 Task: Look for space in Kebonarun, Indonesia from 12th June, 2023 to 15th June, 2023 for 2 adults in price range Rs.10000 to Rs.15000. Place can be entire place with 1  bedroom having 1 bed and 1 bathroom. Property type can be house, flat, guest house, hotel. Booking option can be shelf check-in. Required host language is English.
Action: Mouse moved to (395, 111)
Screenshot: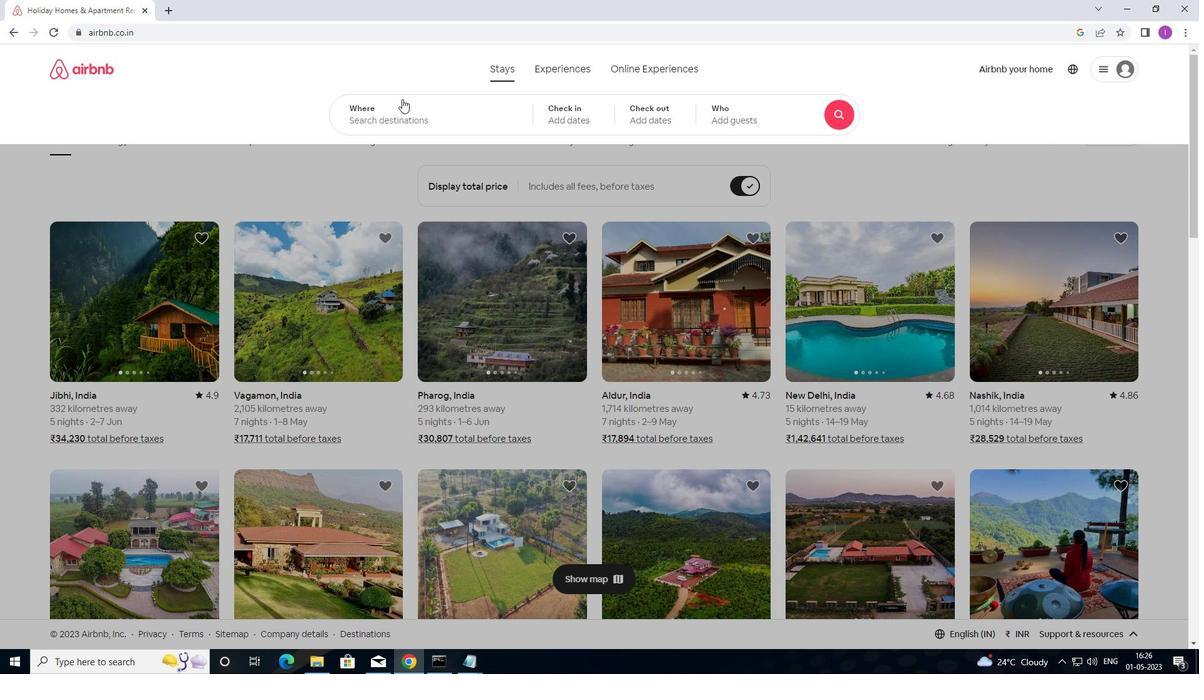 
Action: Mouse pressed left at (395, 111)
Screenshot: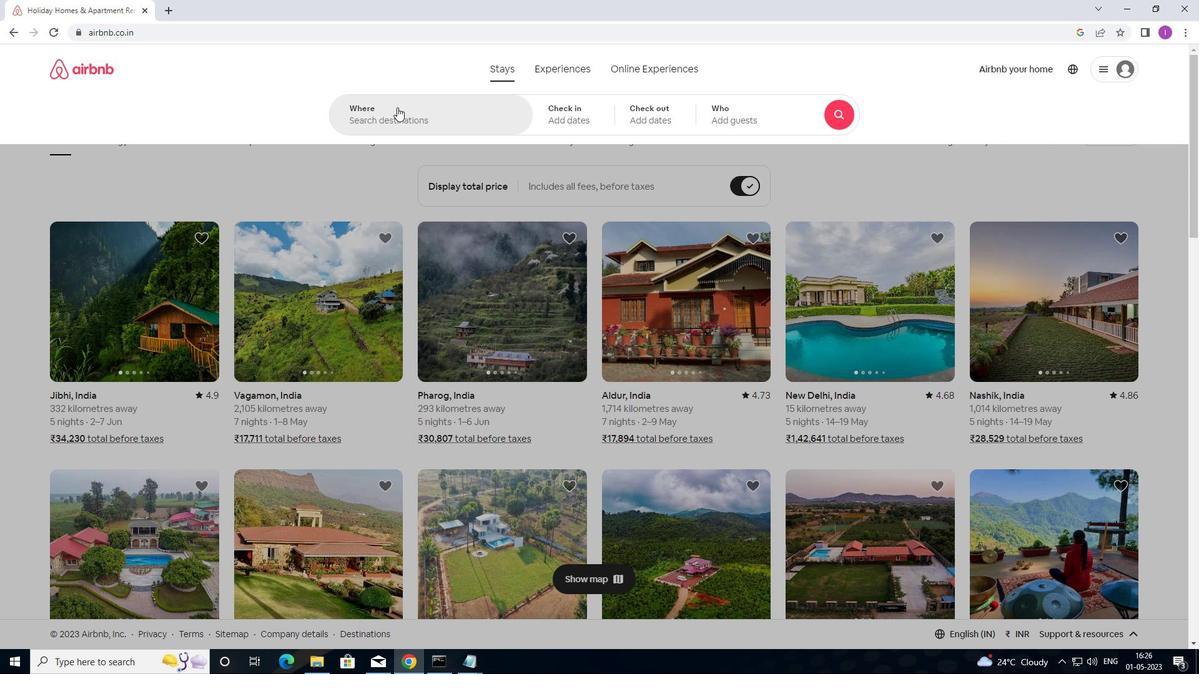 
Action: Mouse moved to (1199, 0)
Screenshot: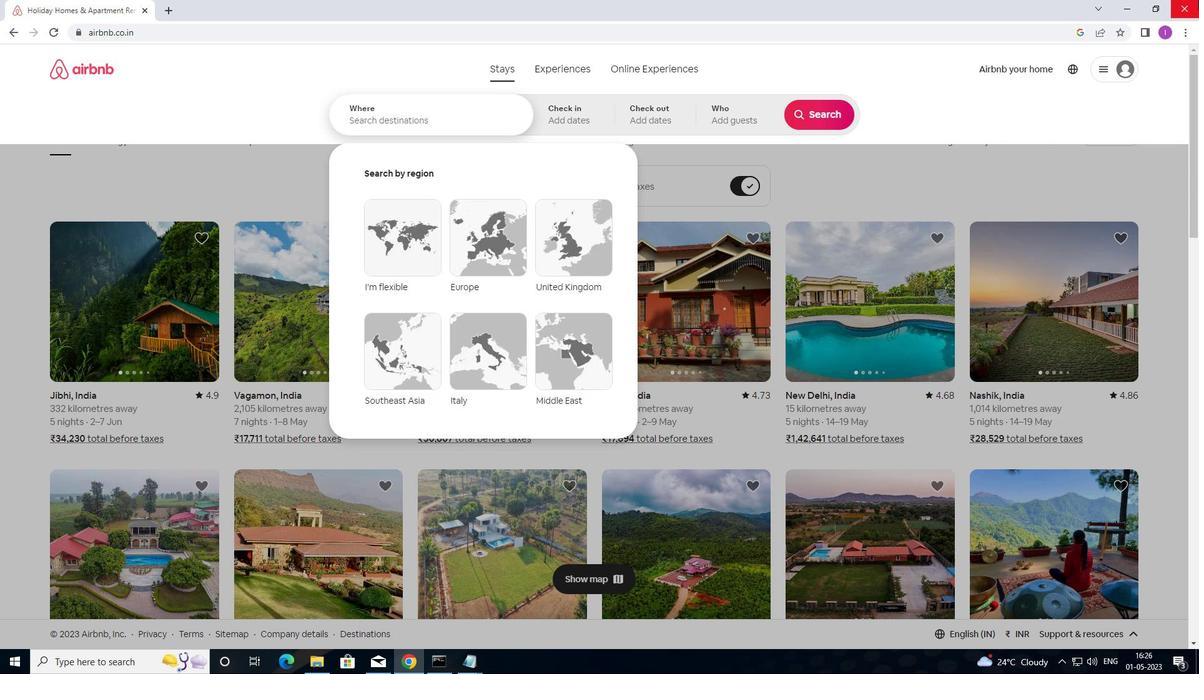 
Action: Key pressed <Key.shift>
Screenshot: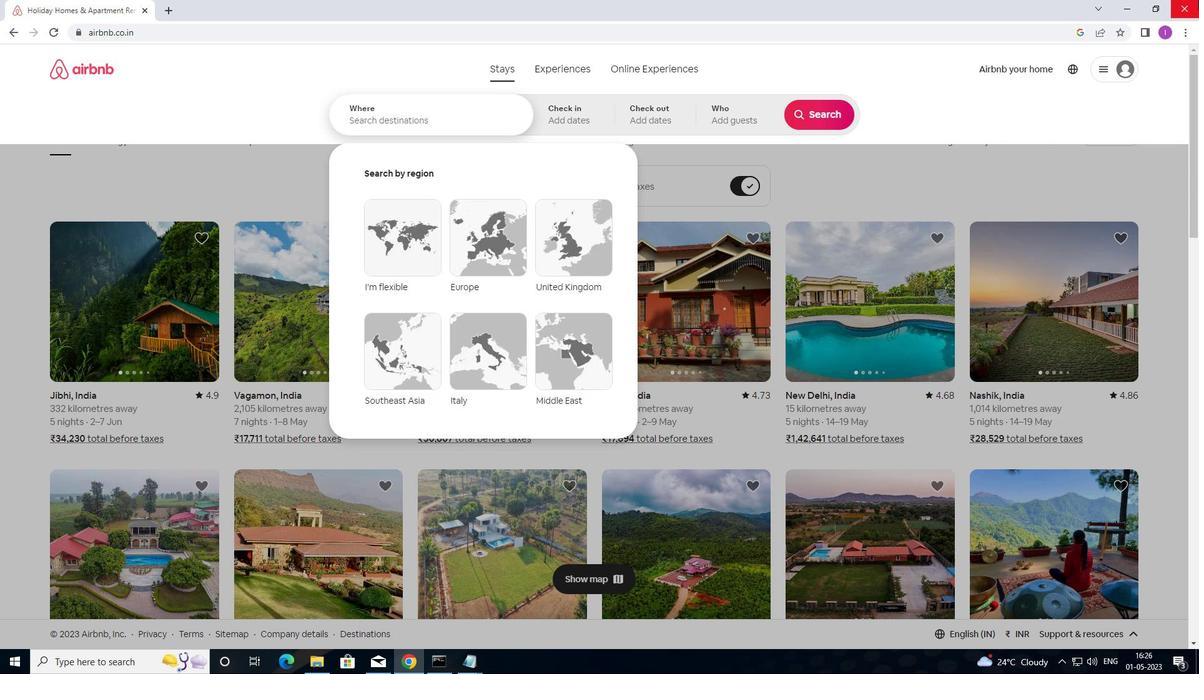 
Action: Mouse moved to (1199, 0)
Screenshot: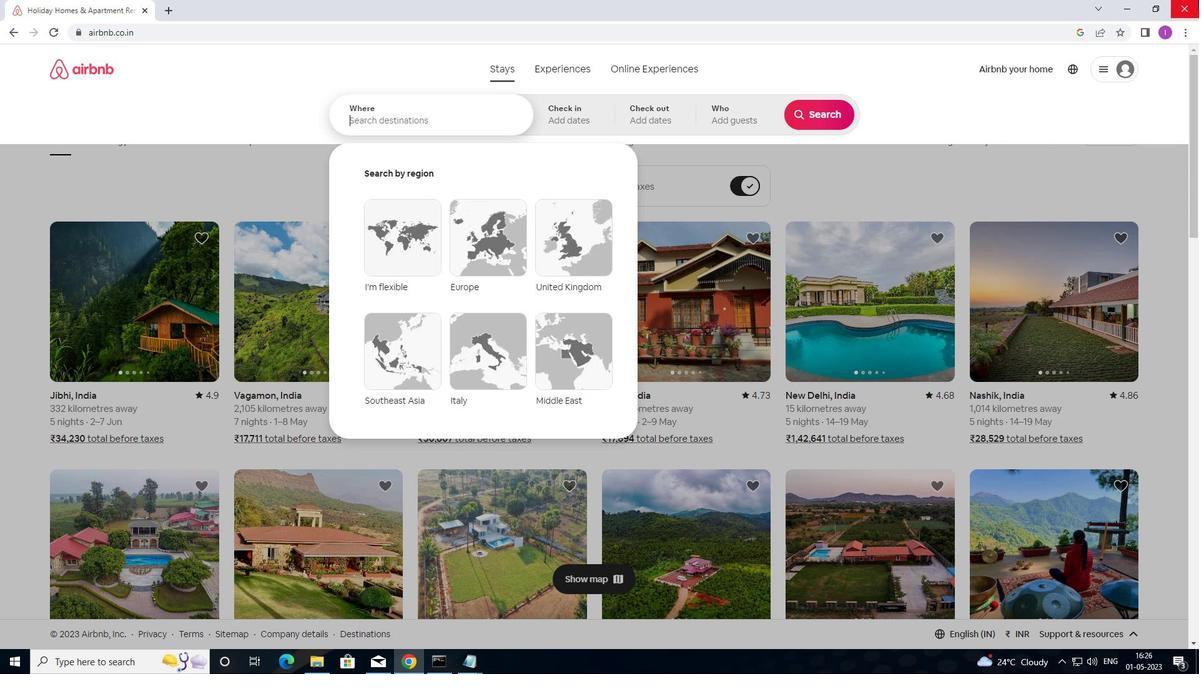 
Action: Key pressed KE
Screenshot: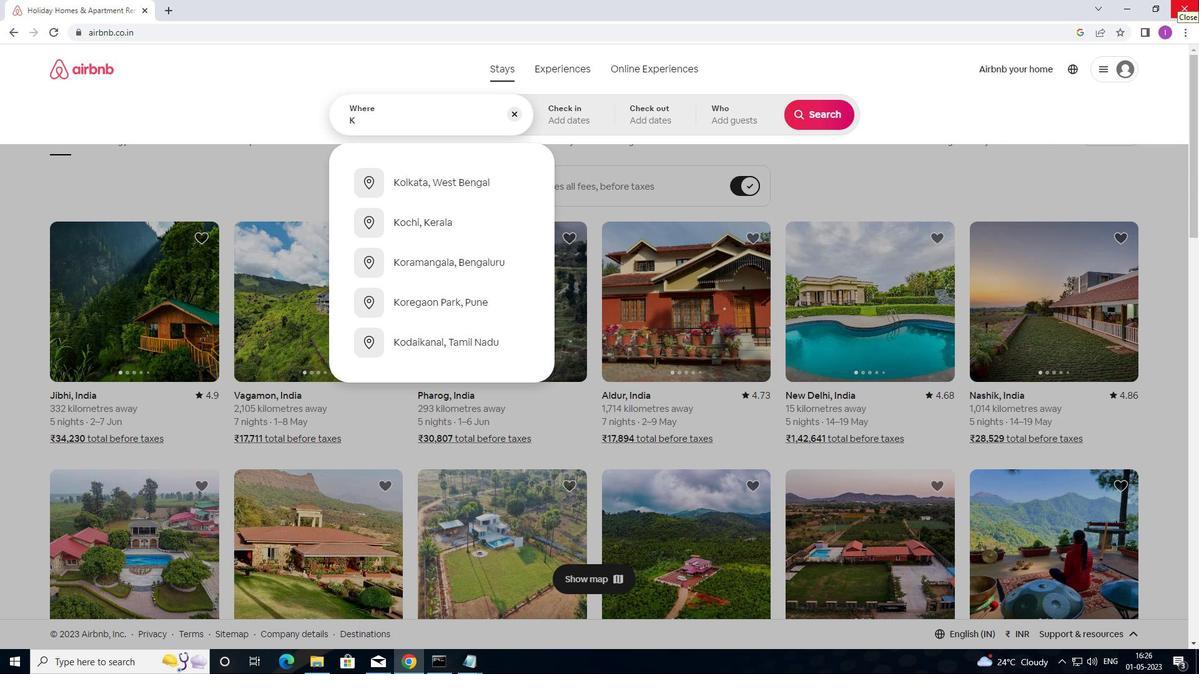 
Action: Mouse moved to (1199, 0)
Screenshot: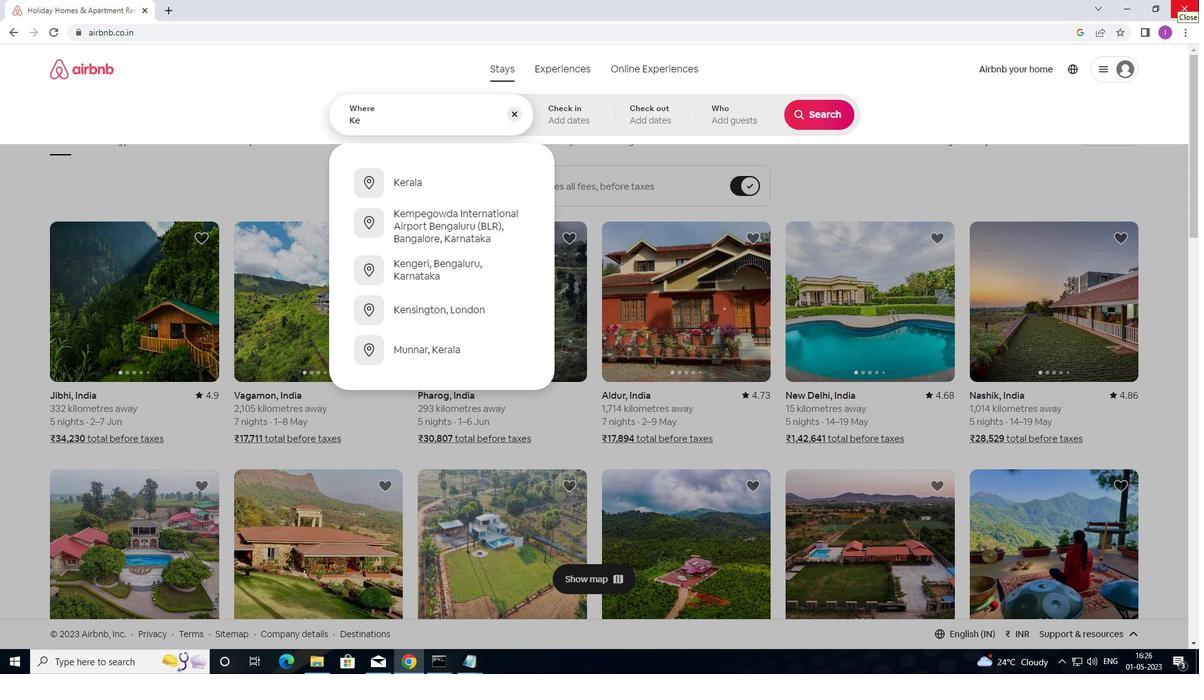
Action: Key pressed B
Screenshot: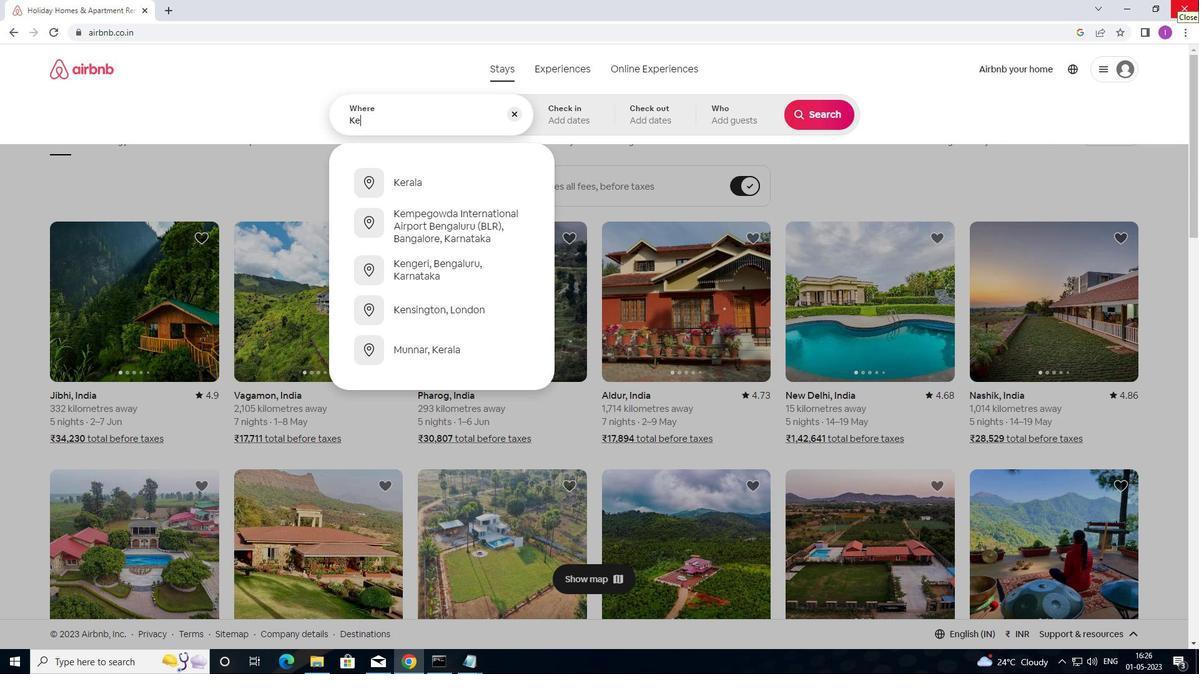 
Action: Mouse moved to (1199, 1)
Screenshot: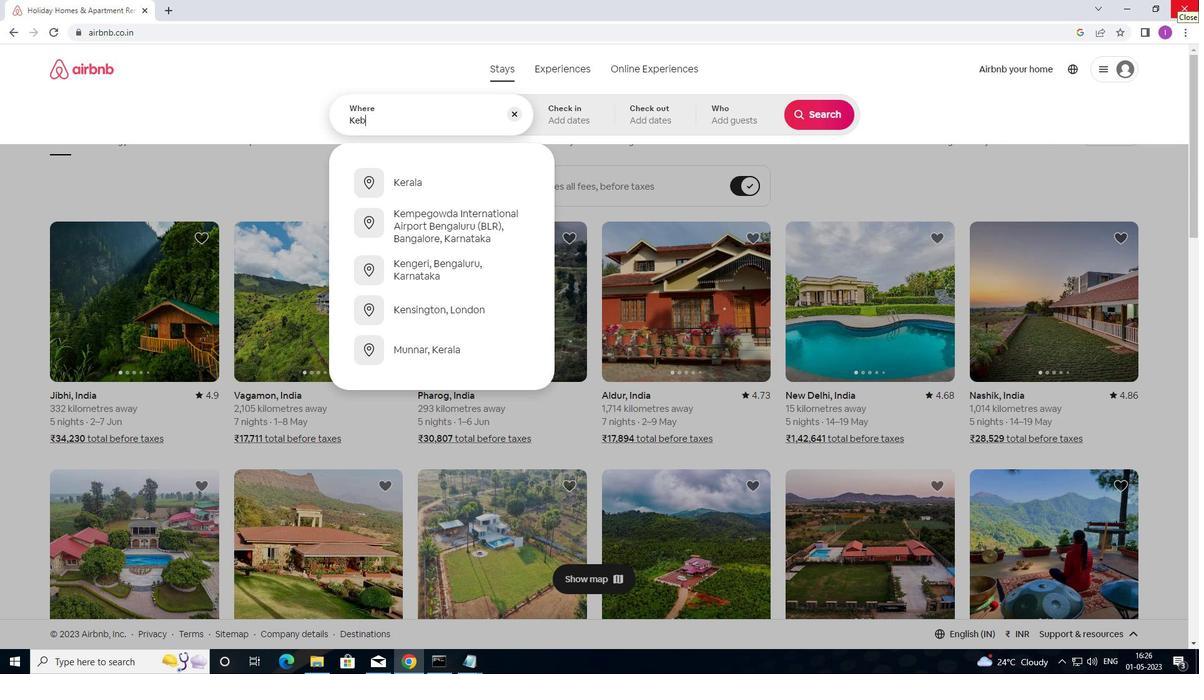 
Action: Key pressed O
Screenshot: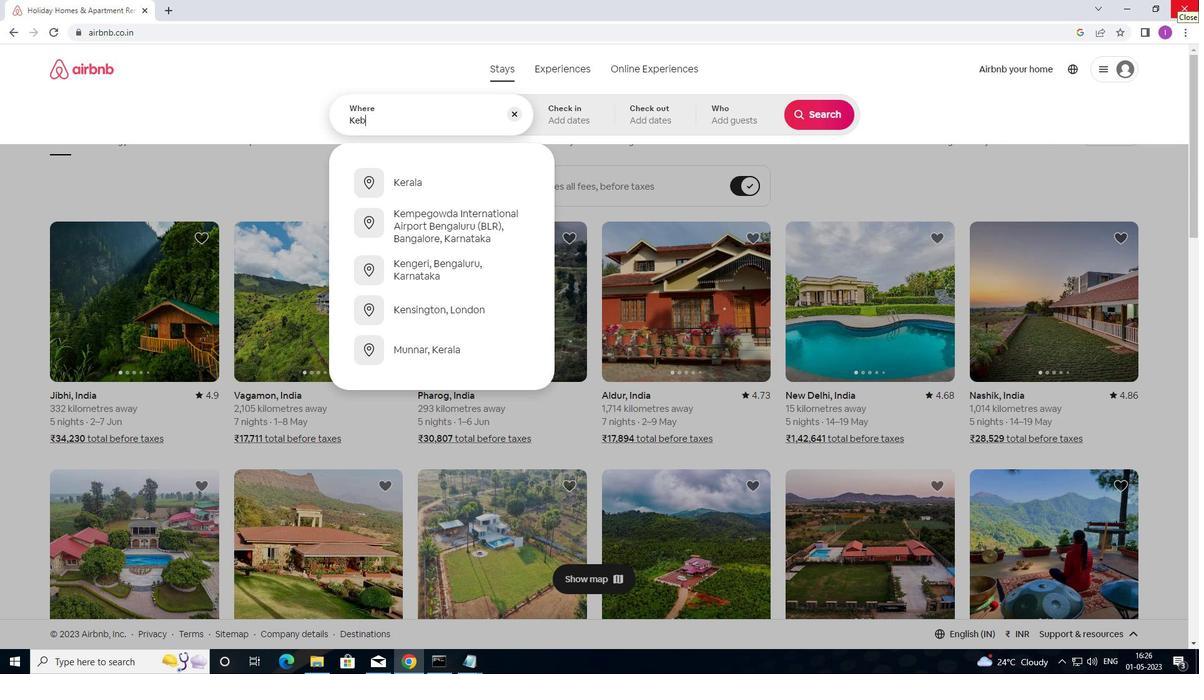 
Action: Mouse moved to (1199, 7)
Screenshot: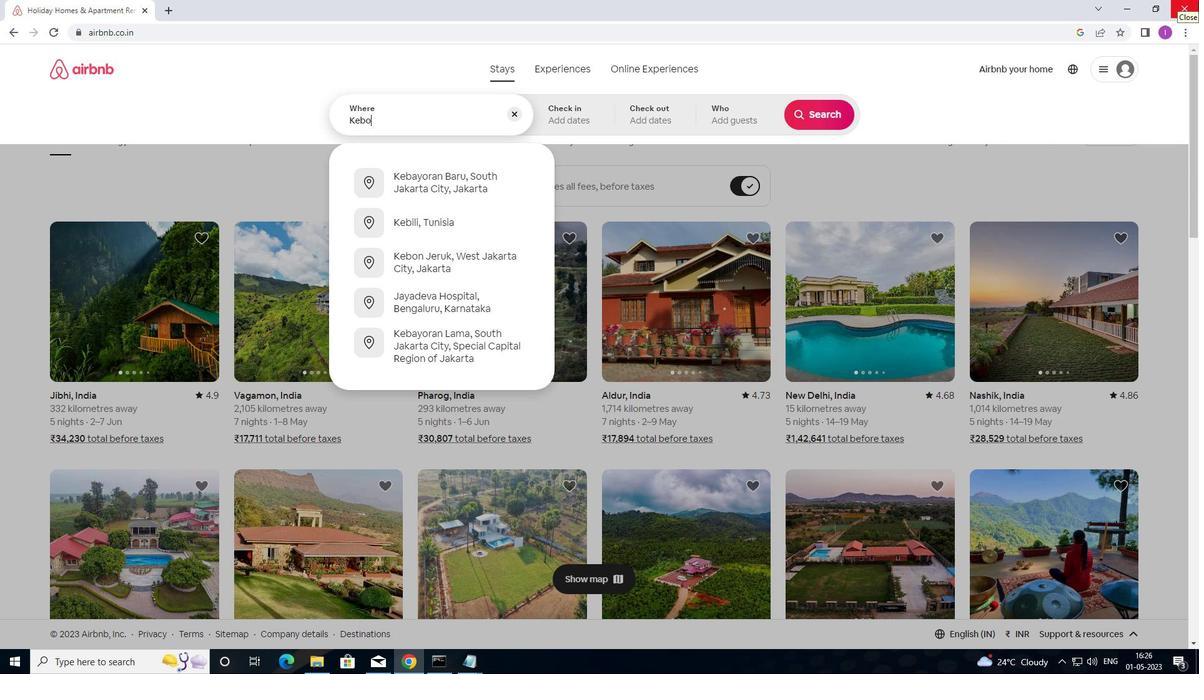 
Action: Key pressed NARUN,<Key.shift>
Screenshot: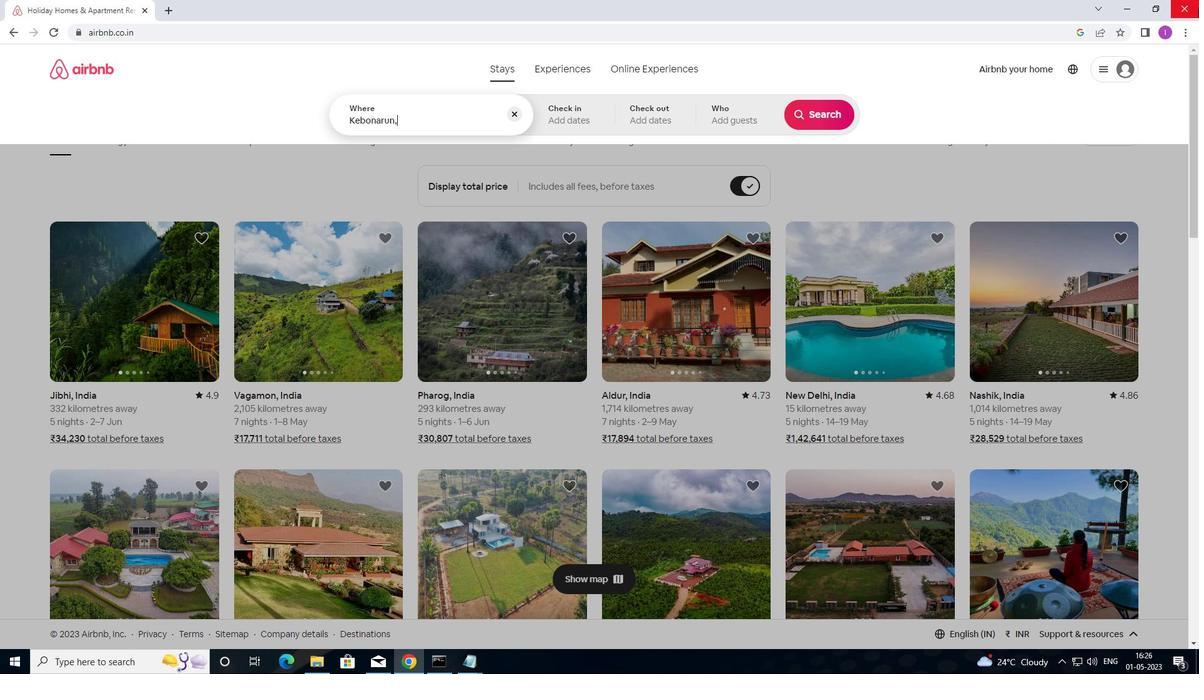 
Action: Mouse moved to (1199, 0)
Screenshot: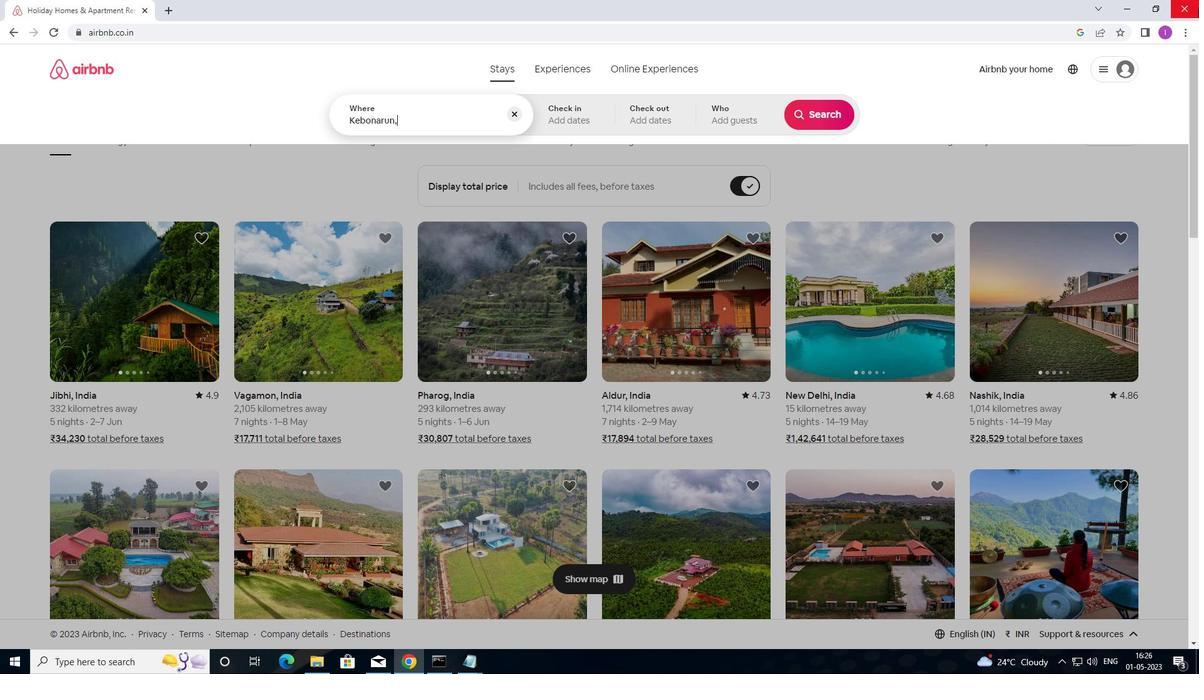 
Action: Key pressed I
Screenshot: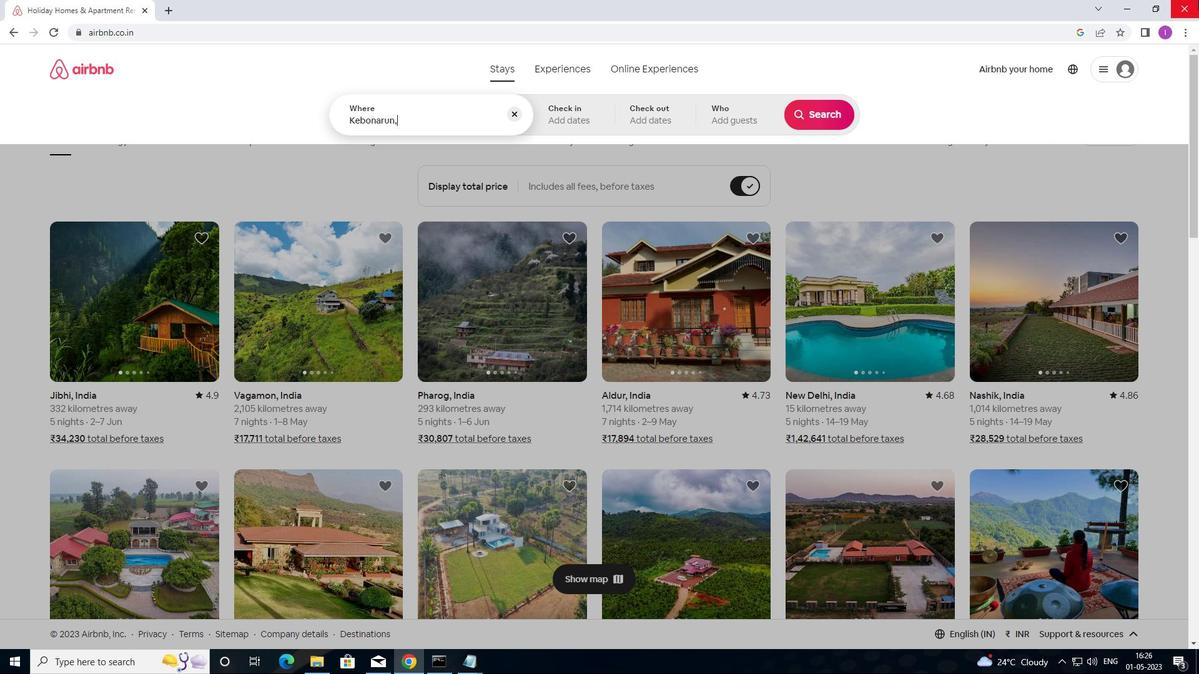 
Action: Mouse moved to (1199, 2)
Screenshot: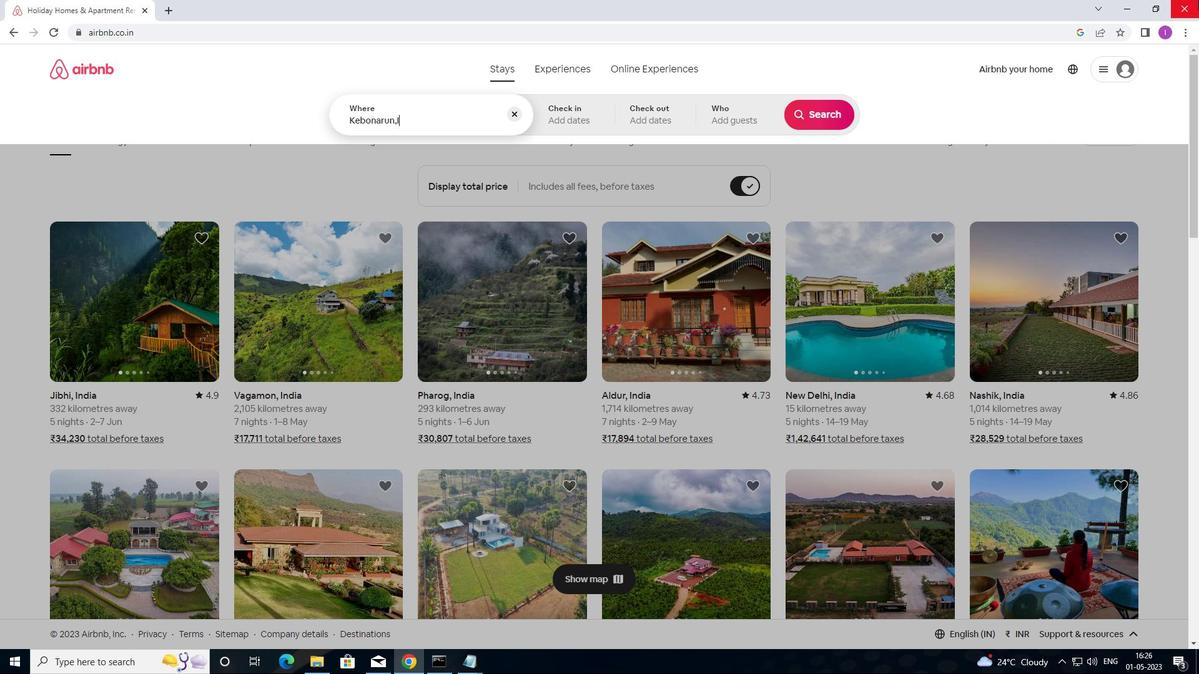 
Action: Key pressed N
Screenshot: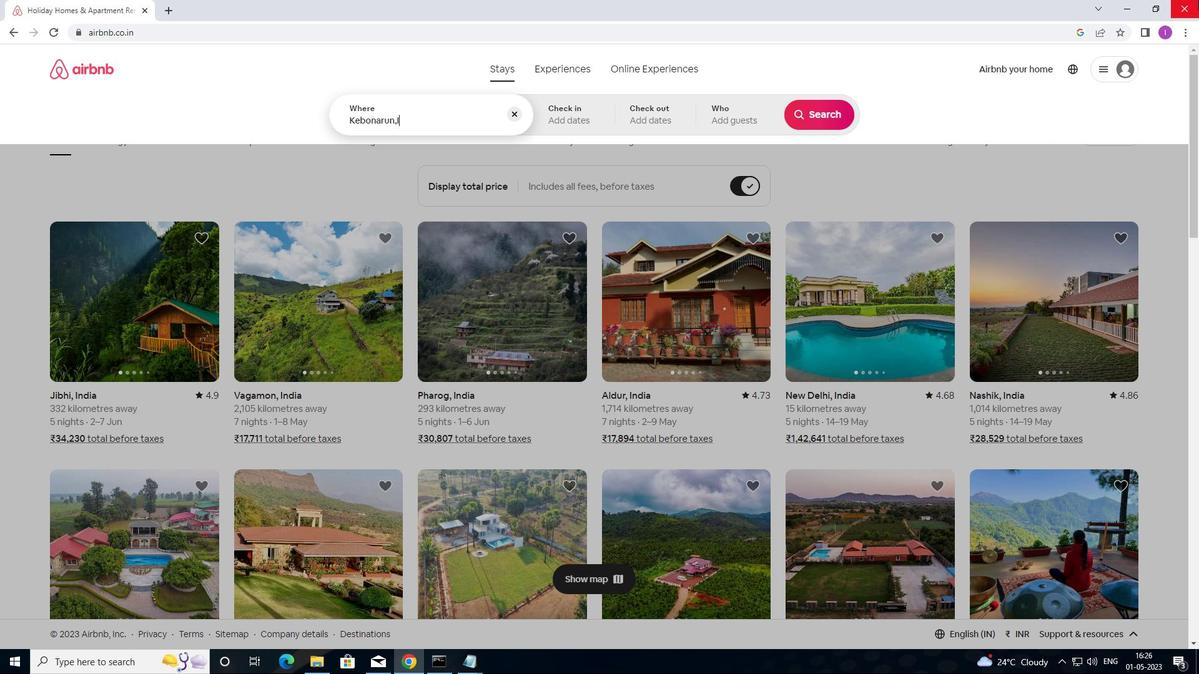 
Action: Mouse moved to (1199, 9)
Screenshot: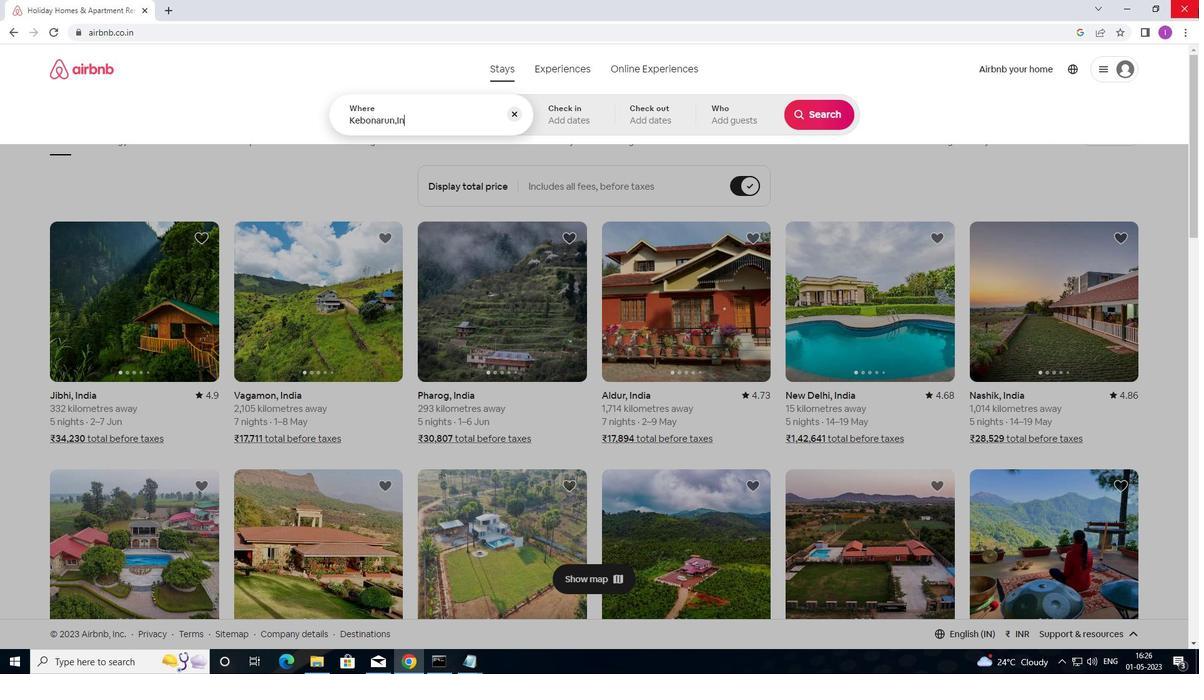 
Action: Key pressed D
Screenshot: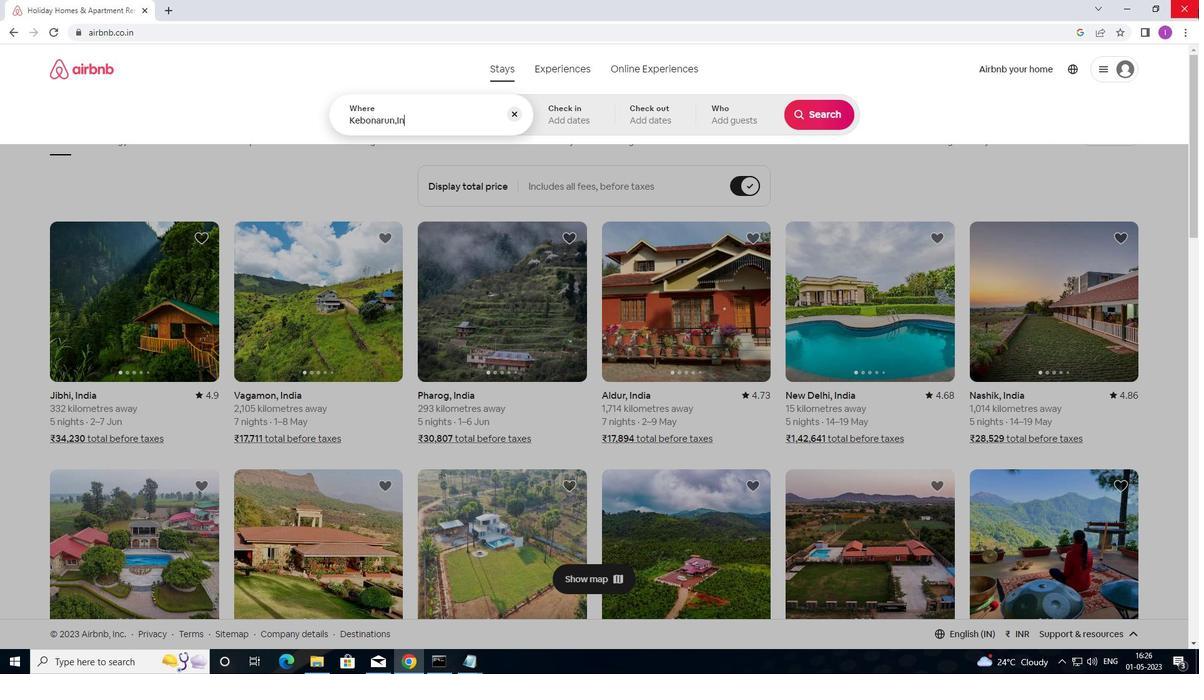
Action: Mouse moved to (1199, 9)
Screenshot: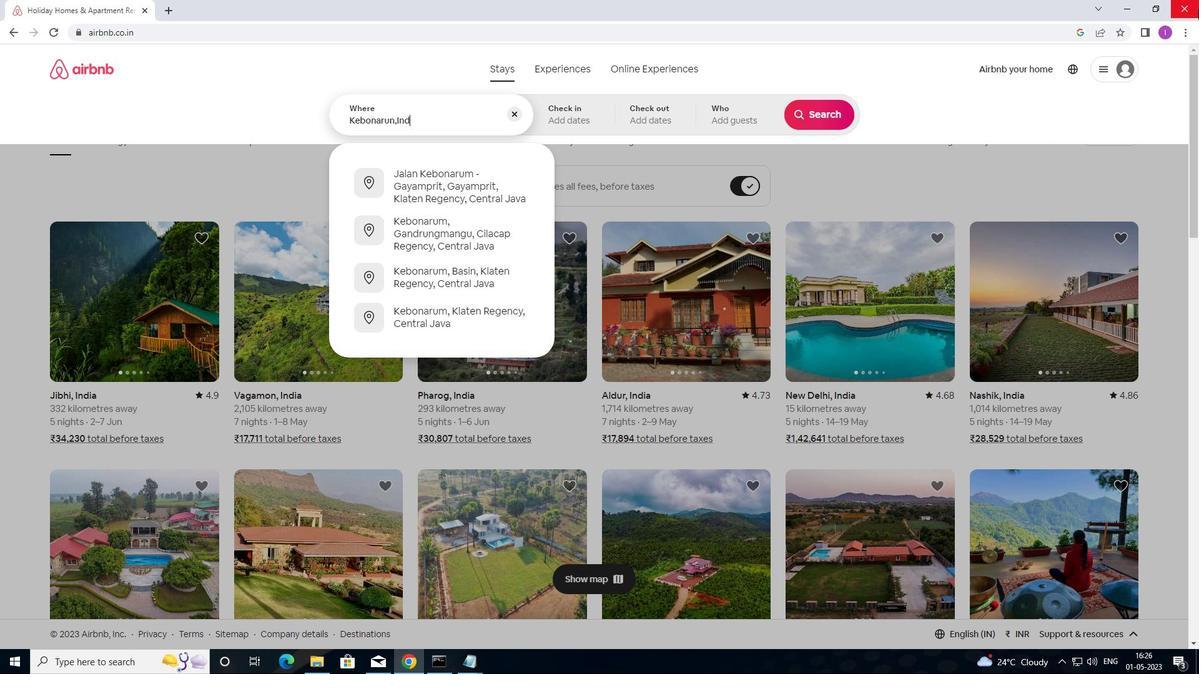 
Action: Key pressed ONESIA
Screenshot: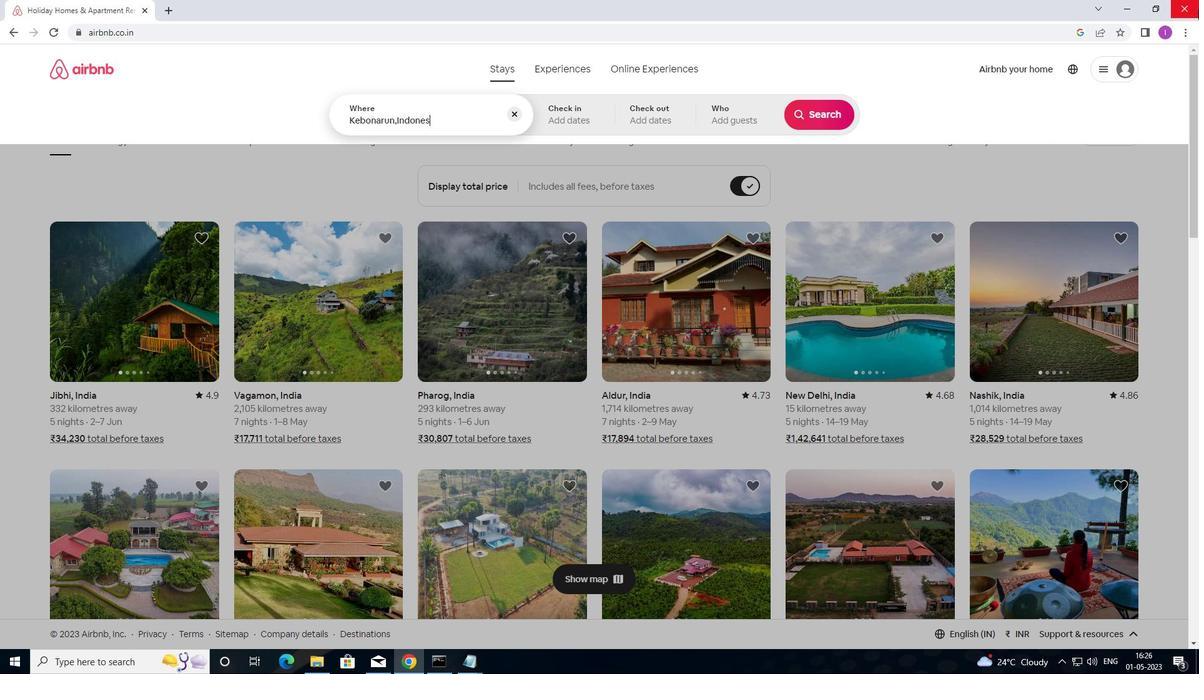 
Action: Mouse moved to (582, 124)
Screenshot: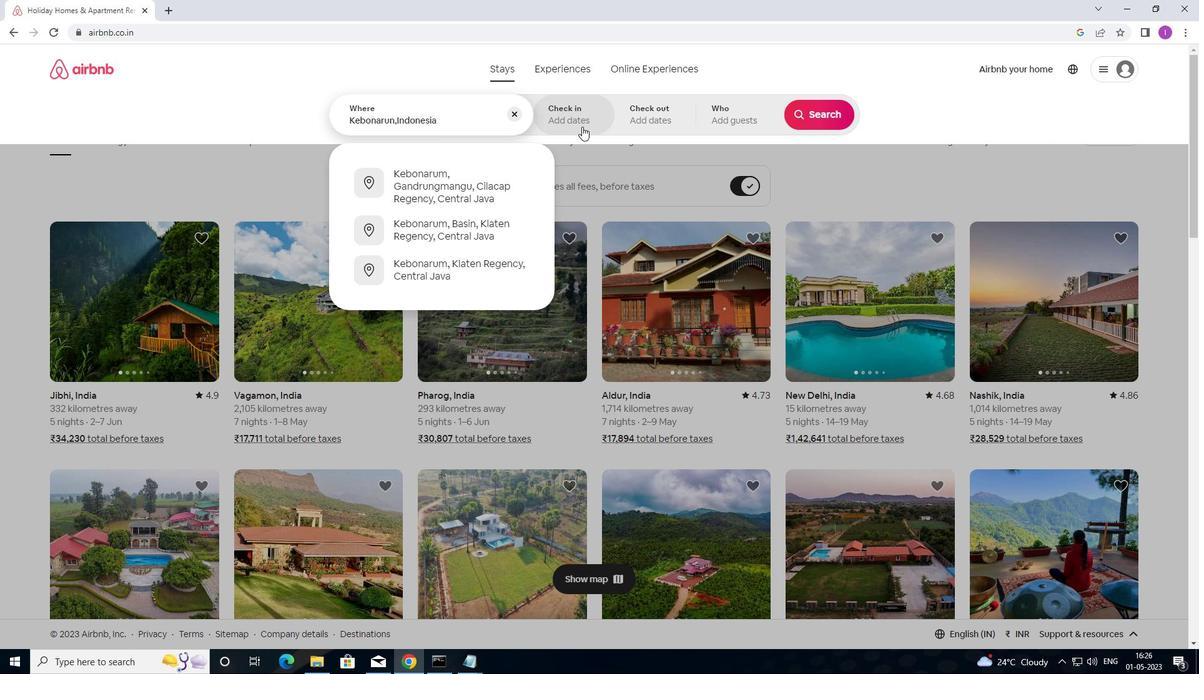
Action: Mouse pressed left at (582, 124)
Screenshot: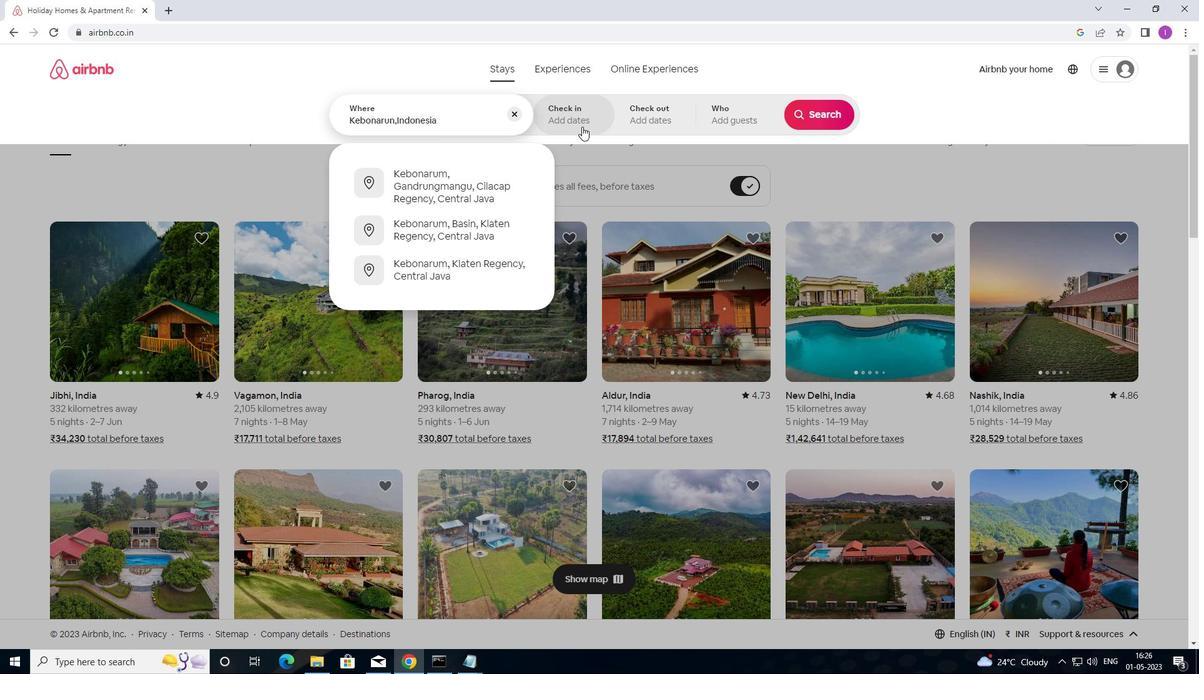 
Action: Mouse moved to (659, 321)
Screenshot: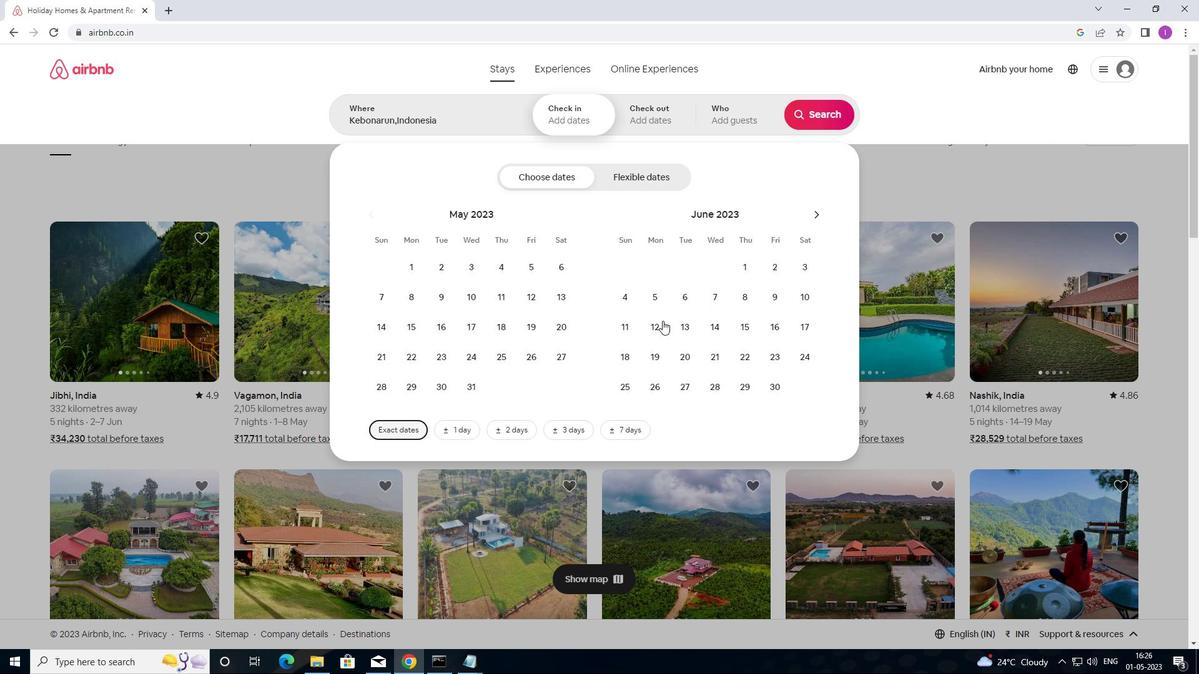 
Action: Mouse pressed left at (659, 321)
Screenshot: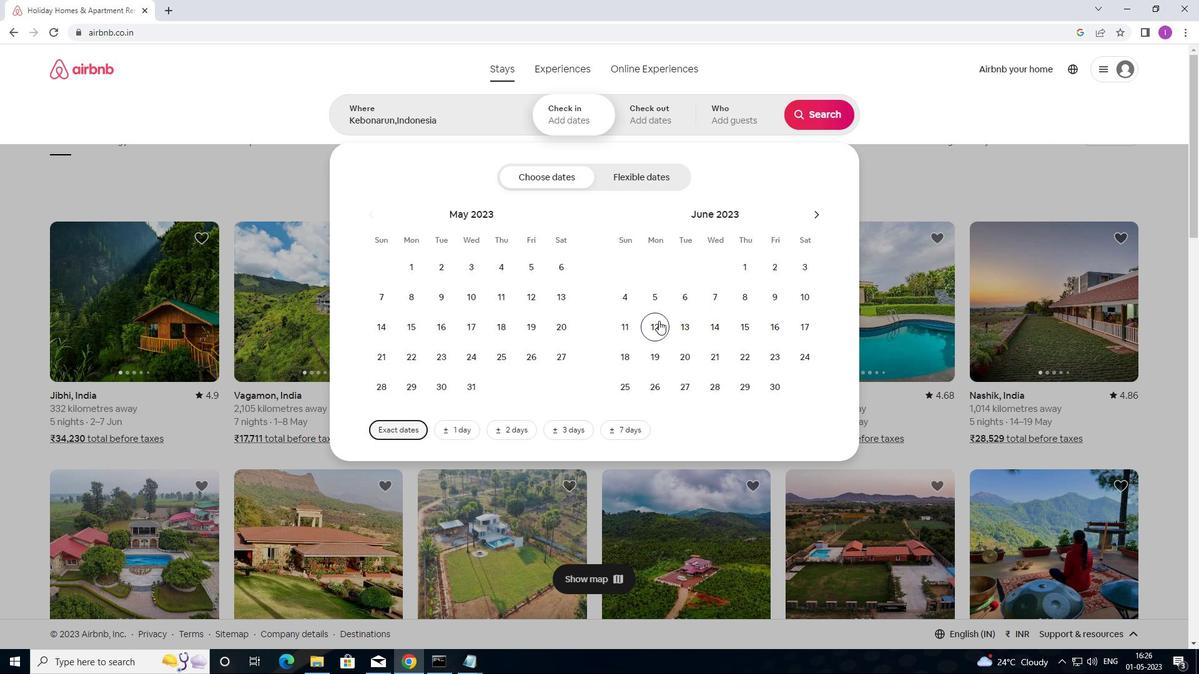 
Action: Mouse moved to (753, 333)
Screenshot: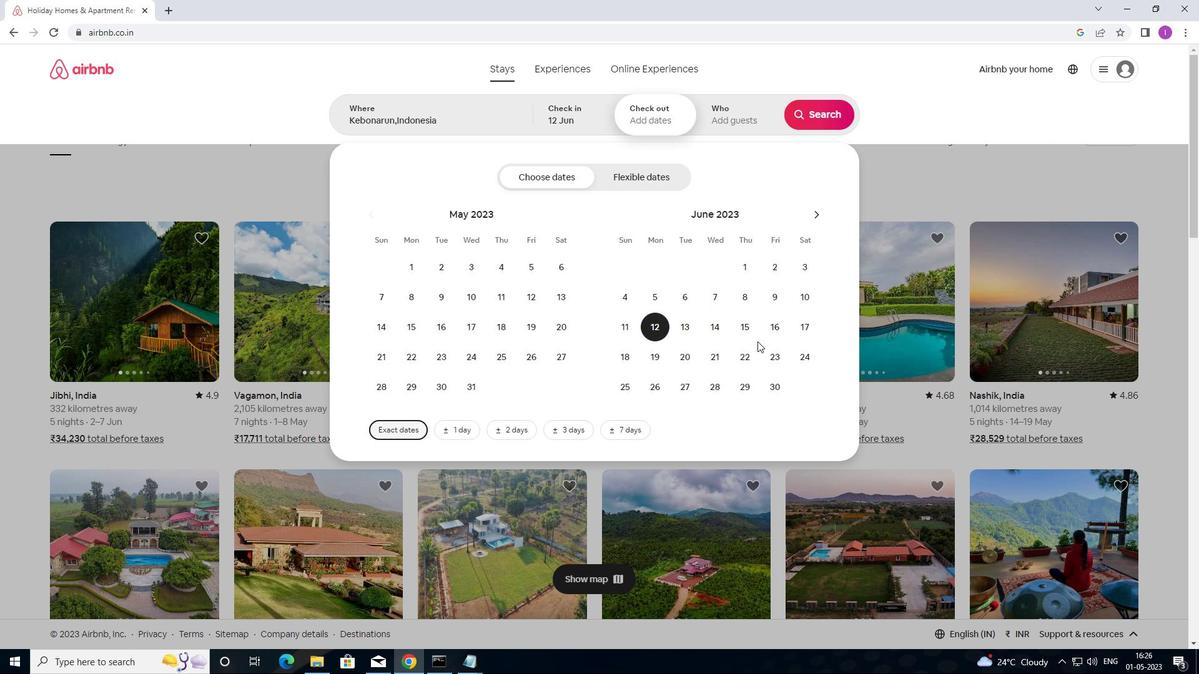 
Action: Mouse pressed left at (753, 333)
Screenshot: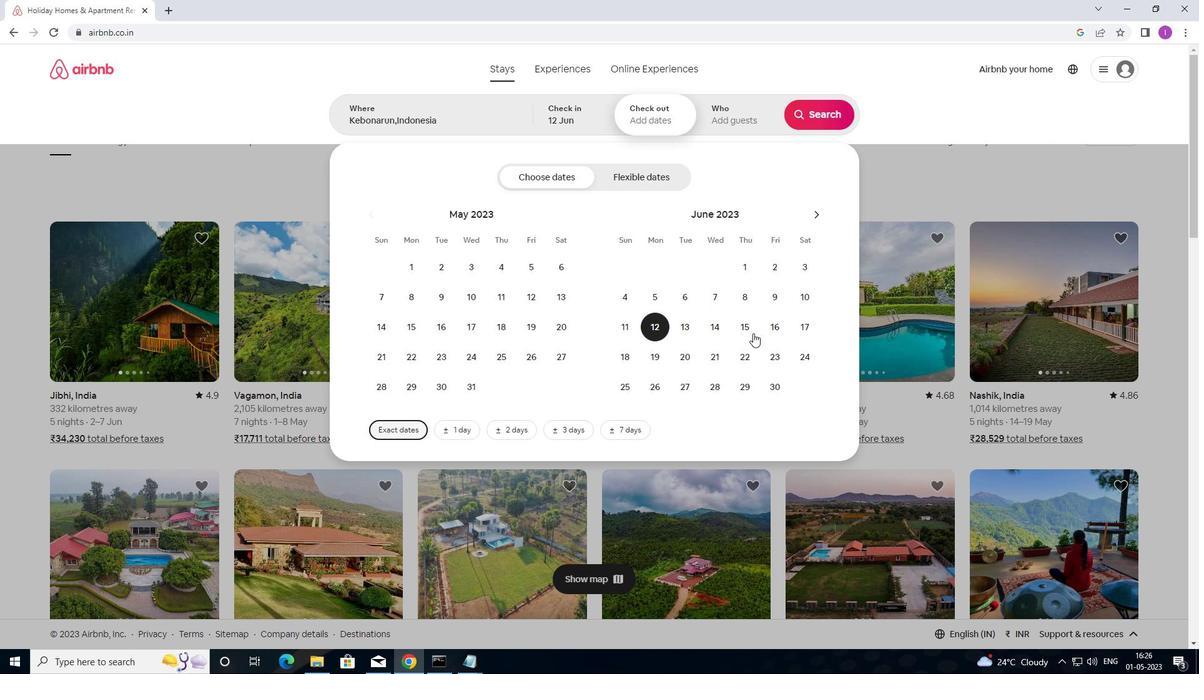 
Action: Mouse moved to (748, 124)
Screenshot: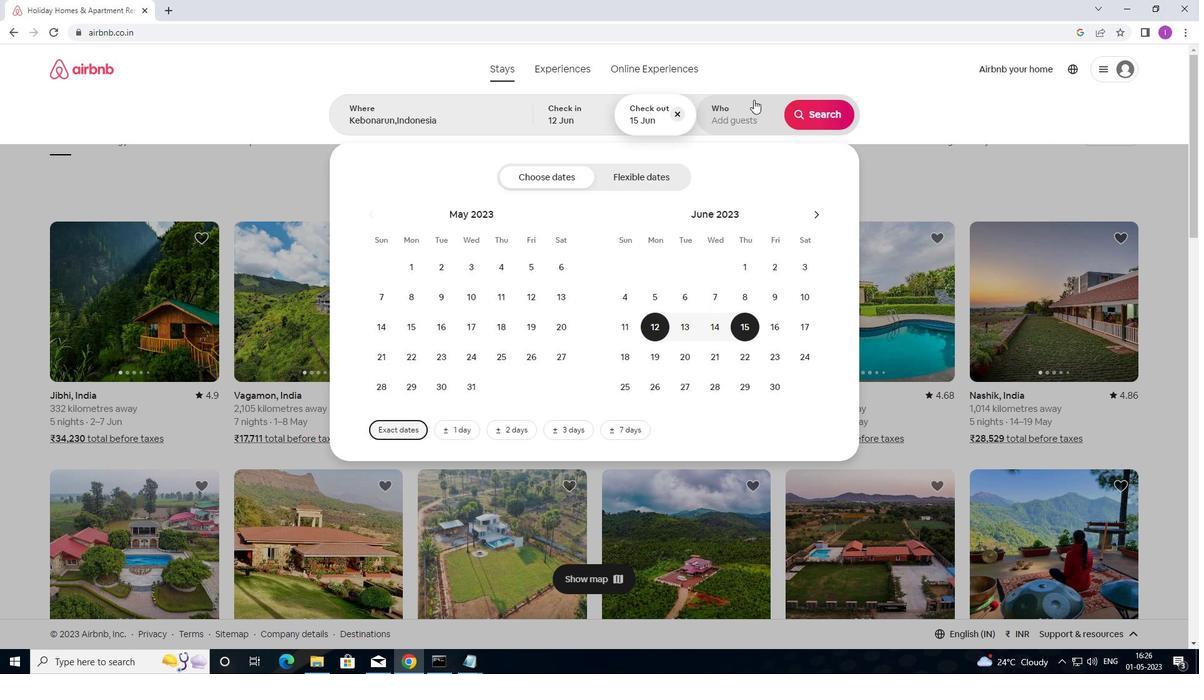 
Action: Mouse pressed left at (748, 124)
Screenshot: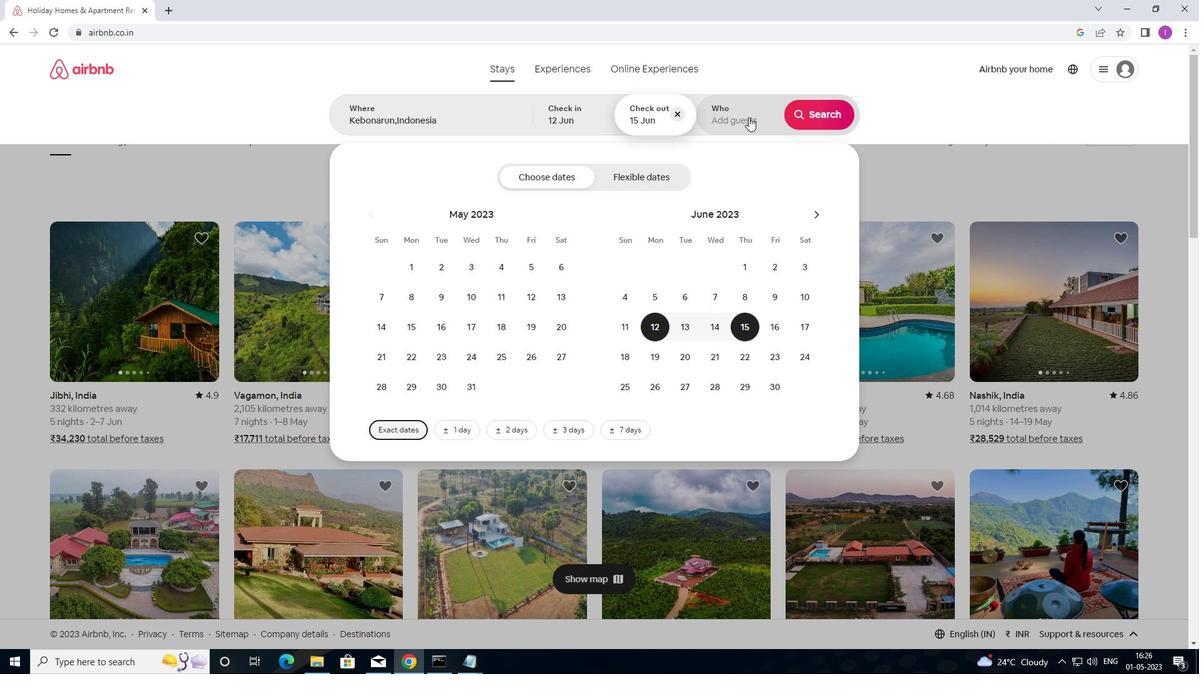 
Action: Mouse moved to (819, 181)
Screenshot: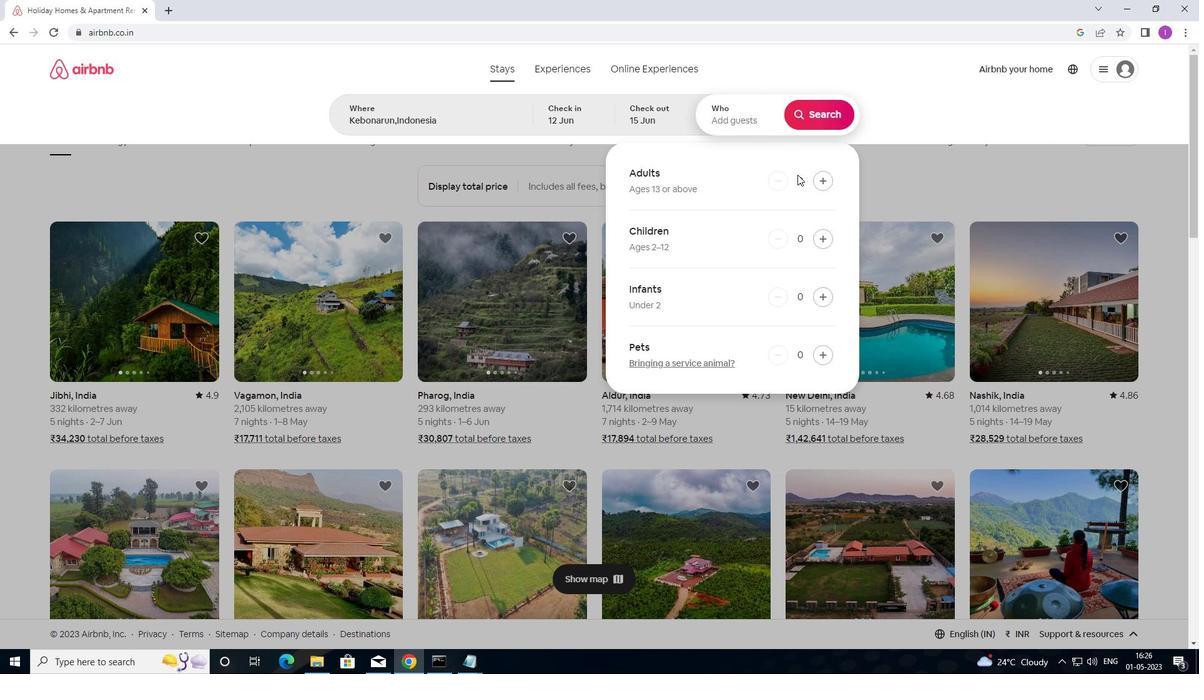
Action: Mouse pressed left at (819, 181)
Screenshot: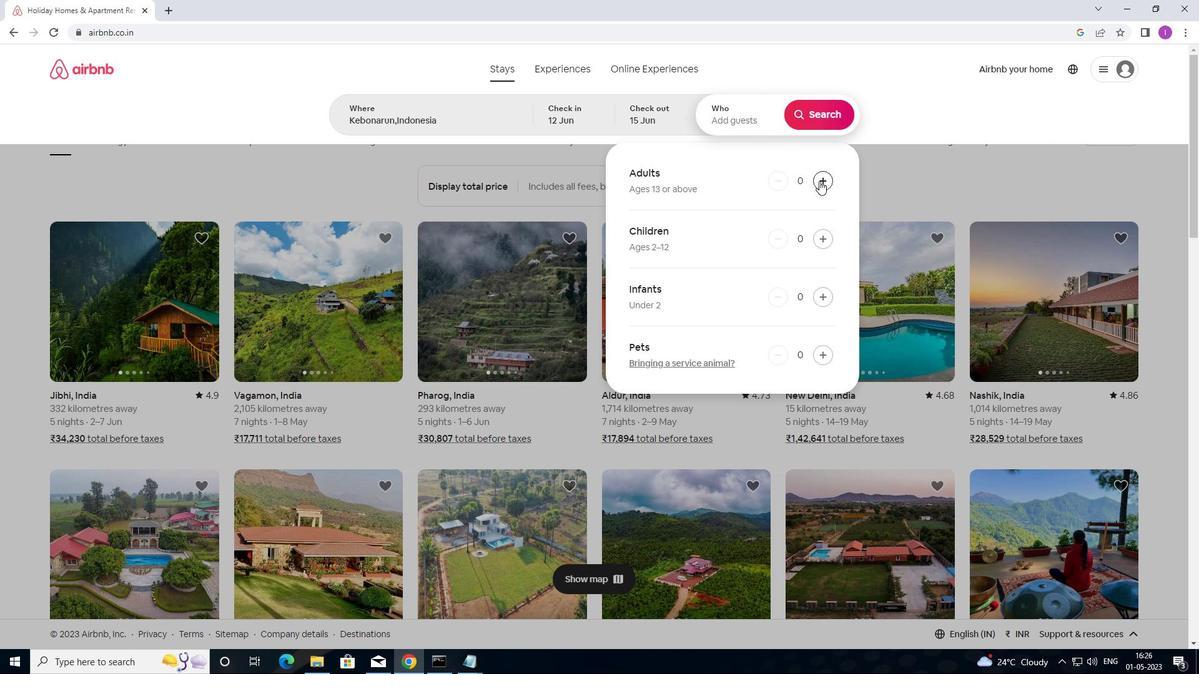 
Action: Mouse pressed left at (819, 181)
Screenshot: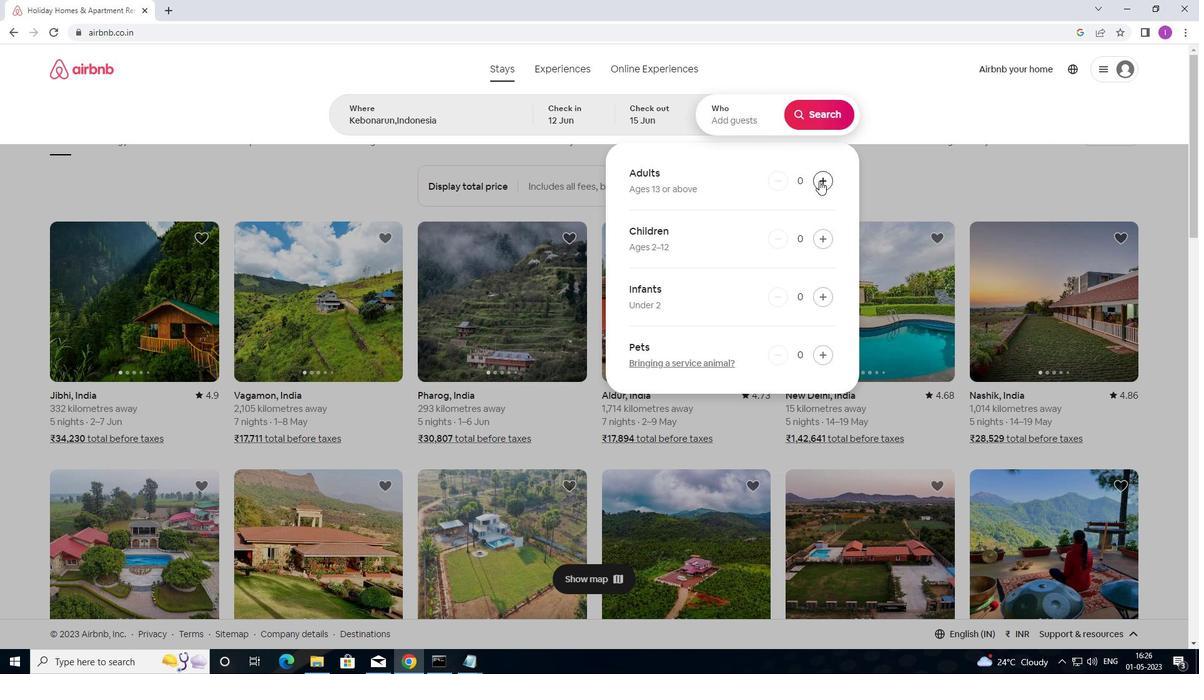 
Action: Mouse moved to (821, 104)
Screenshot: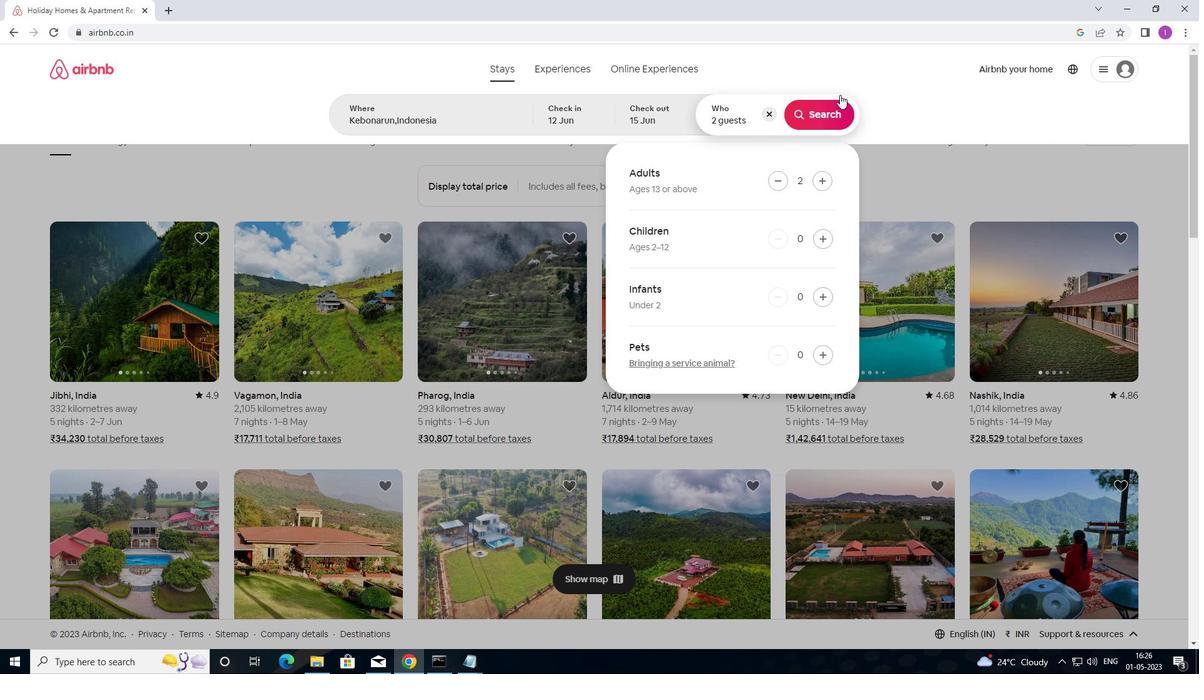 
Action: Mouse pressed left at (821, 104)
Screenshot: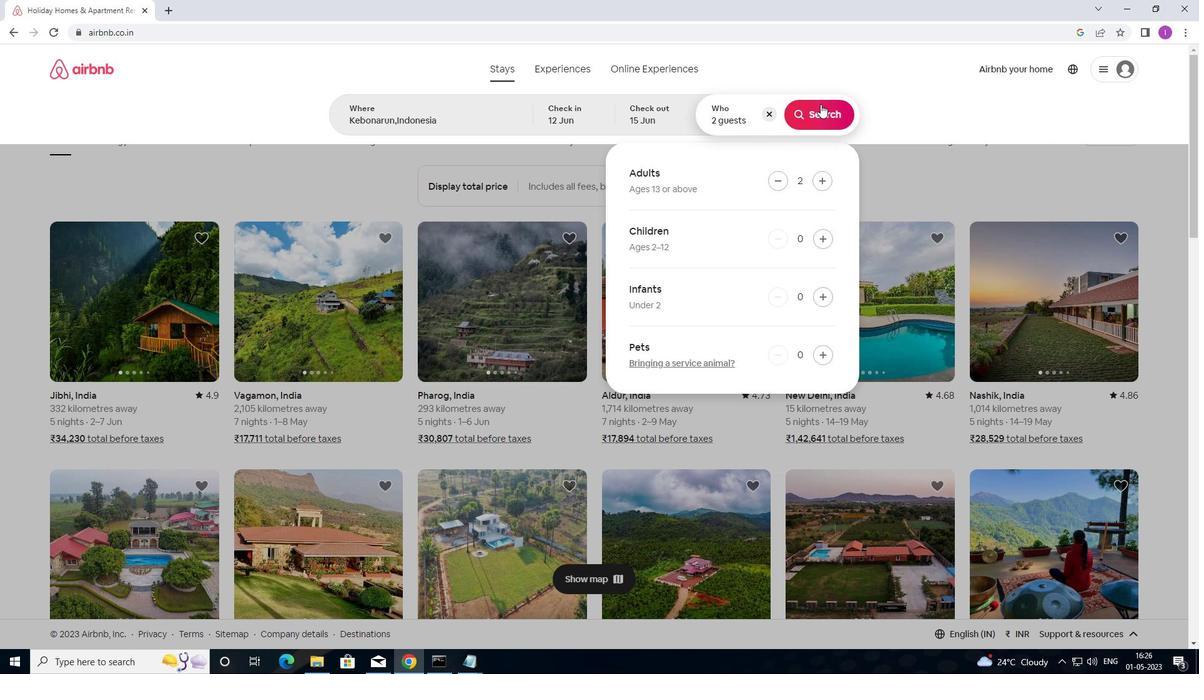
Action: Mouse moved to (1129, 126)
Screenshot: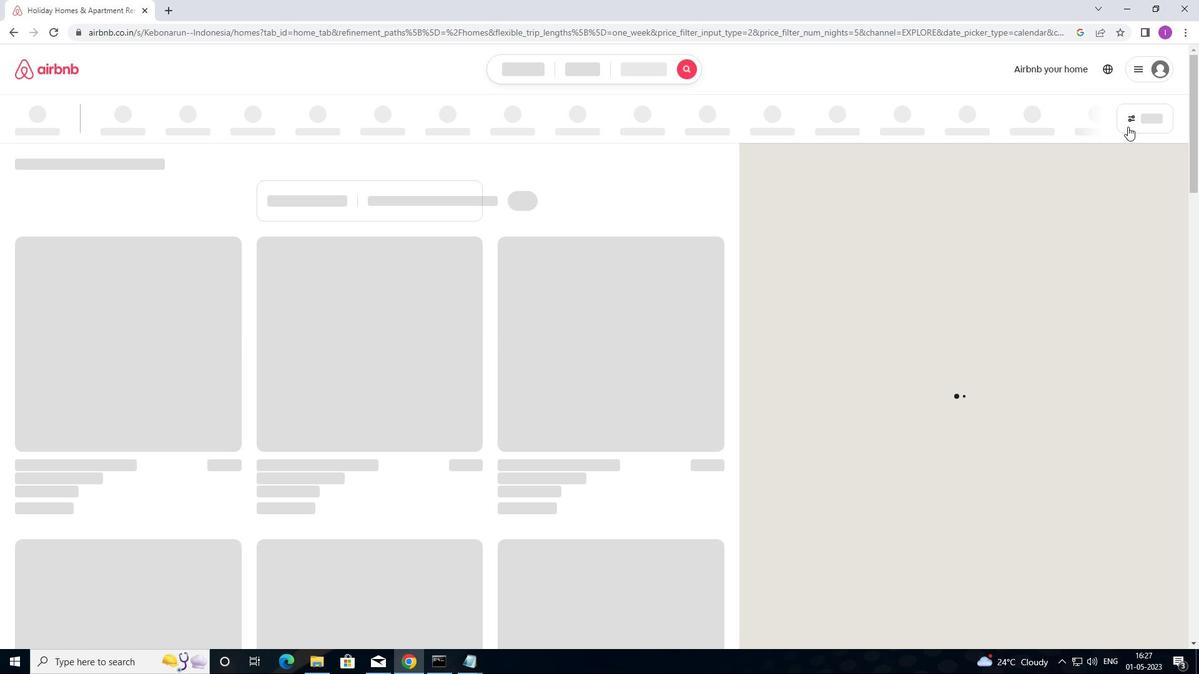 
Action: Mouse pressed left at (1129, 126)
Screenshot: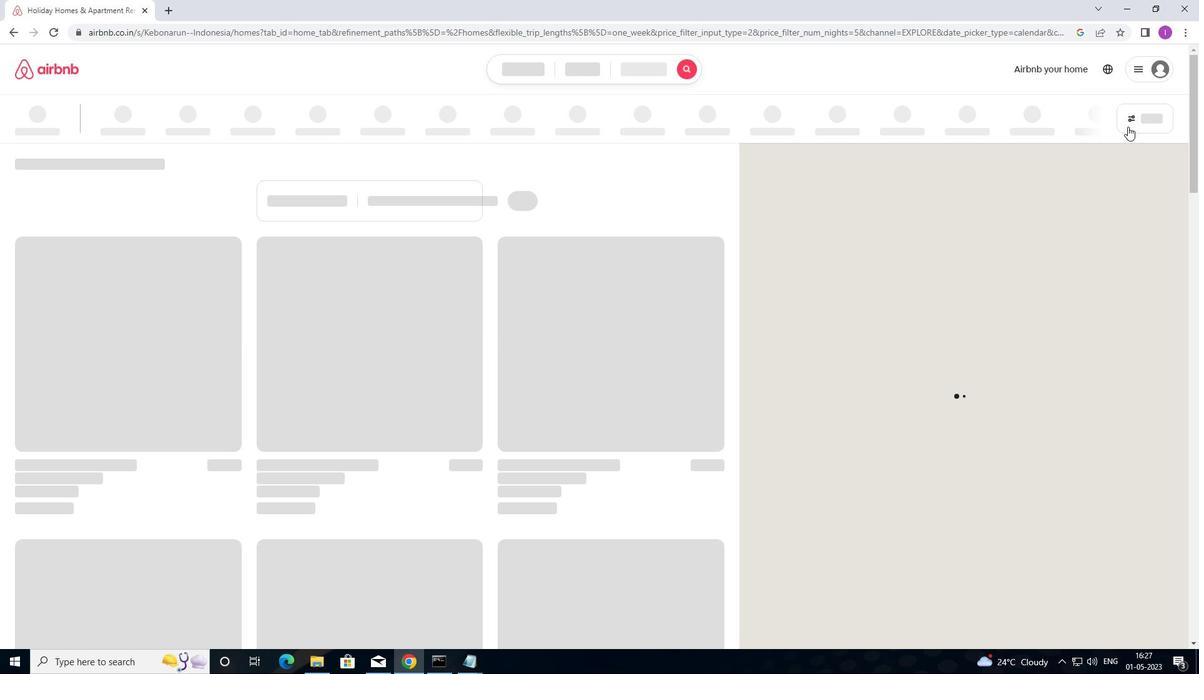 
Action: Mouse moved to (449, 276)
Screenshot: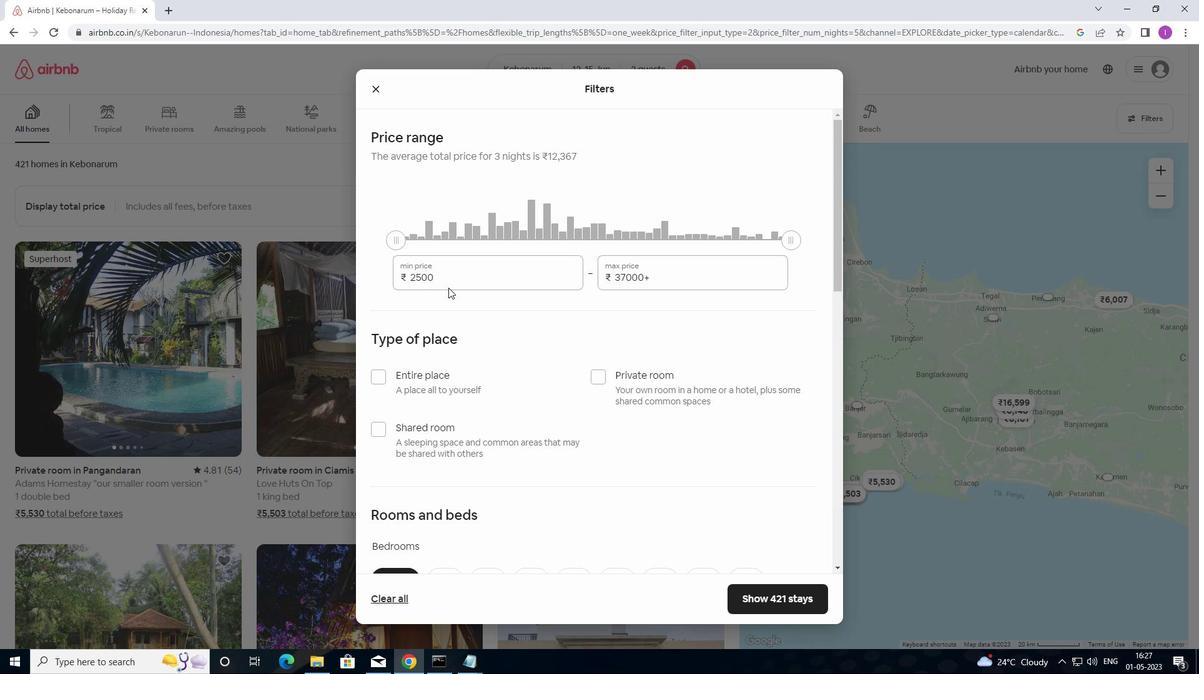 
Action: Mouse pressed left at (449, 276)
Screenshot: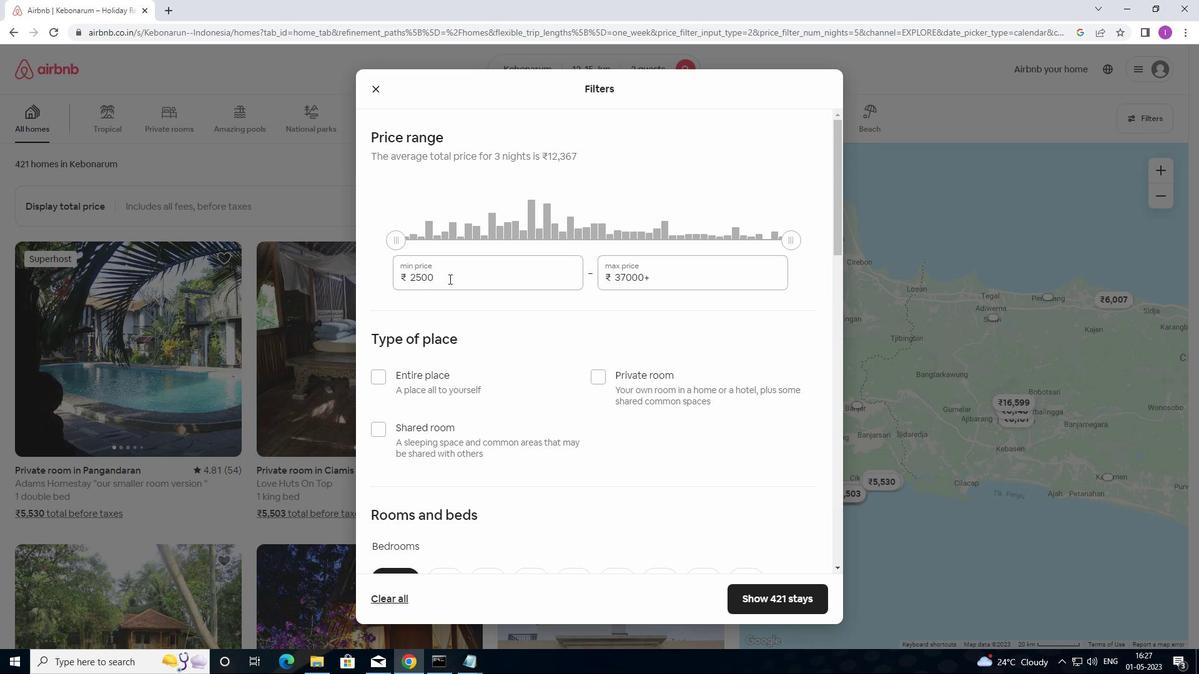 
Action: Mouse moved to (416, 274)
Screenshot: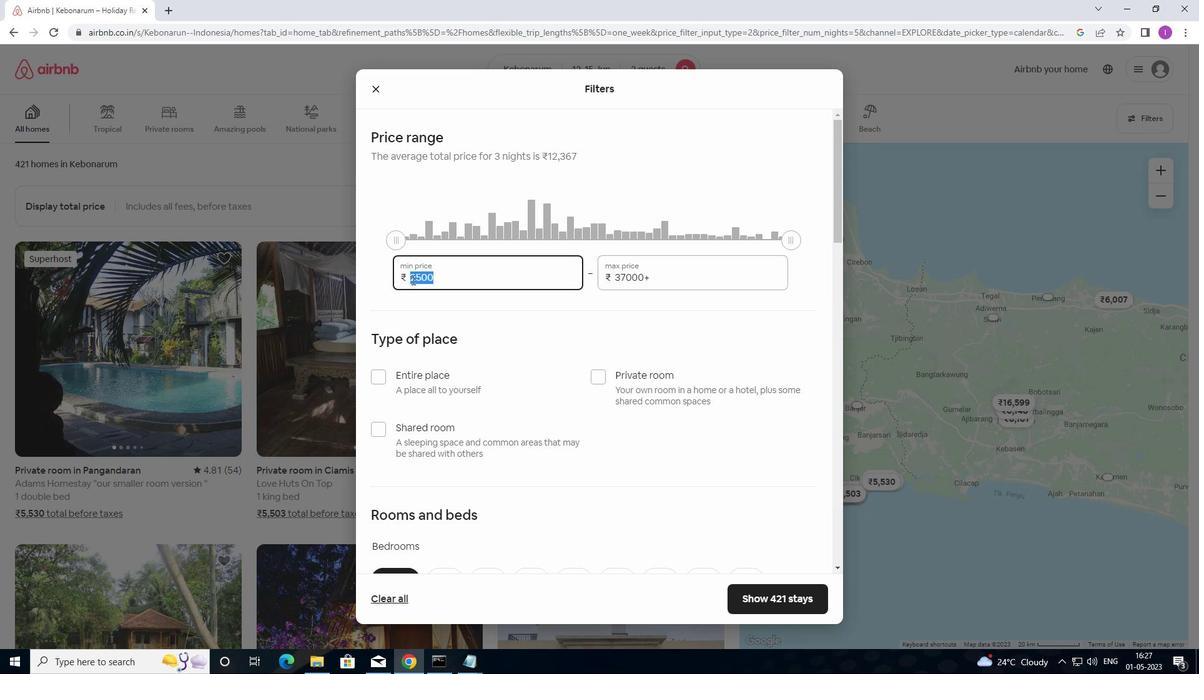 
Action: Key pressed 1
Screenshot: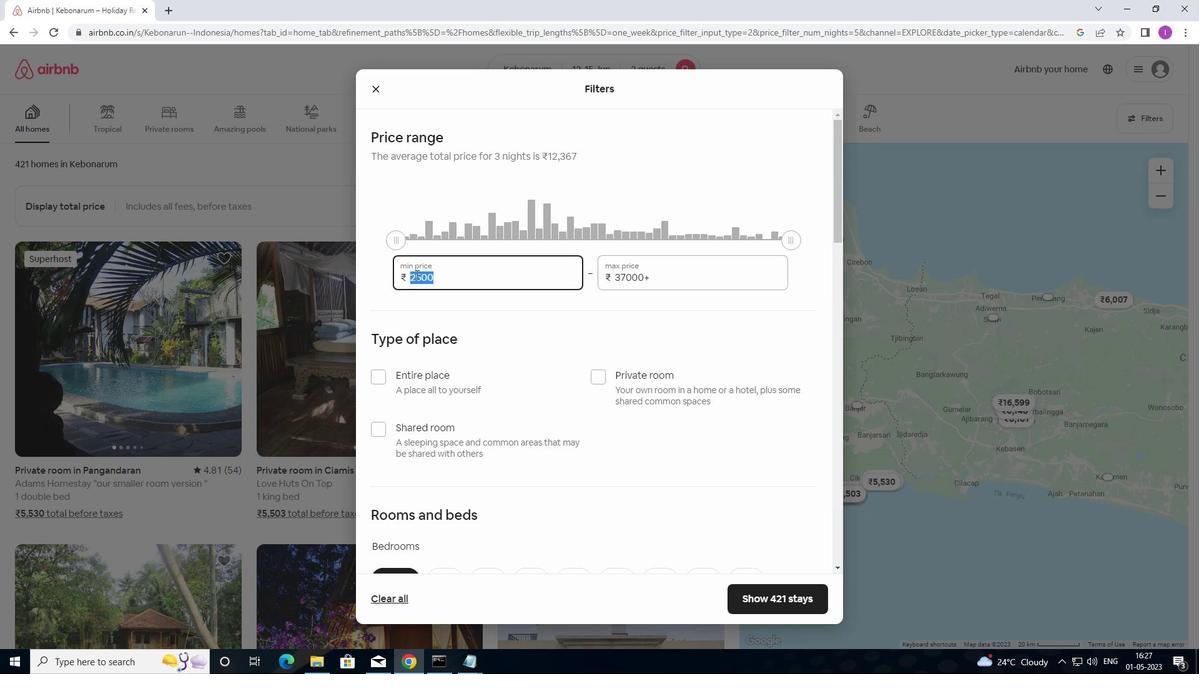 
Action: Mouse moved to (428, 266)
Screenshot: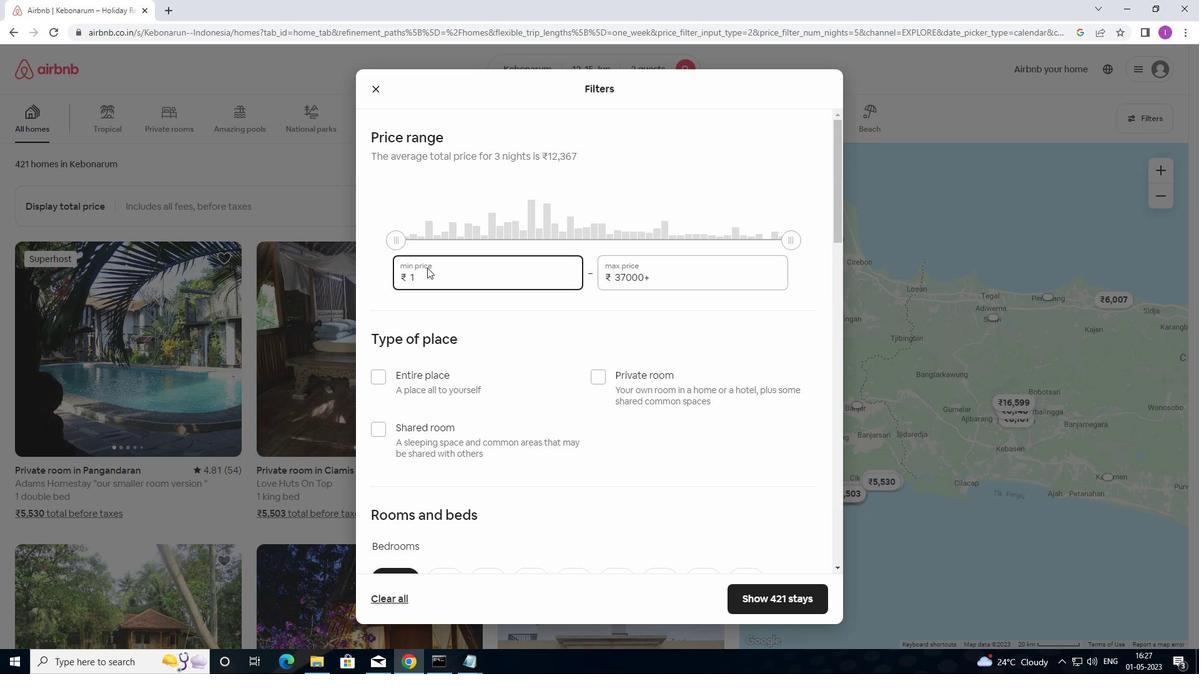 
Action: Key pressed 0
Screenshot: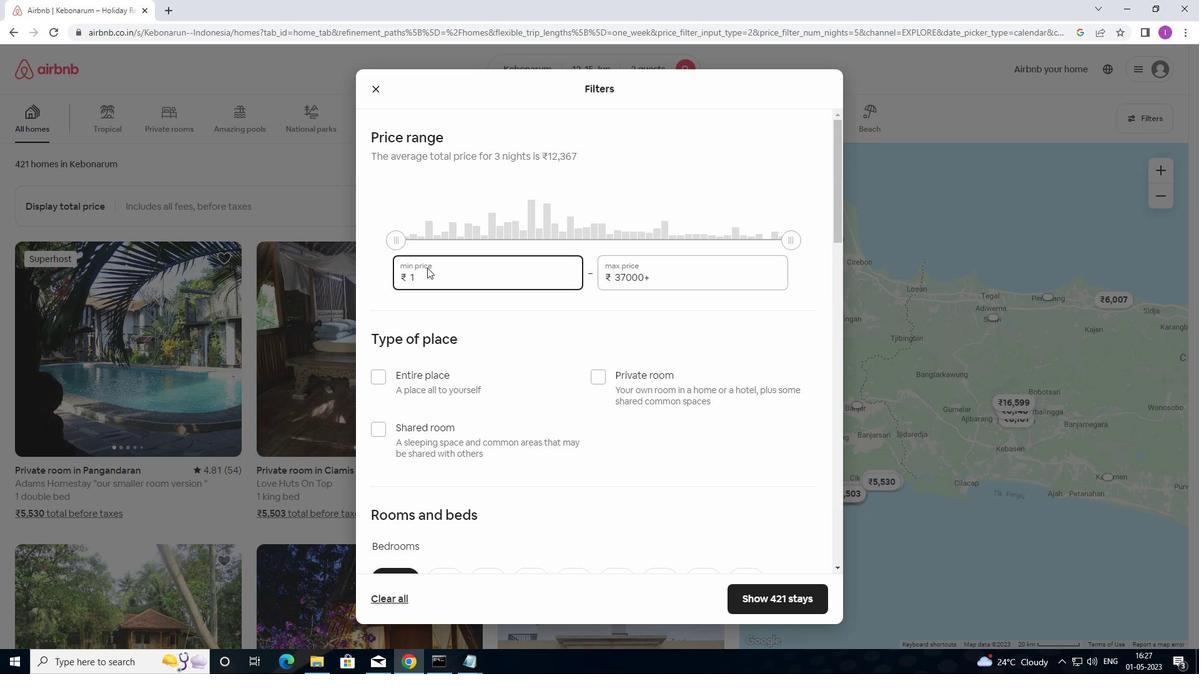 
Action: Mouse moved to (430, 266)
Screenshot: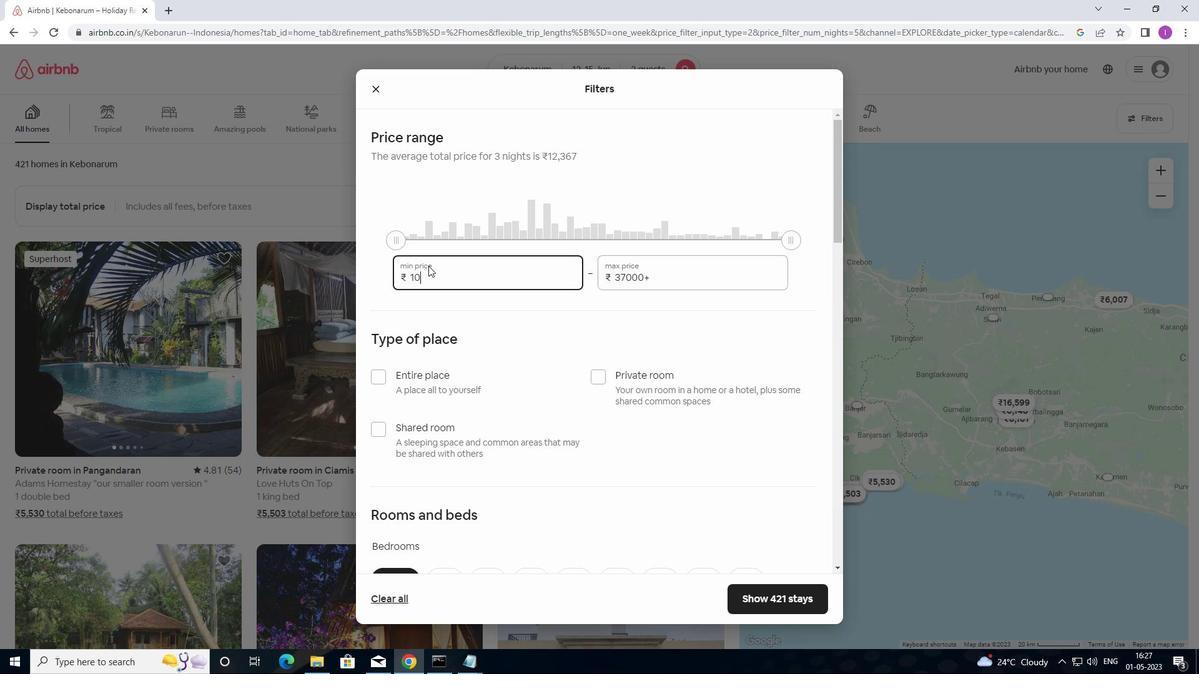 
Action: Key pressed 0
Screenshot: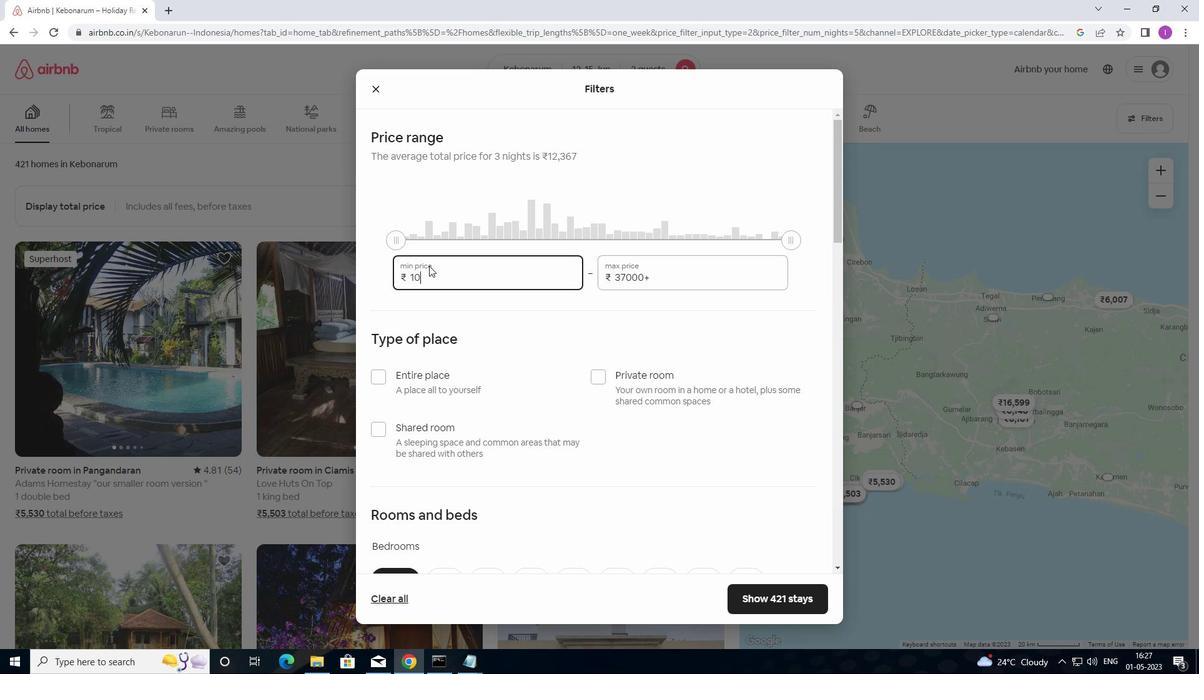 
Action: Mouse moved to (431, 265)
Screenshot: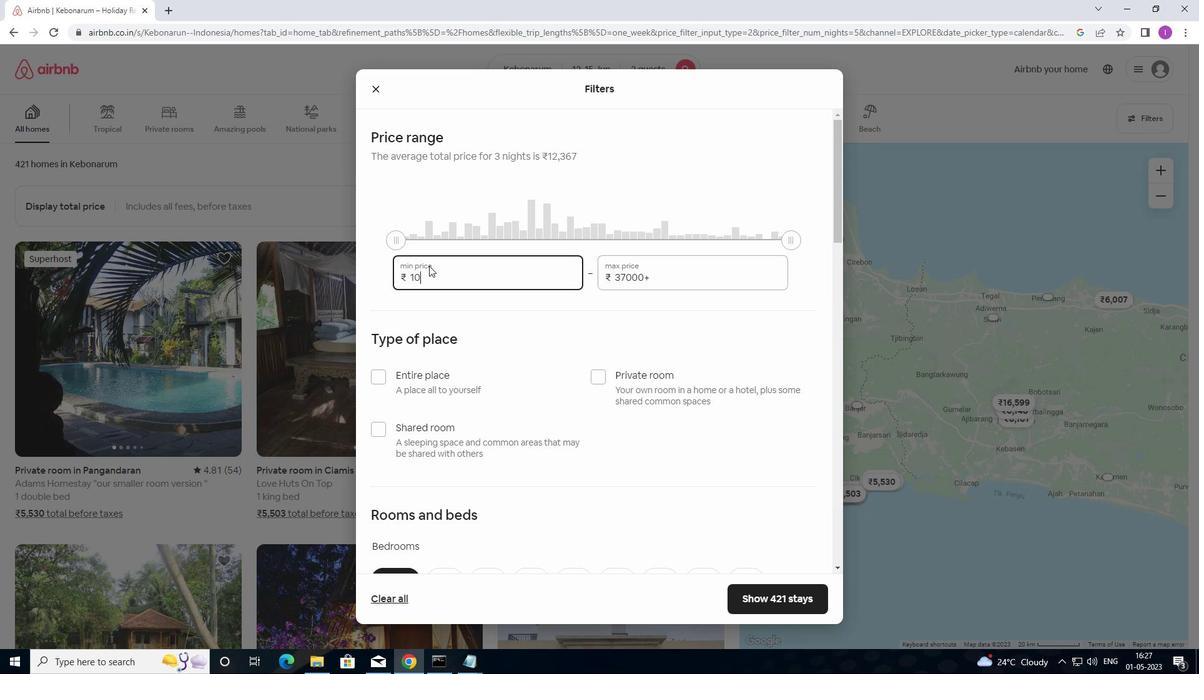 
Action: Key pressed 0
Screenshot: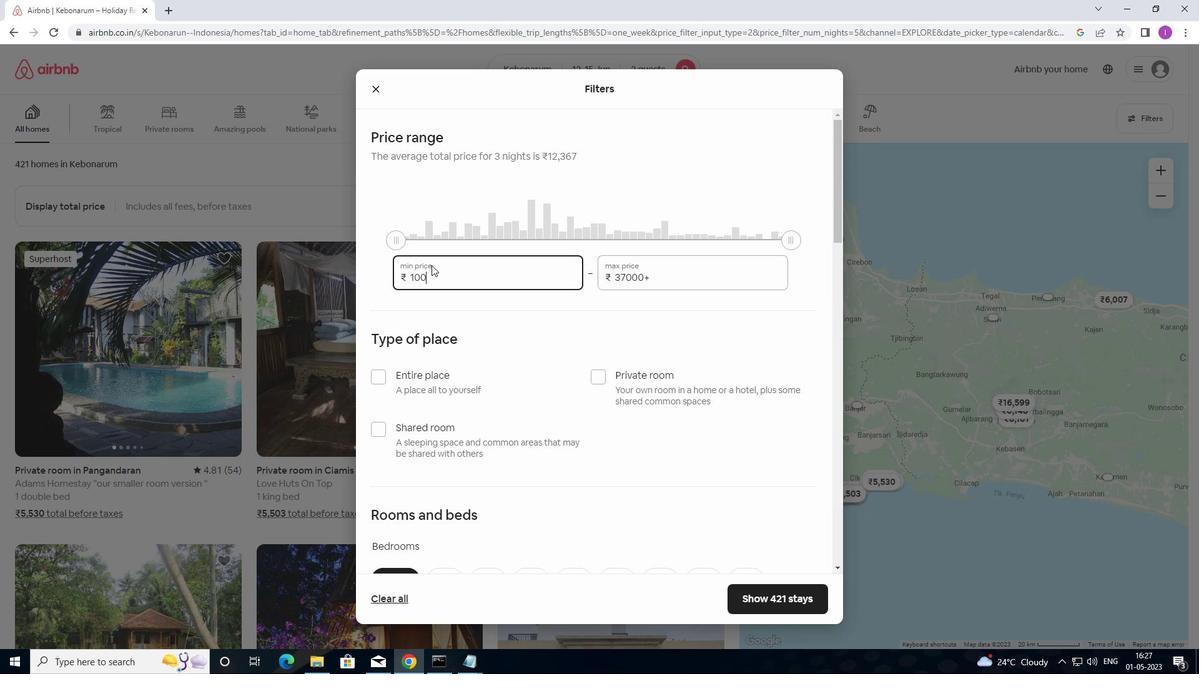 
Action: Mouse moved to (443, 269)
Screenshot: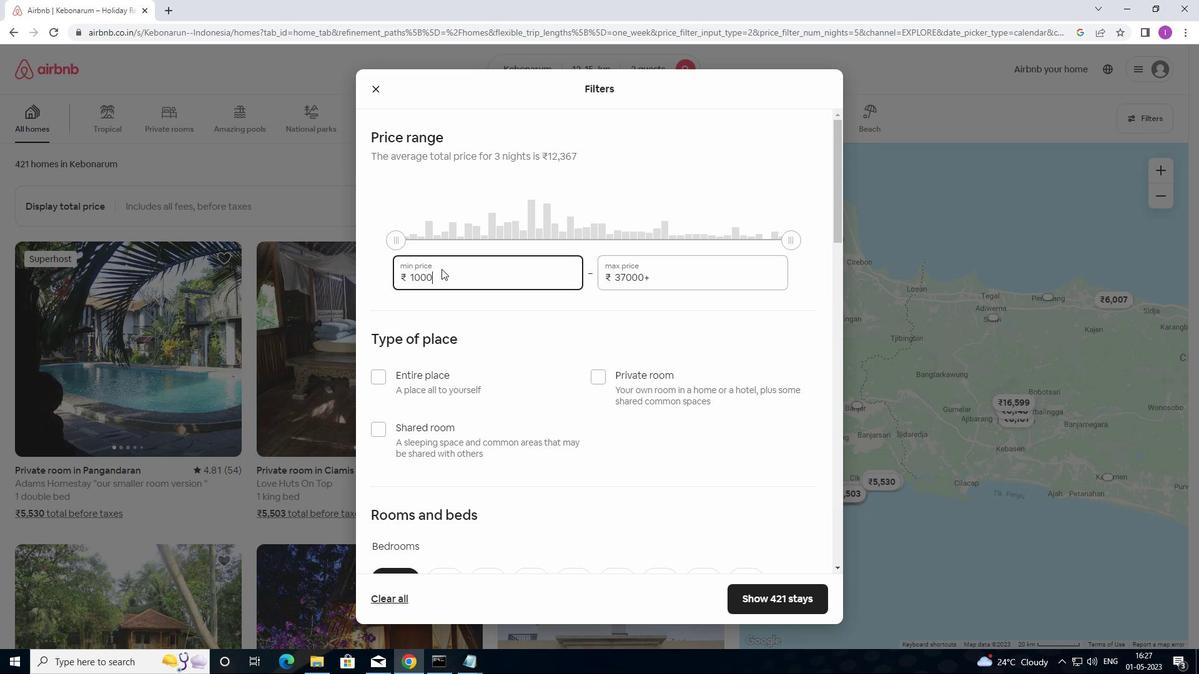 
Action: Key pressed 0
Screenshot: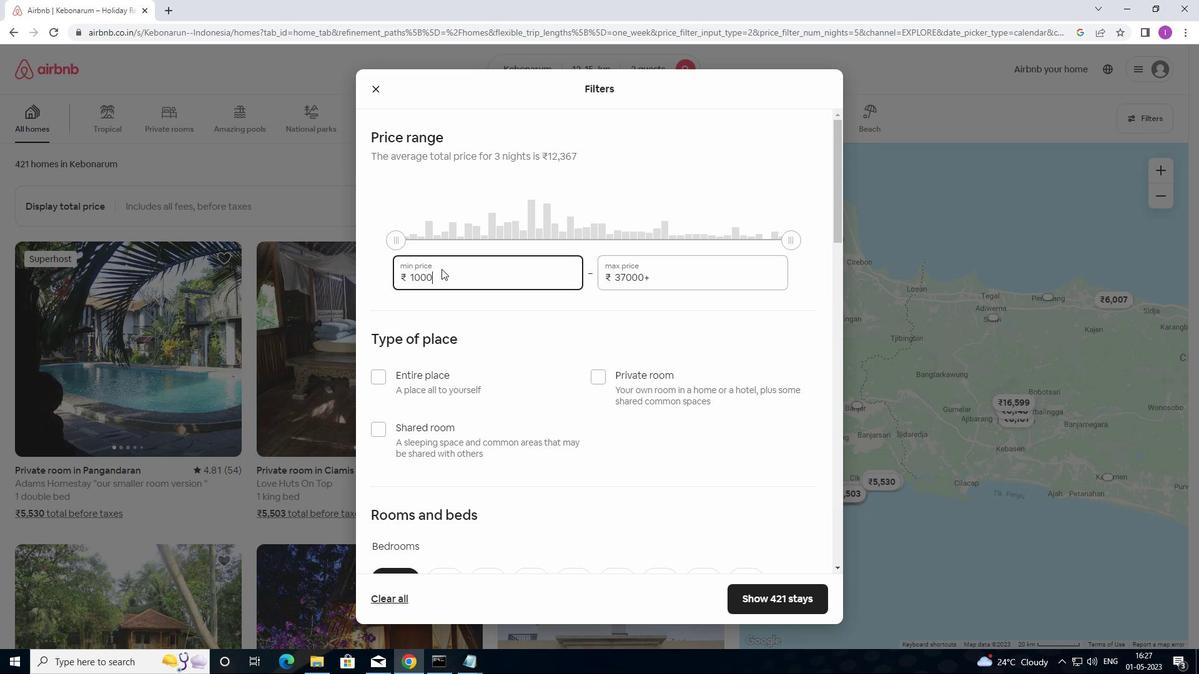 
Action: Mouse moved to (652, 279)
Screenshot: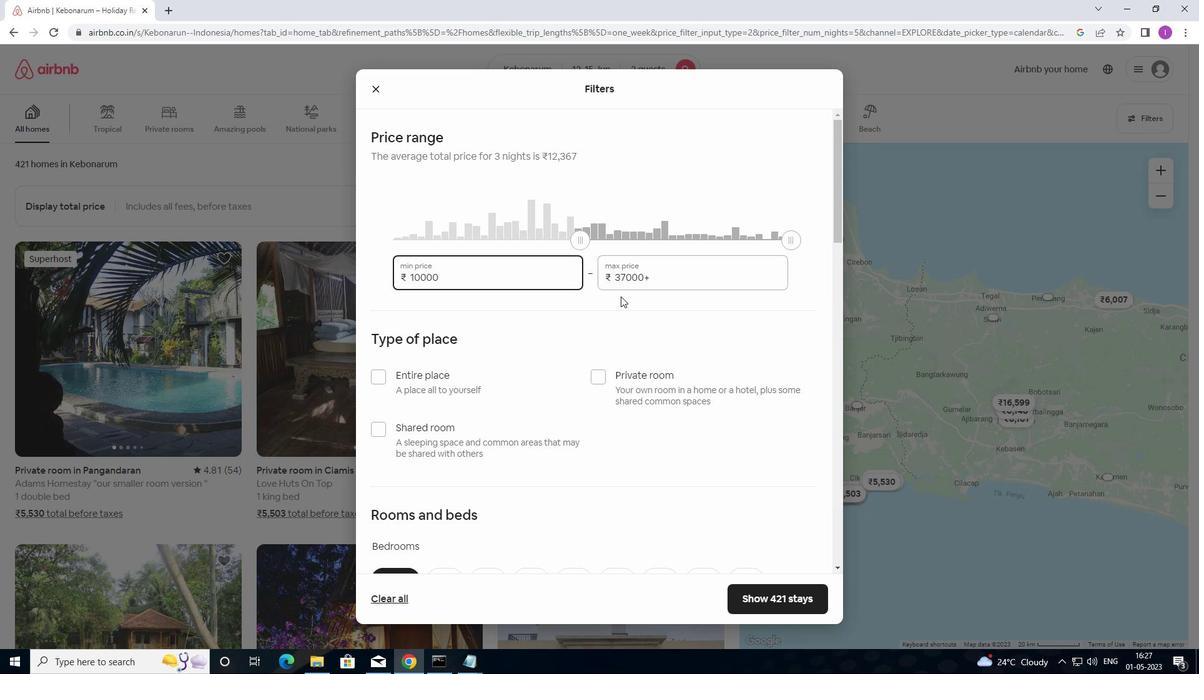 
Action: Mouse pressed left at (652, 279)
Screenshot: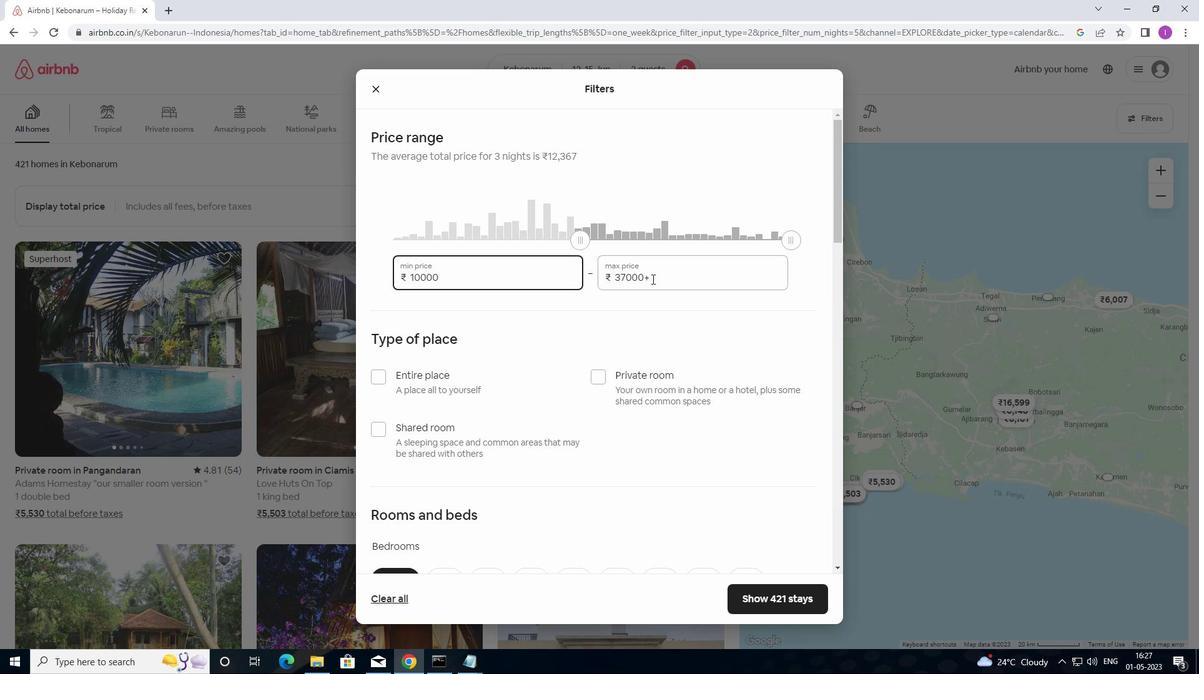 
Action: Mouse moved to (608, 298)
Screenshot: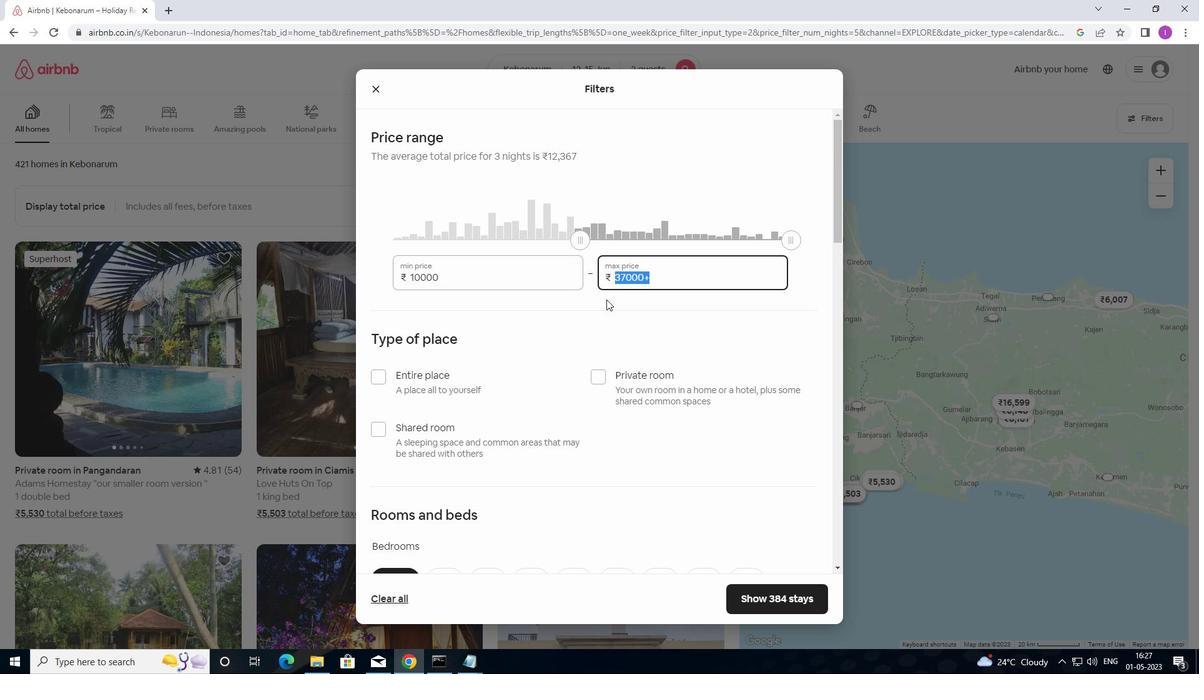 
Action: Key pressed 1
Screenshot: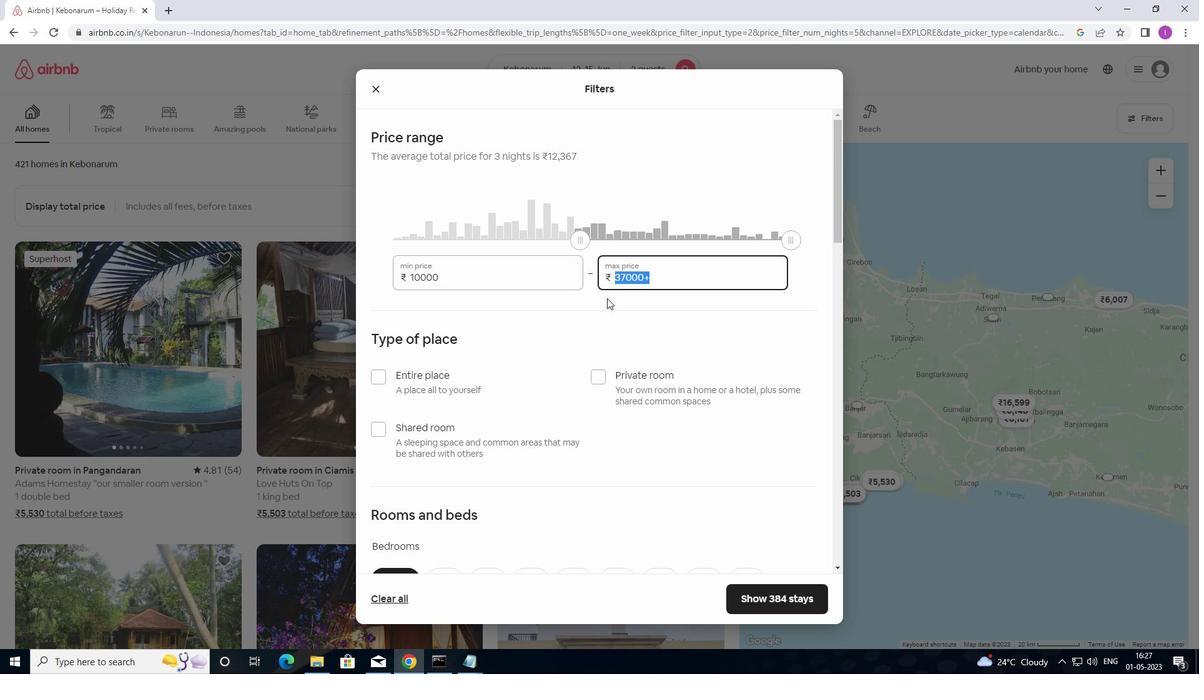 
Action: Mouse moved to (609, 296)
Screenshot: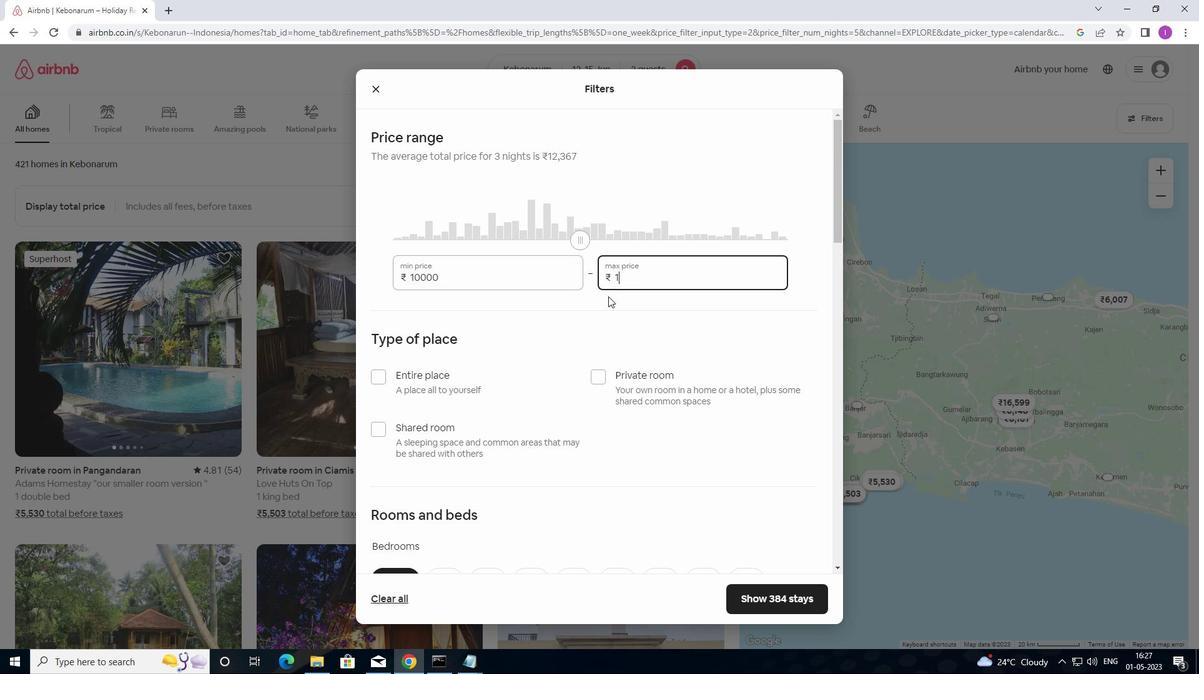 
Action: Key pressed 5
Screenshot: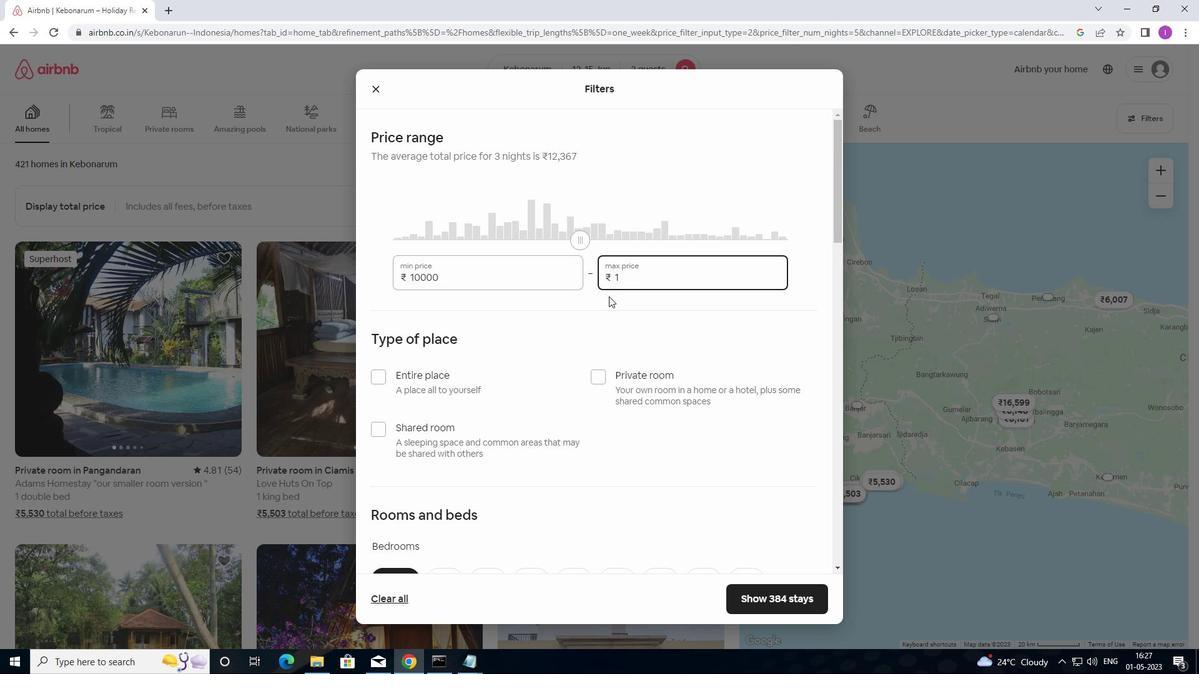 
Action: Mouse moved to (609, 293)
Screenshot: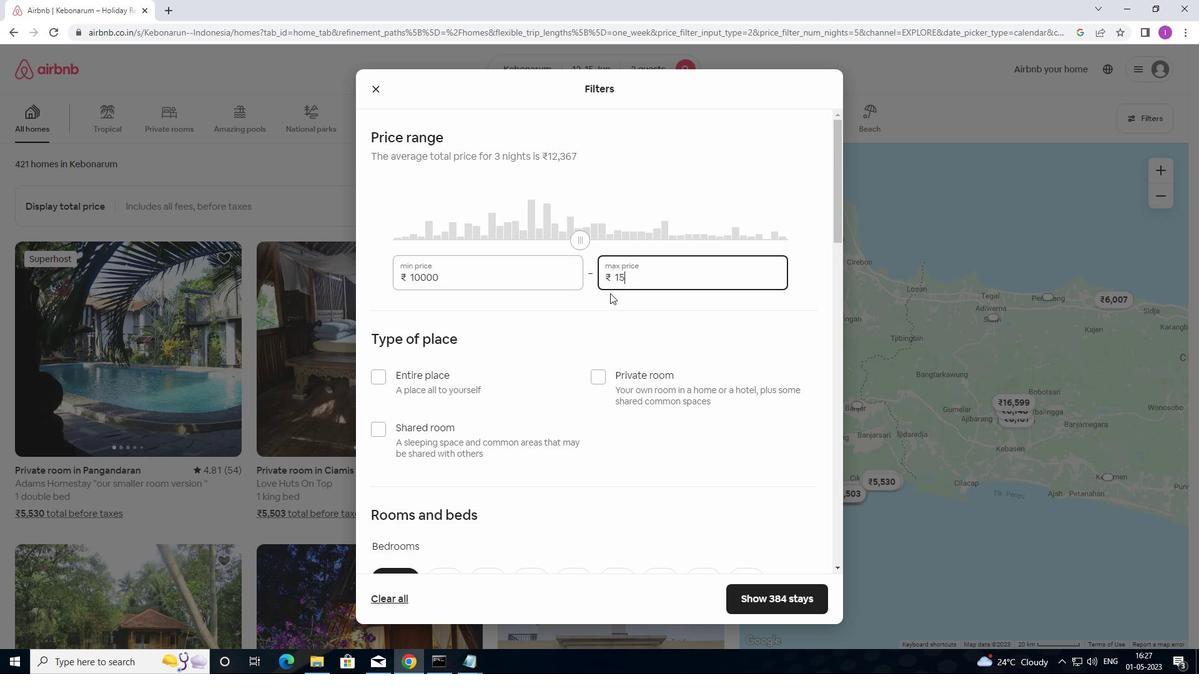 
Action: Key pressed 0
Screenshot: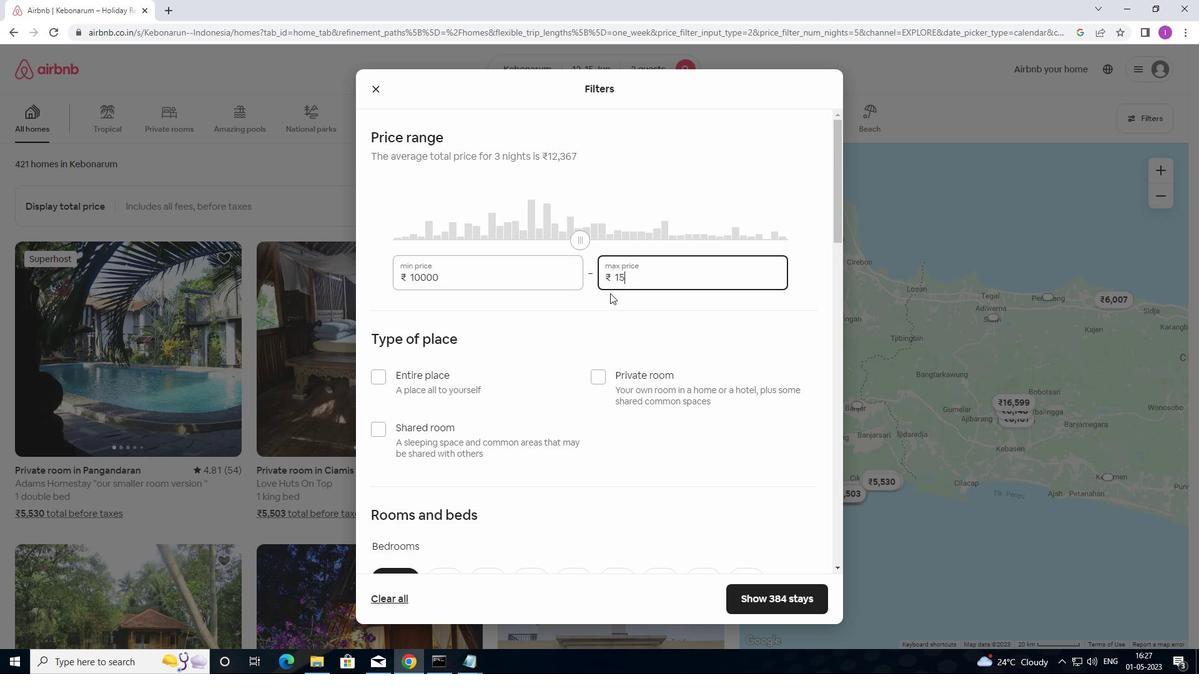 
Action: Mouse moved to (609, 293)
Screenshot: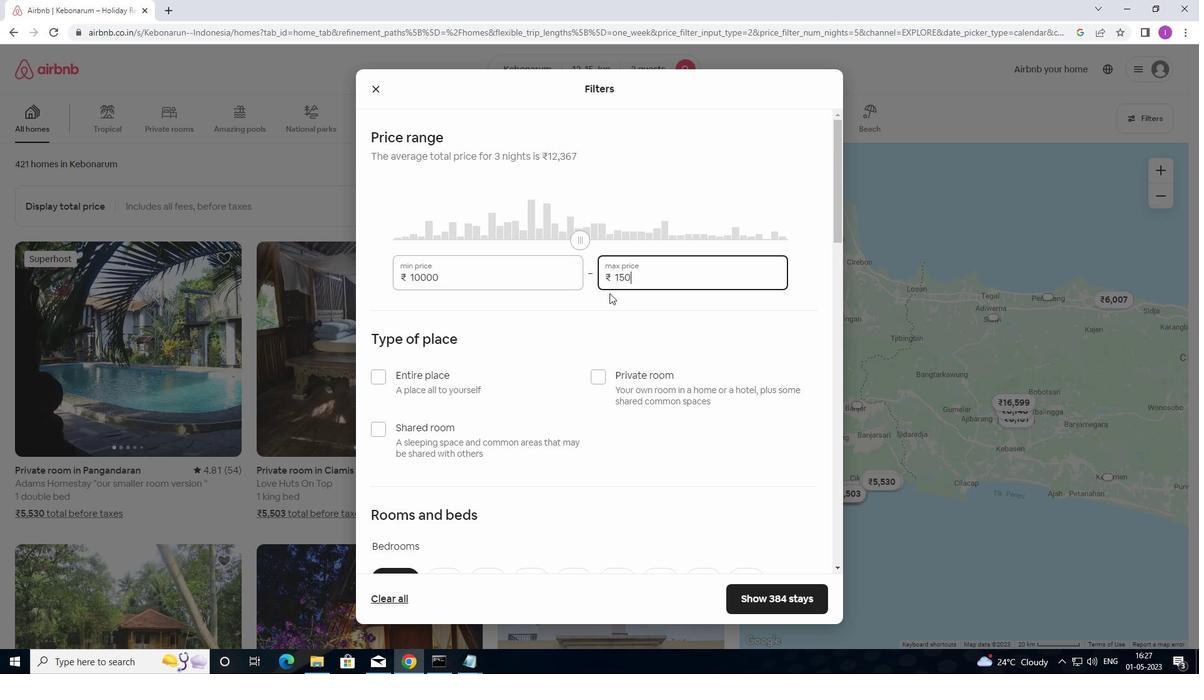 
Action: Key pressed 00
Screenshot: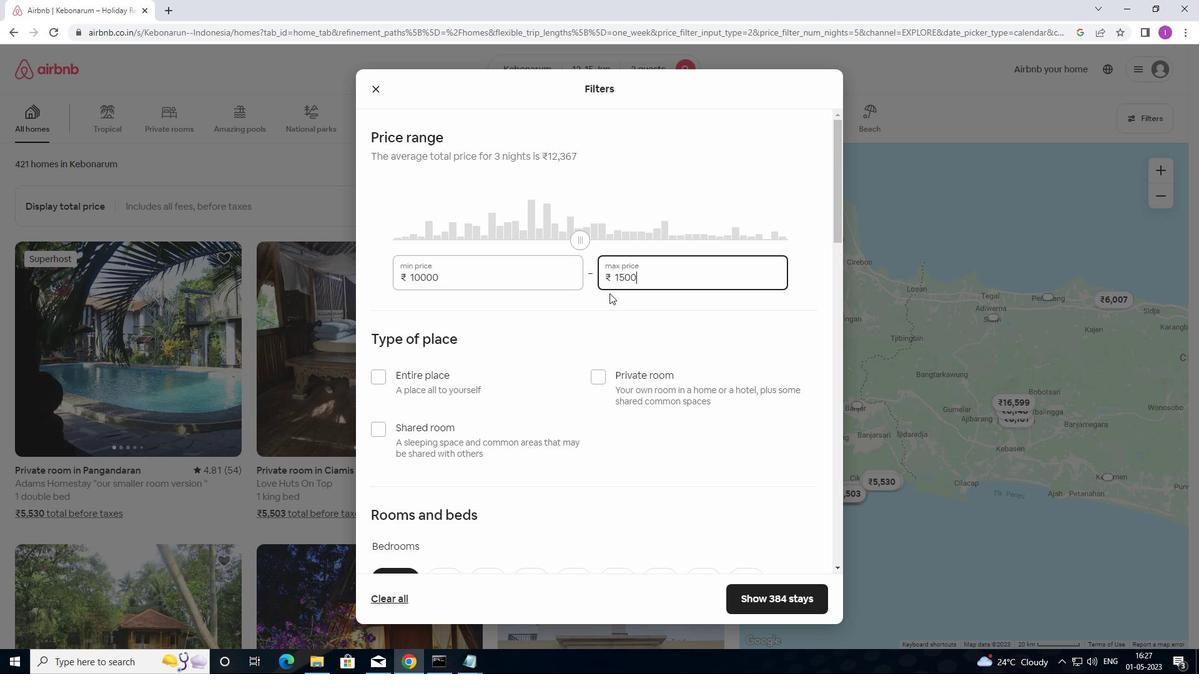 
Action: Mouse moved to (540, 314)
Screenshot: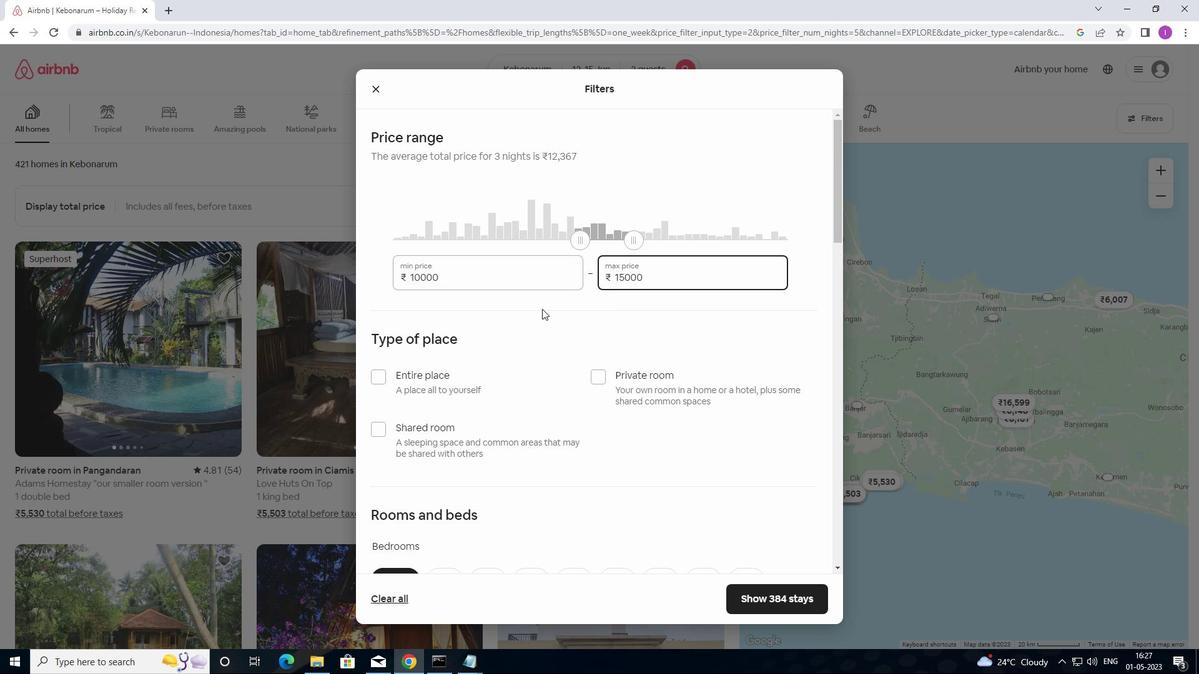 
Action: Mouse scrolled (540, 313) with delta (0, 0)
Screenshot: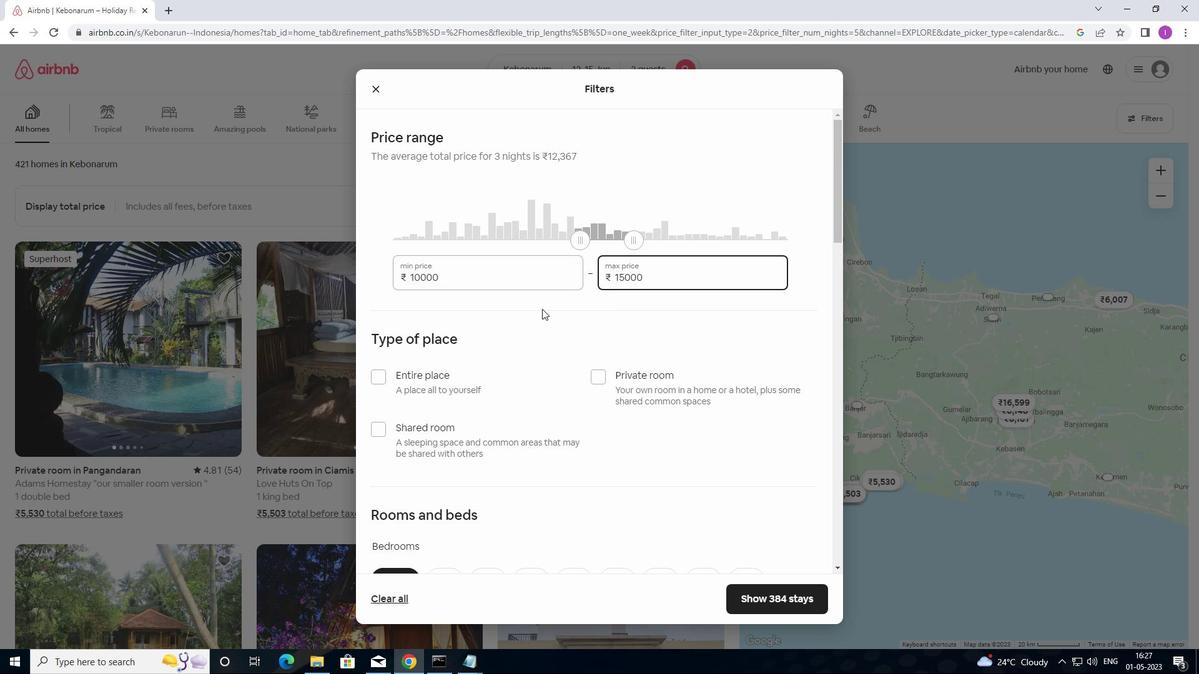 
Action: Mouse moved to (540, 316)
Screenshot: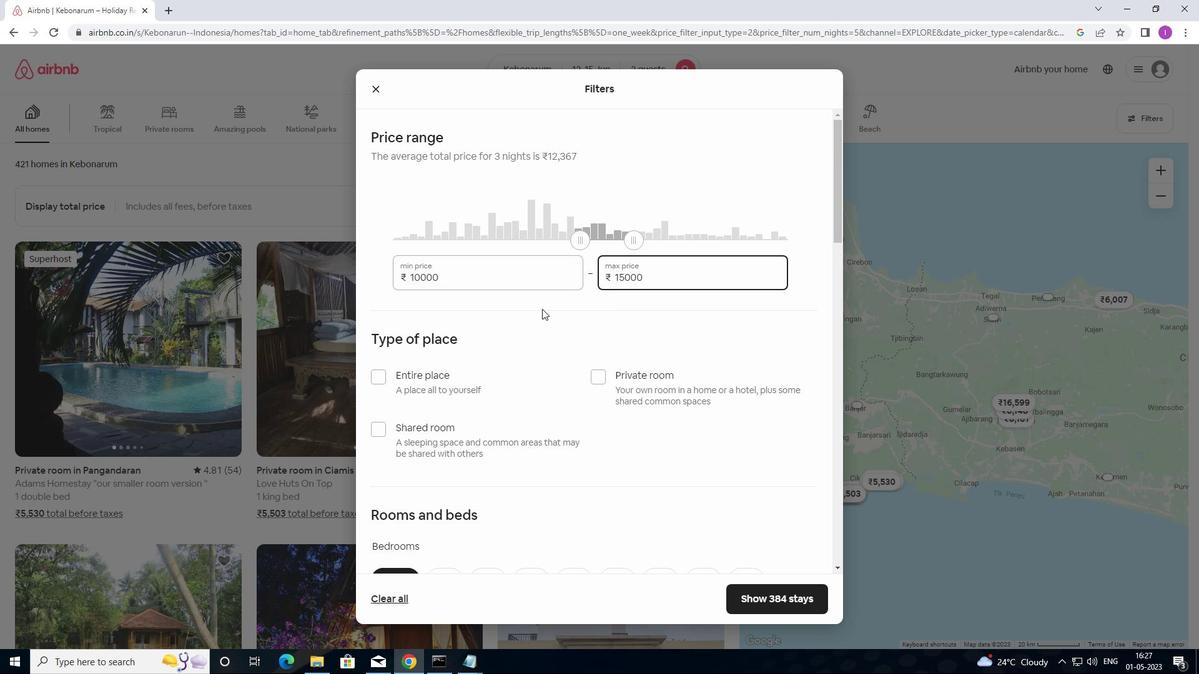 
Action: Mouse scrolled (540, 315) with delta (0, 0)
Screenshot: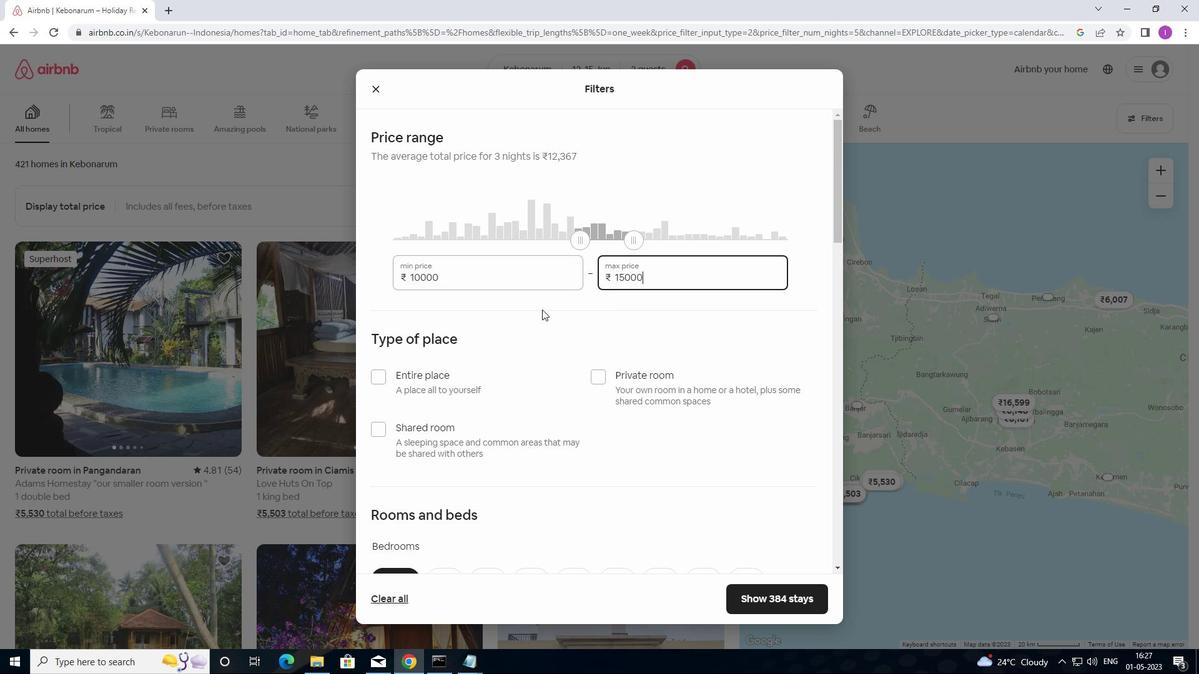 
Action: Mouse moved to (389, 255)
Screenshot: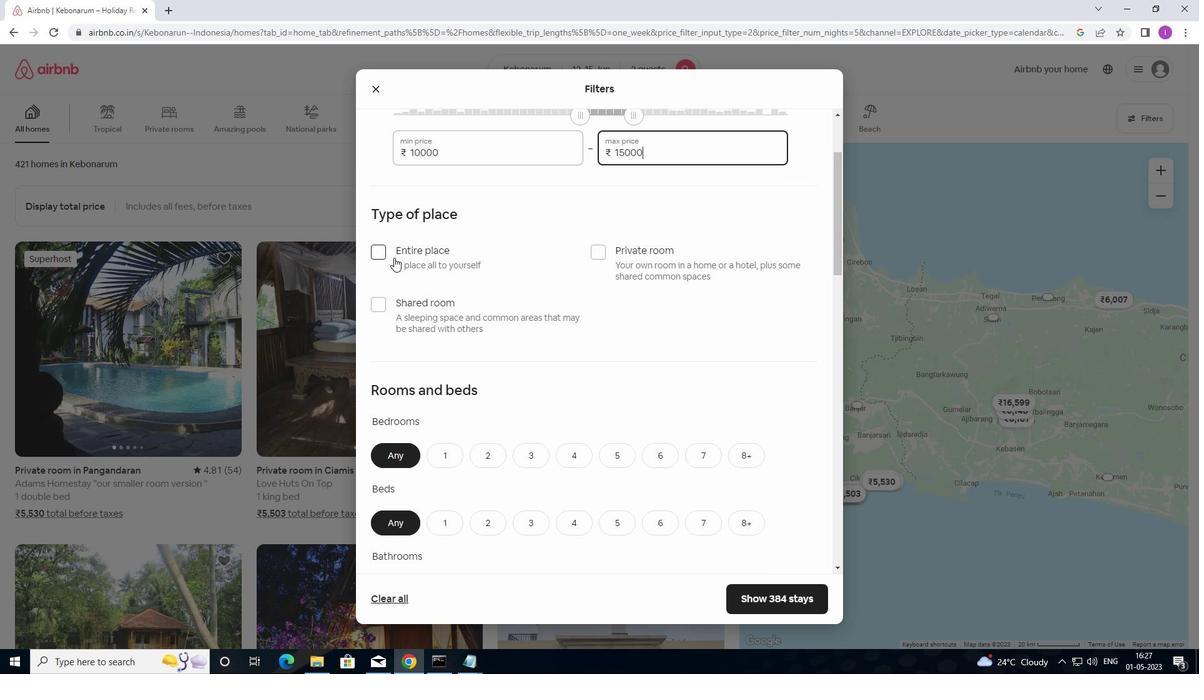 
Action: Mouse pressed left at (389, 255)
Screenshot: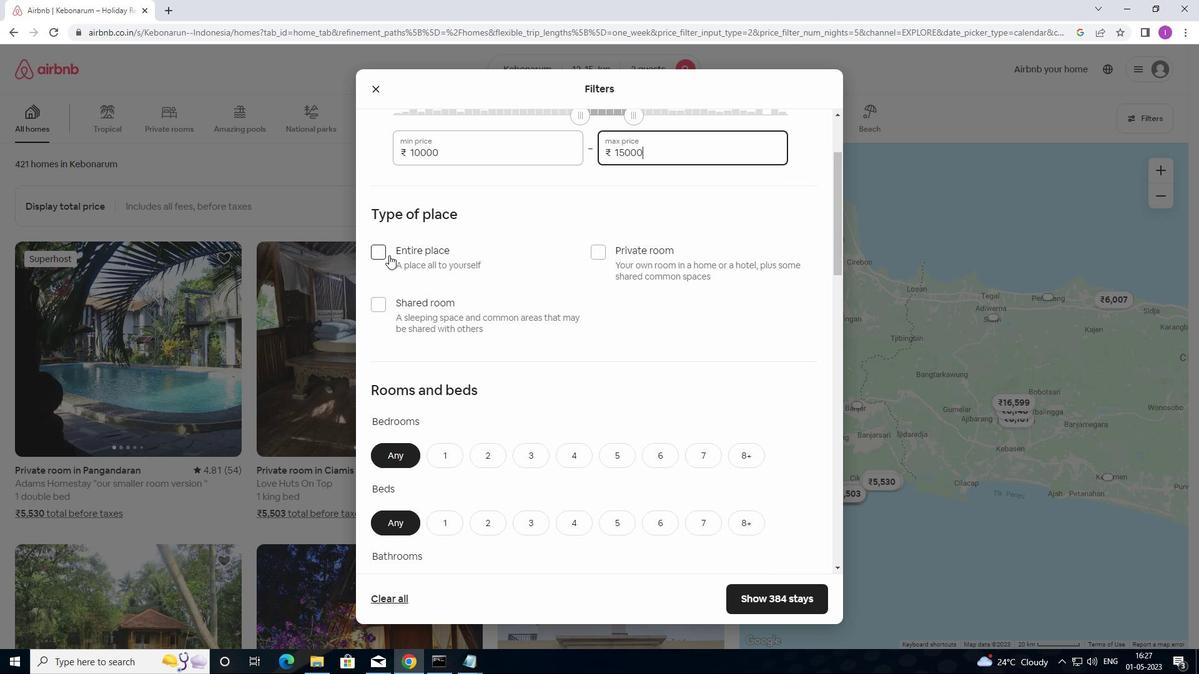 
Action: Mouse moved to (429, 260)
Screenshot: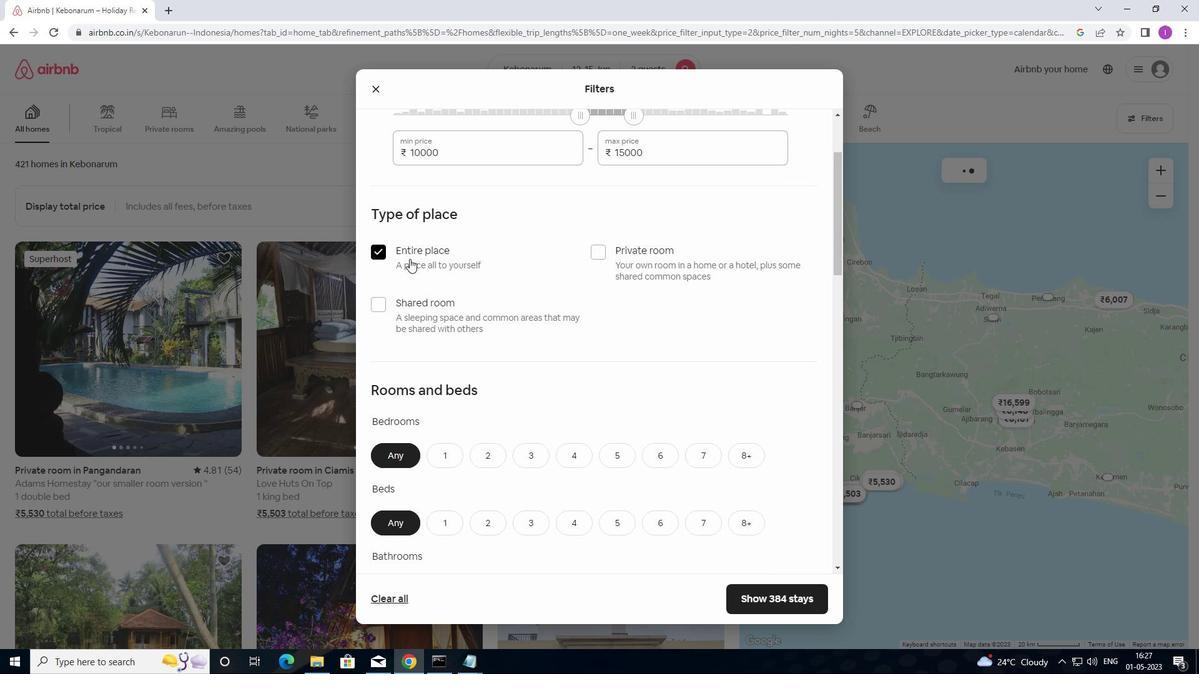 
Action: Mouse scrolled (429, 259) with delta (0, 0)
Screenshot: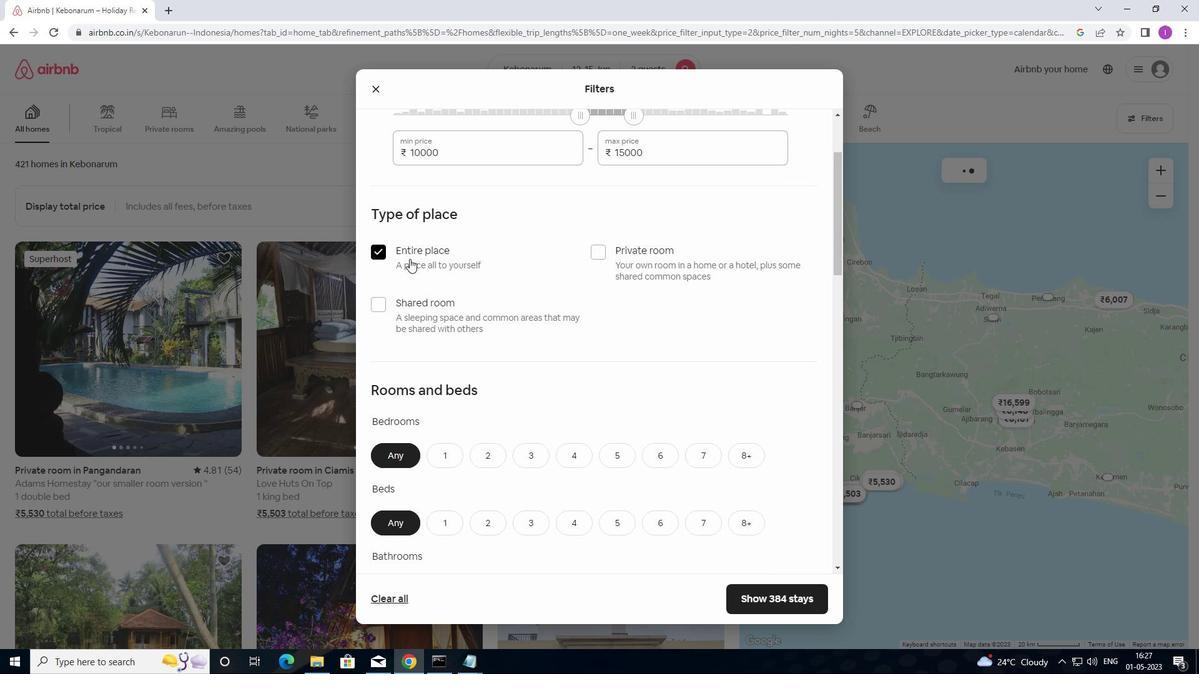 
Action: Mouse moved to (431, 263)
Screenshot: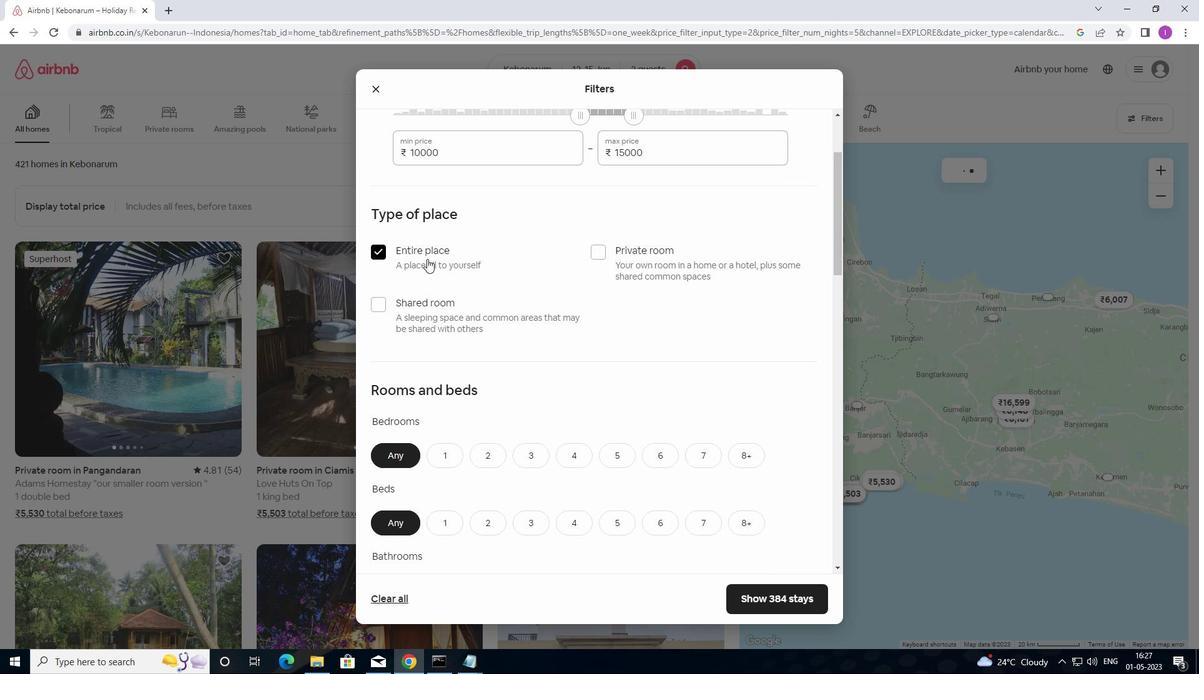 
Action: Mouse scrolled (431, 262) with delta (0, 0)
Screenshot: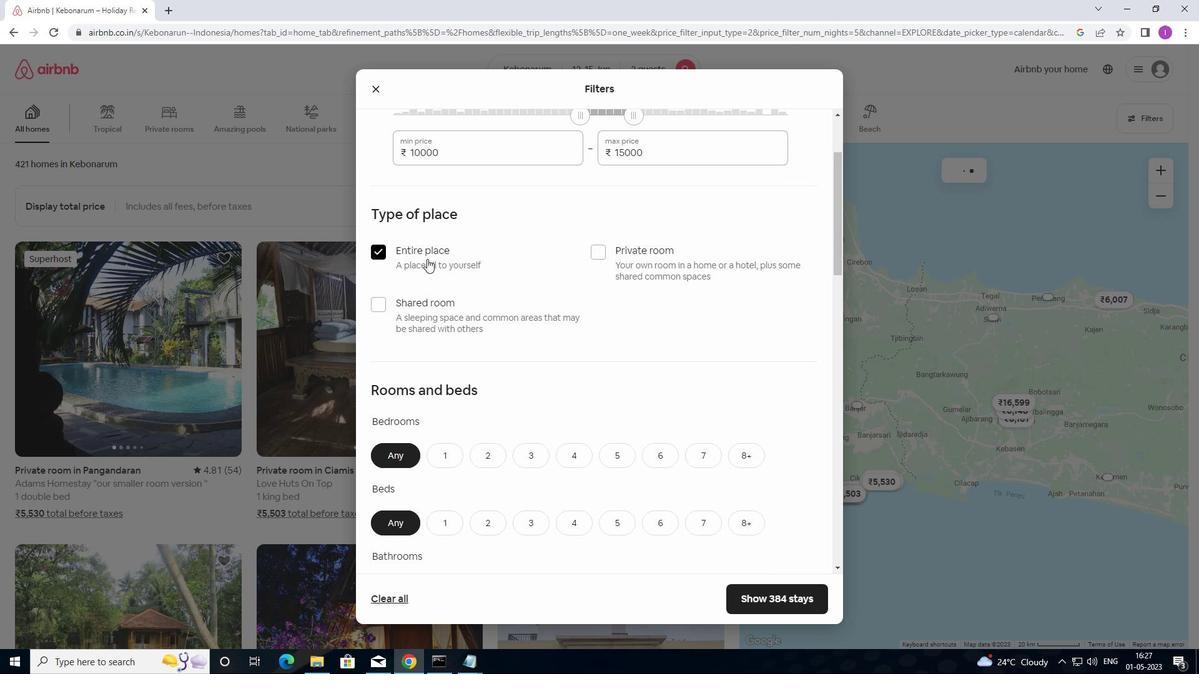 
Action: Mouse scrolled (431, 262) with delta (0, 0)
Screenshot: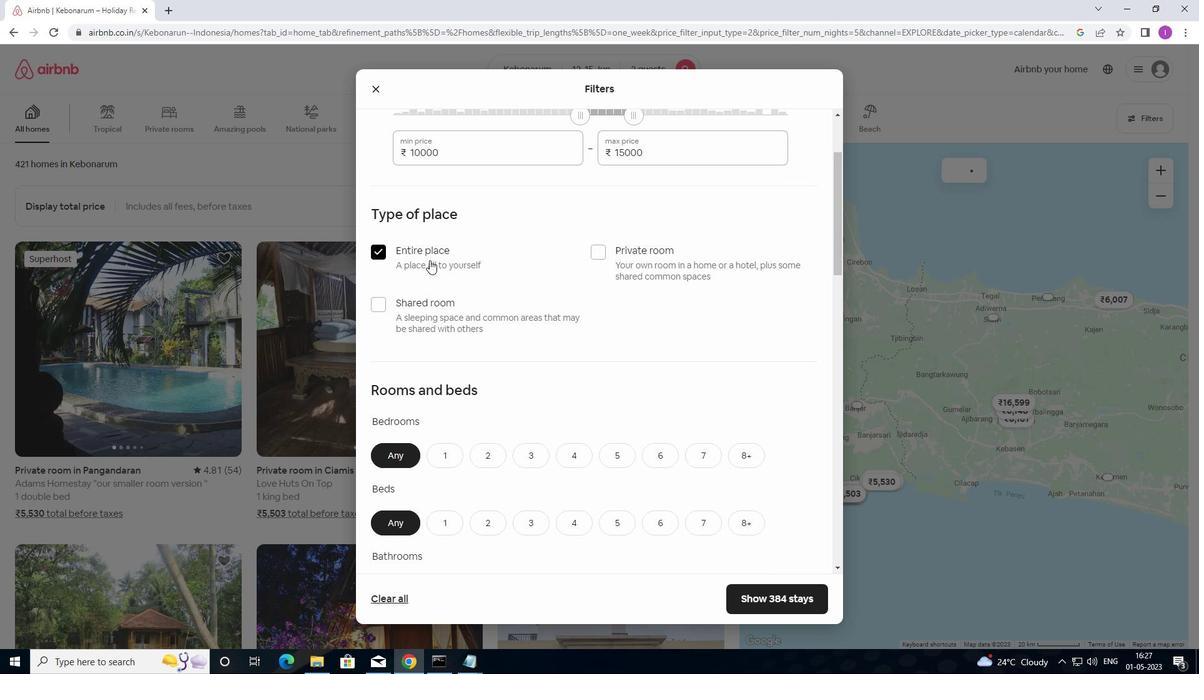 
Action: Mouse moved to (433, 264)
Screenshot: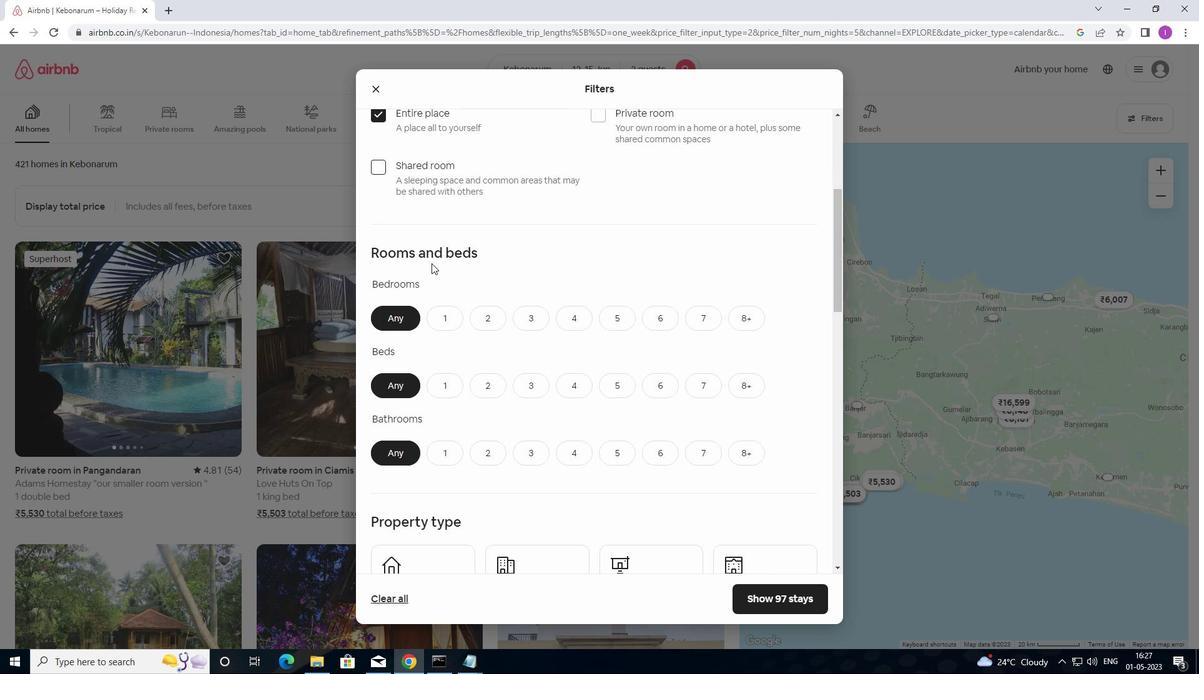 
Action: Mouse scrolled (433, 264) with delta (0, 0)
Screenshot: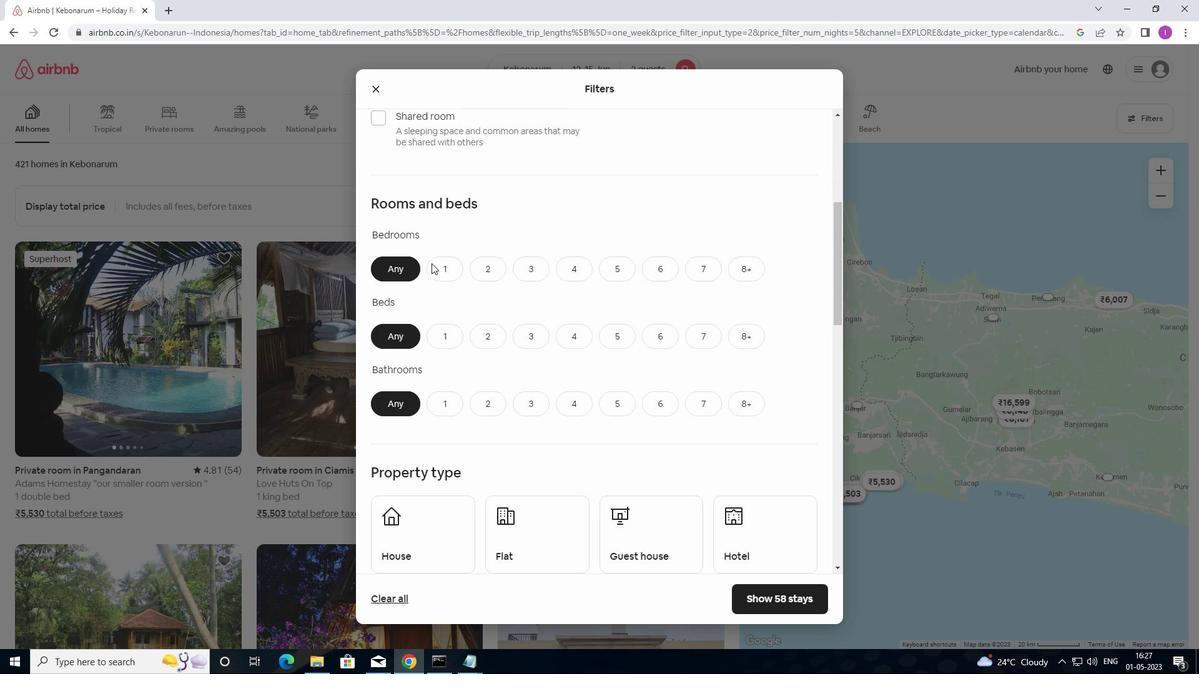 
Action: Mouse scrolled (433, 264) with delta (0, 0)
Screenshot: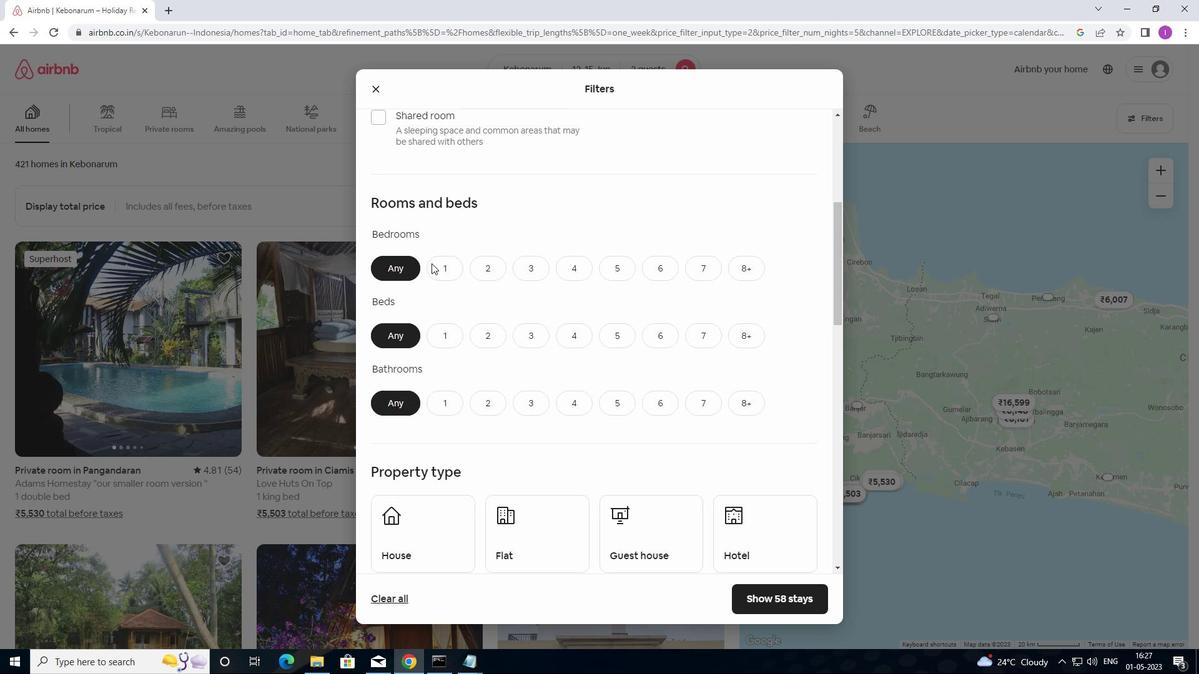 
Action: Mouse moved to (457, 145)
Screenshot: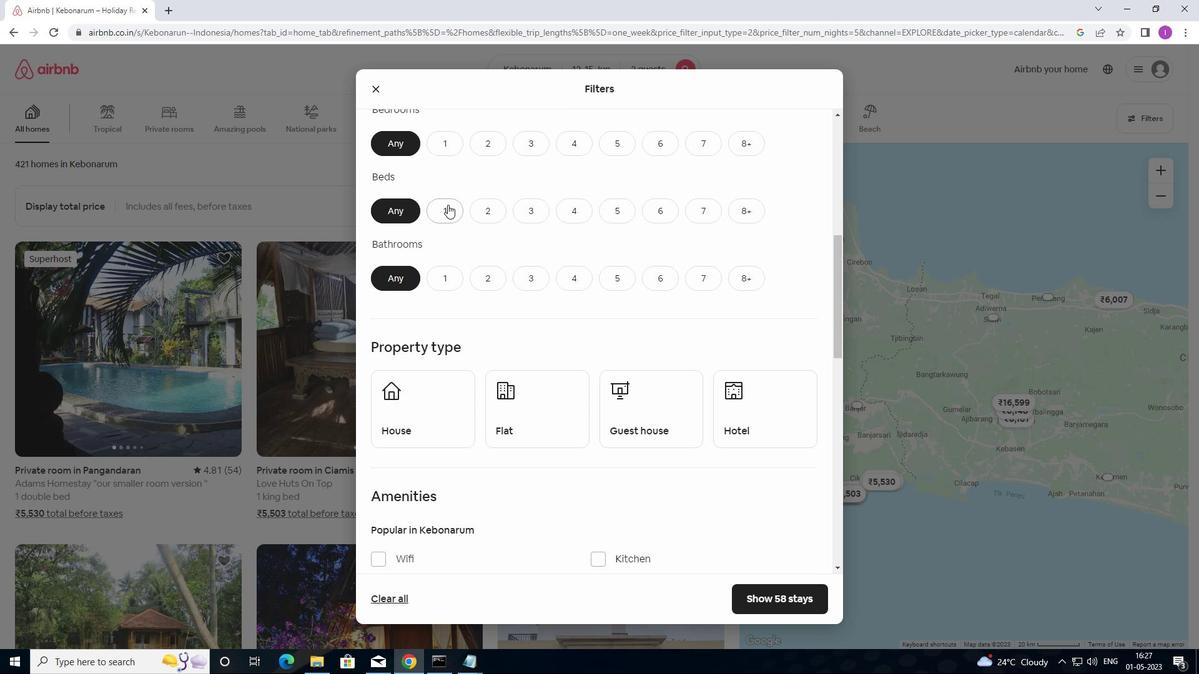 
Action: Mouse pressed left at (457, 145)
Screenshot: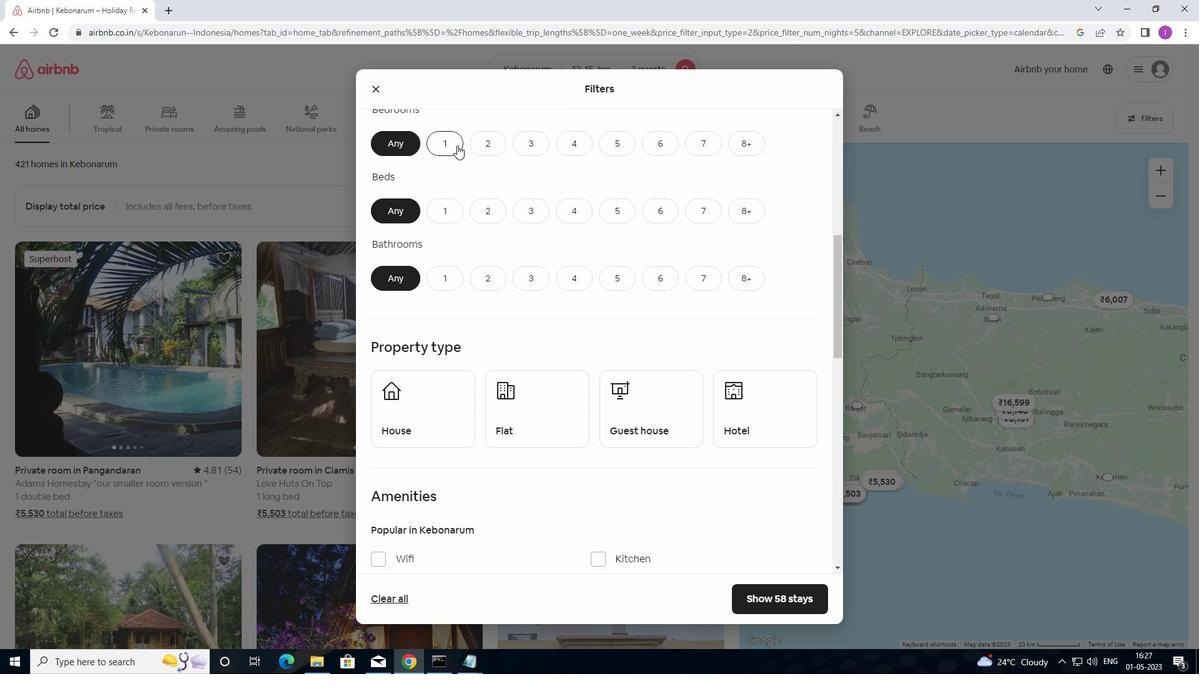 
Action: Mouse moved to (447, 208)
Screenshot: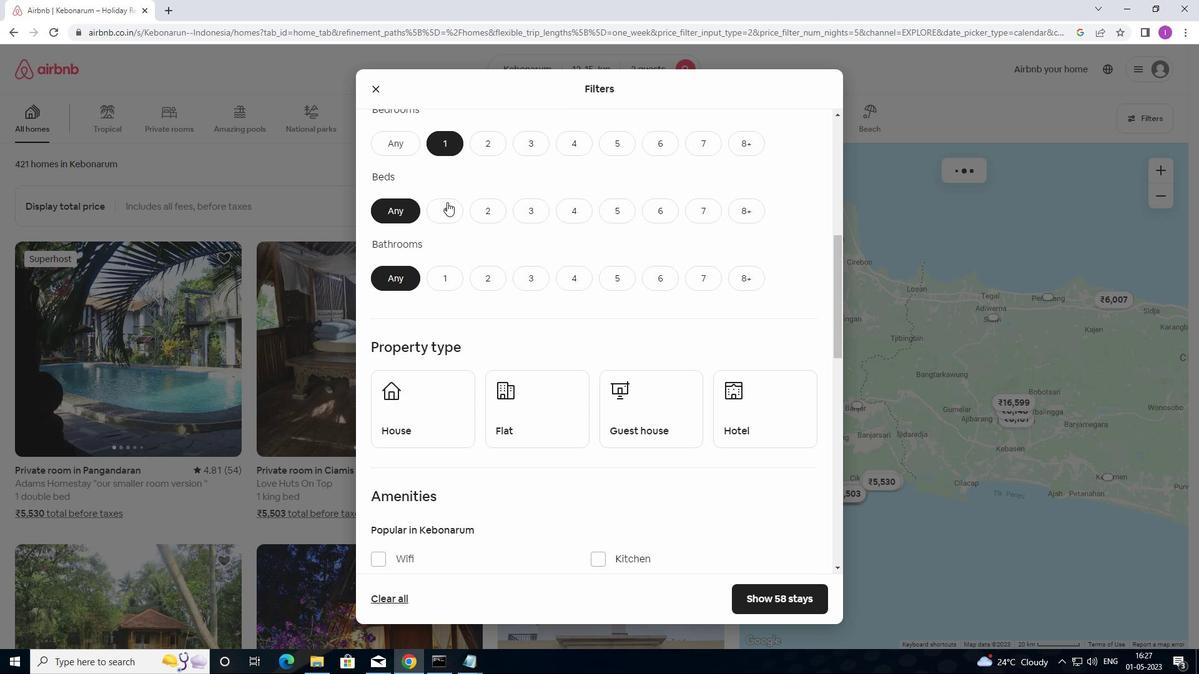 
Action: Mouse pressed left at (447, 208)
Screenshot: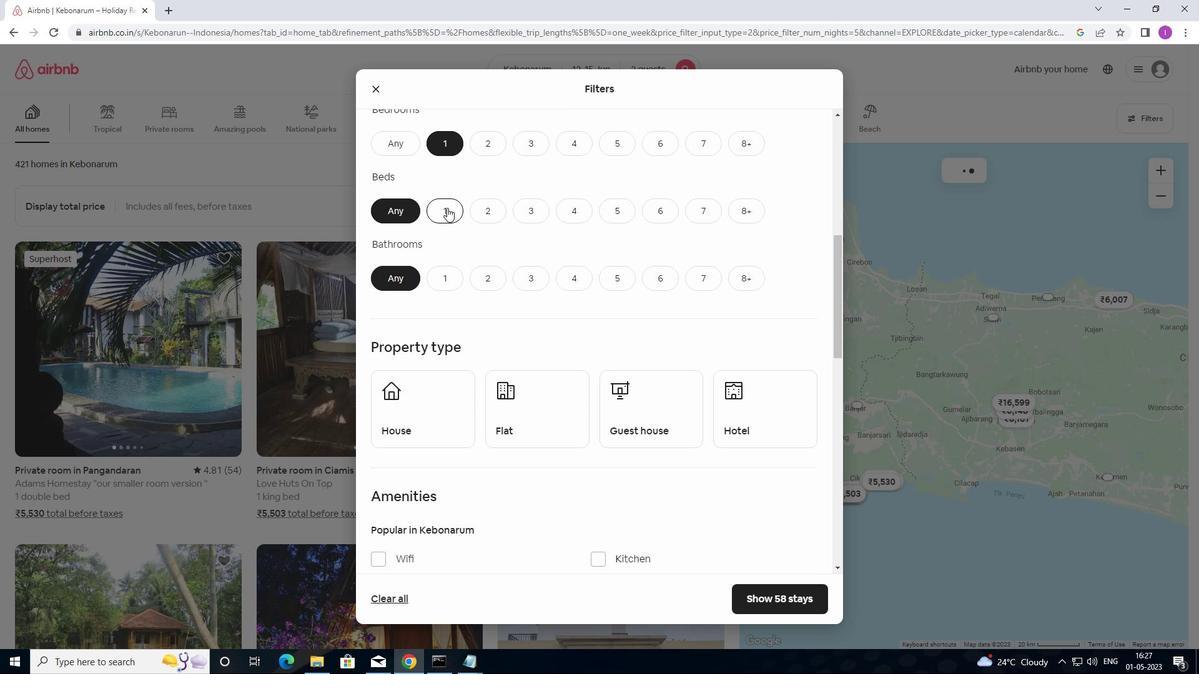 
Action: Mouse moved to (454, 271)
Screenshot: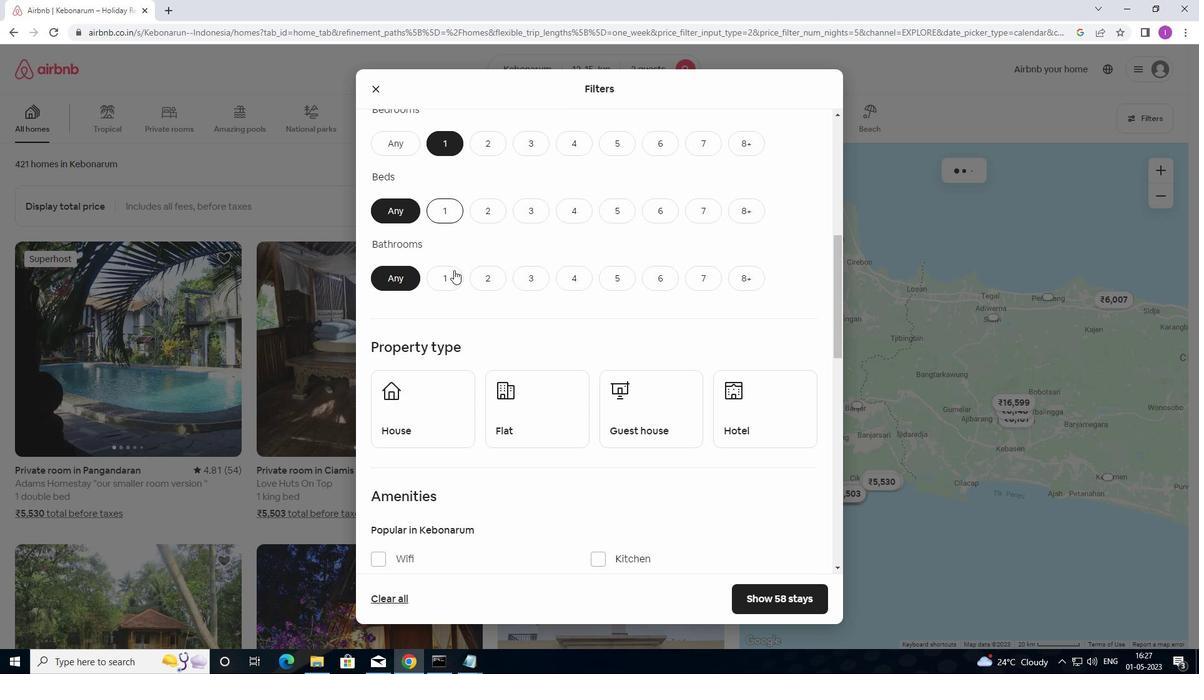 
Action: Mouse pressed left at (454, 271)
Screenshot: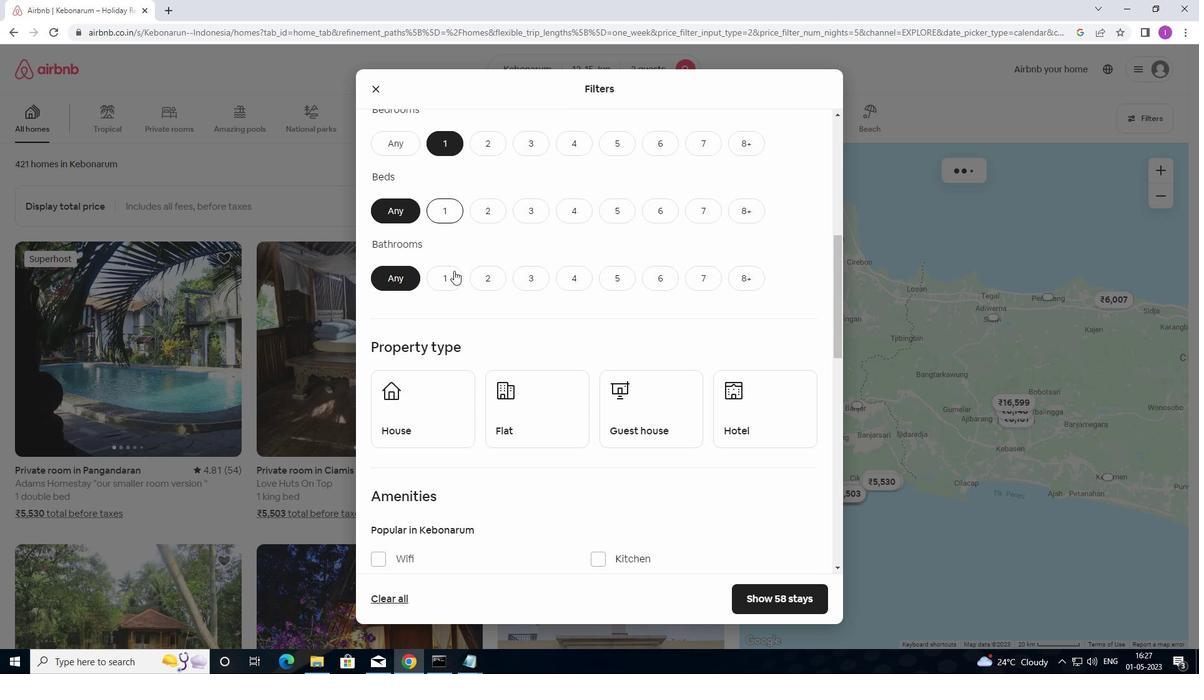 
Action: Mouse moved to (454, 273)
Screenshot: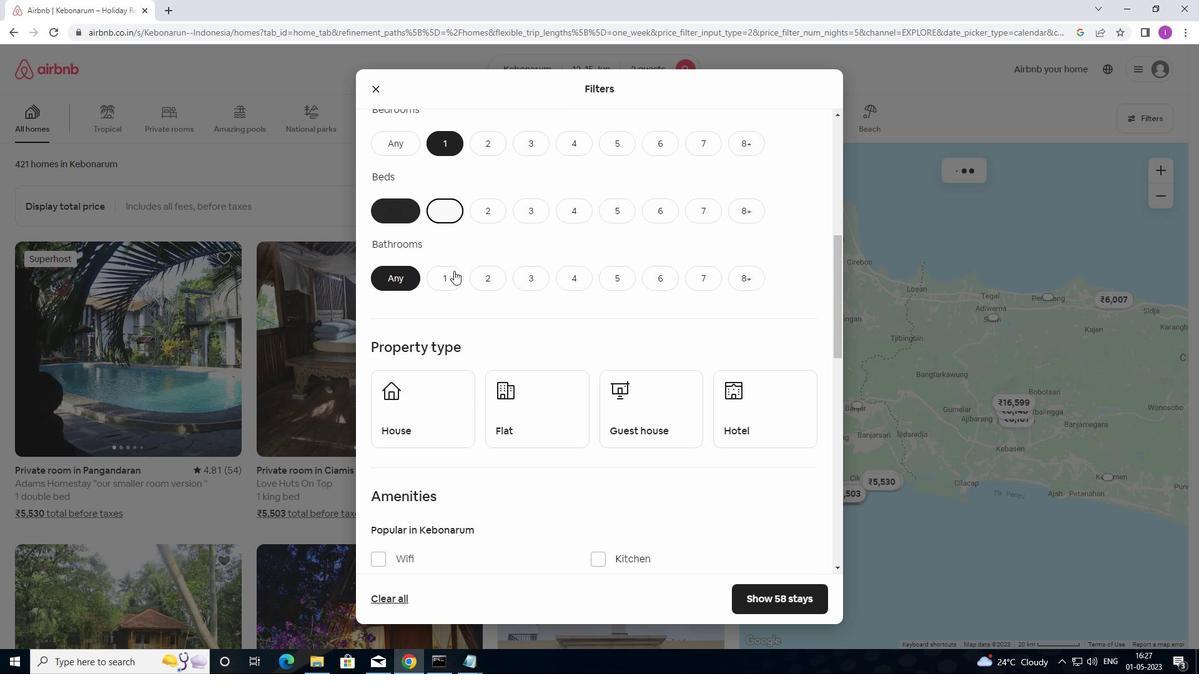 
Action: Mouse scrolled (454, 272) with delta (0, 0)
Screenshot: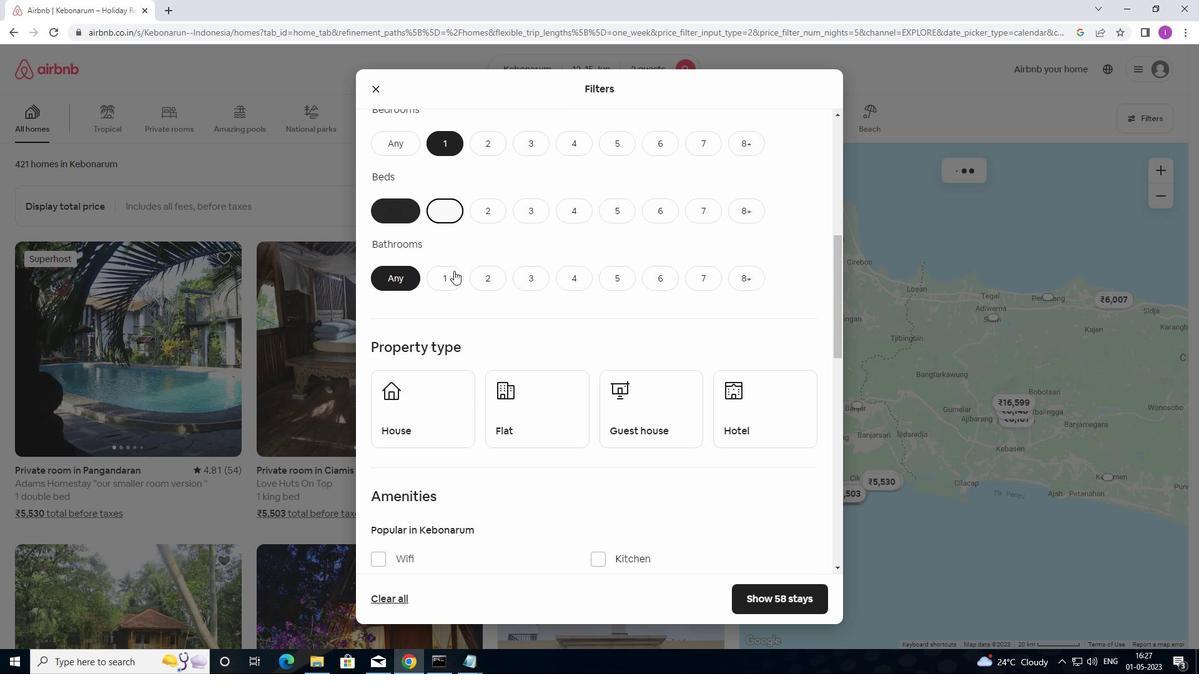 
Action: Mouse scrolled (454, 272) with delta (0, 0)
Screenshot: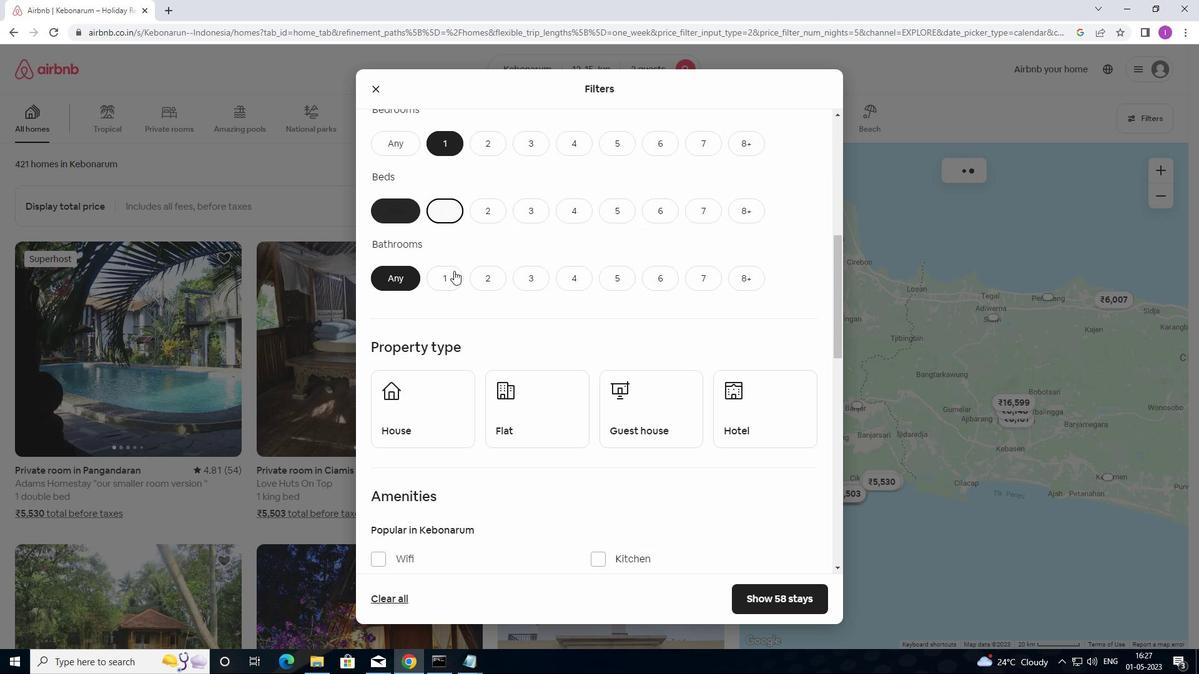 
Action: Mouse moved to (455, 273)
Screenshot: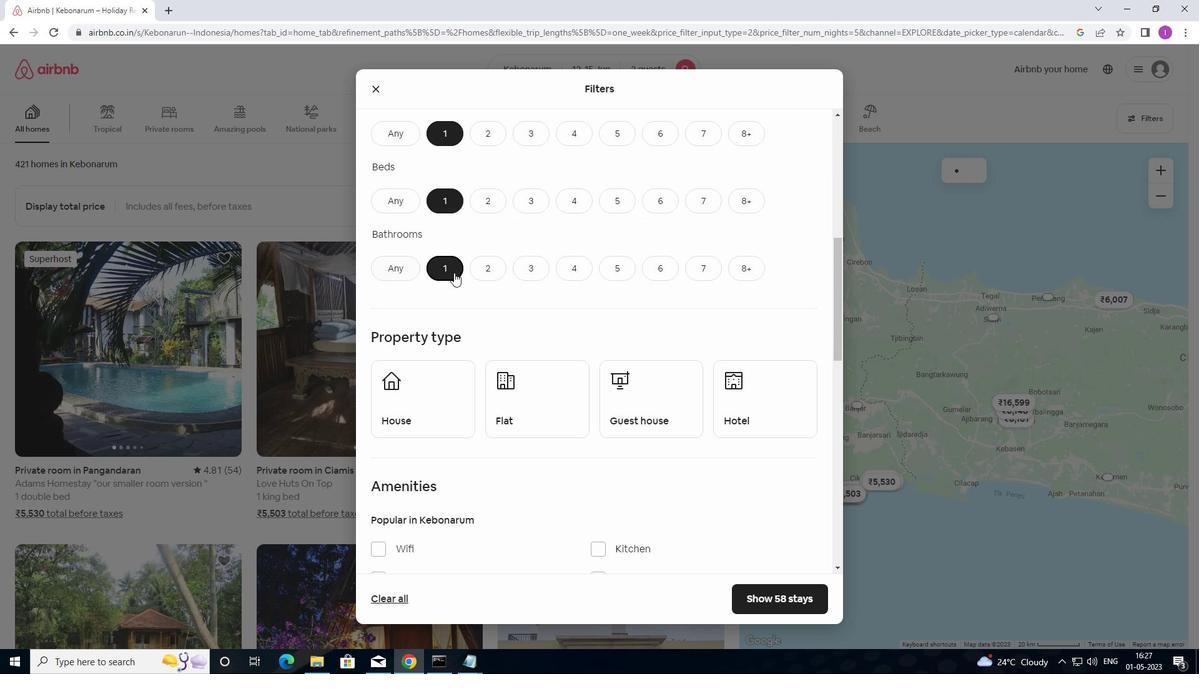 
Action: Mouse scrolled (455, 272) with delta (0, 0)
Screenshot: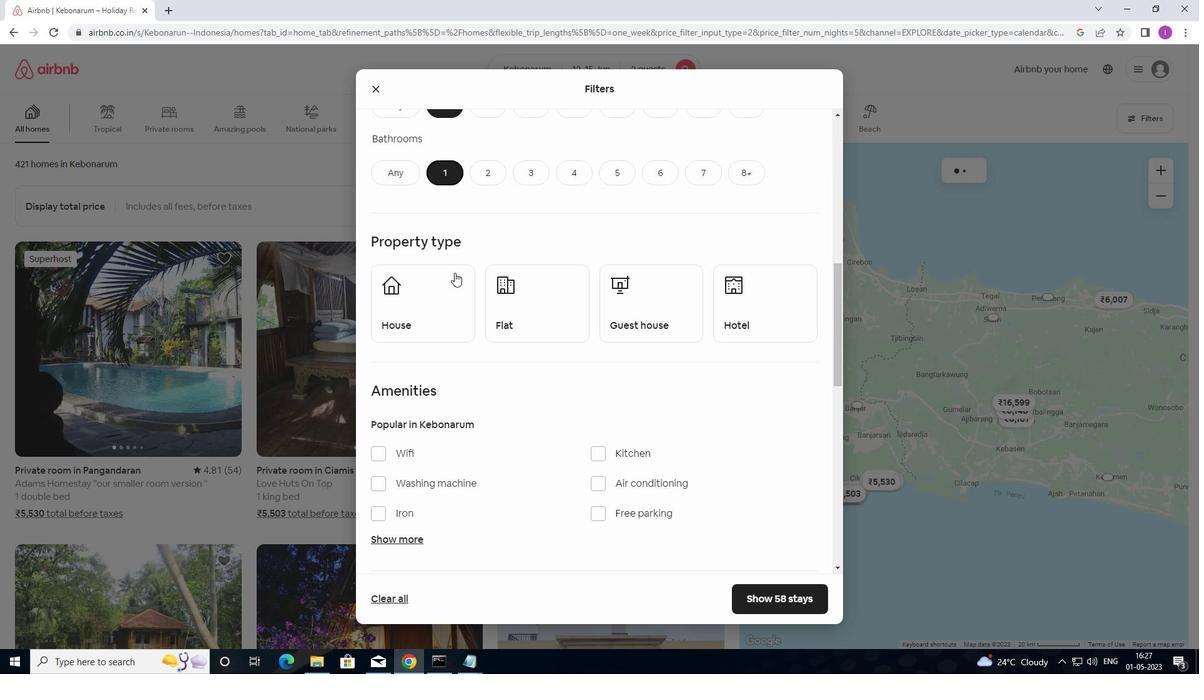 
Action: Mouse moved to (427, 251)
Screenshot: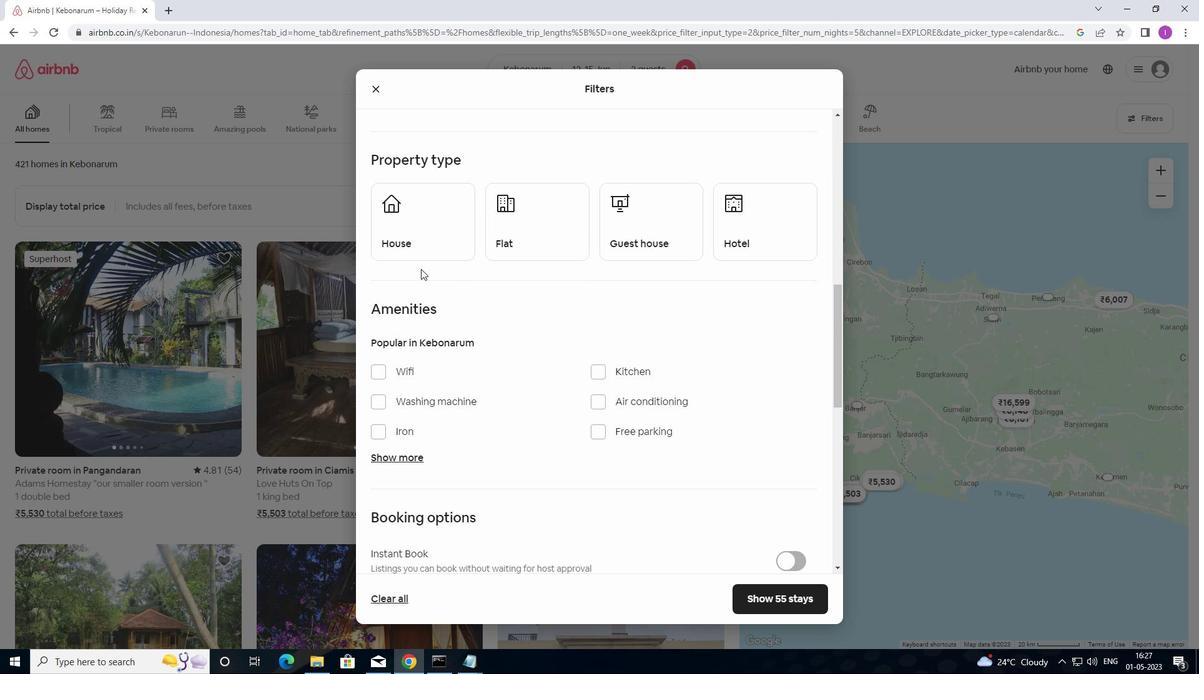 
Action: Mouse pressed left at (427, 251)
Screenshot: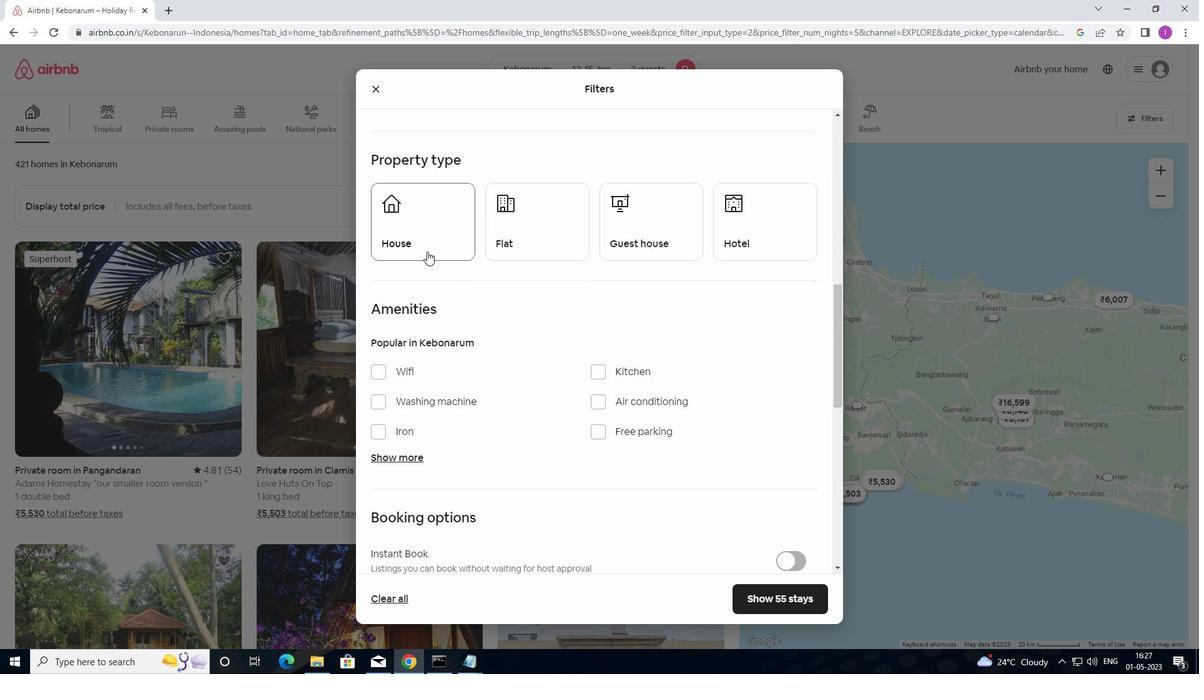 
Action: Mouse moved to (509, 247)
Screenshot: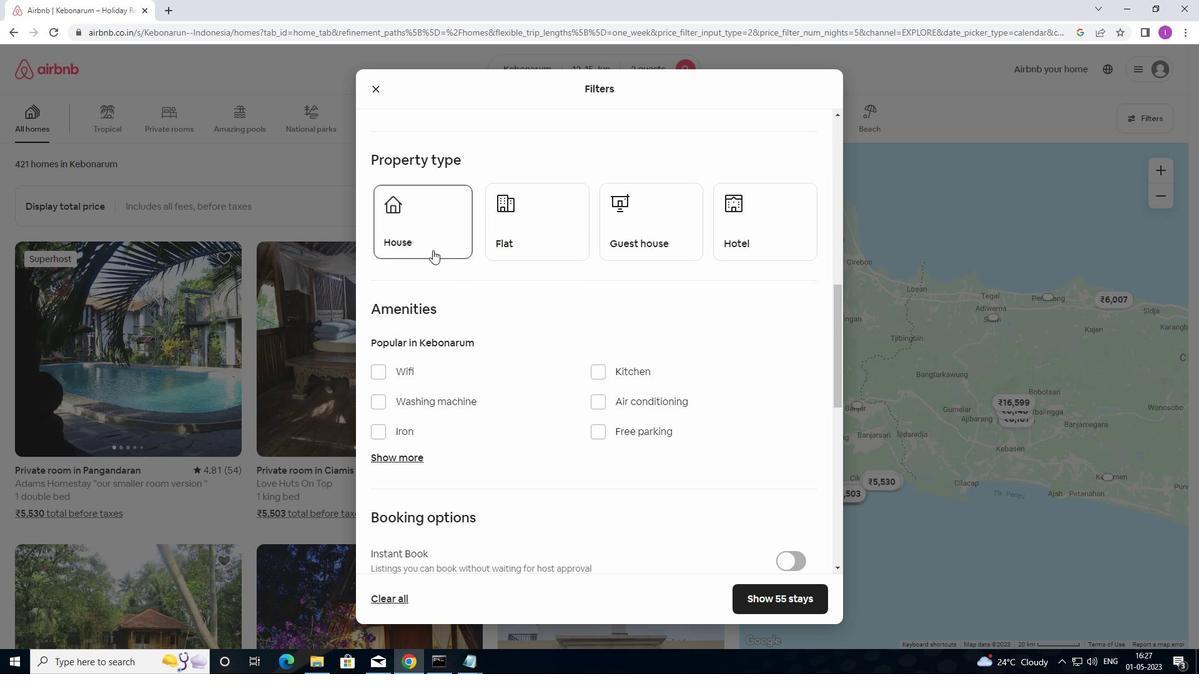 
Action: Mouse pressed left at (509, 247)
Screenshot: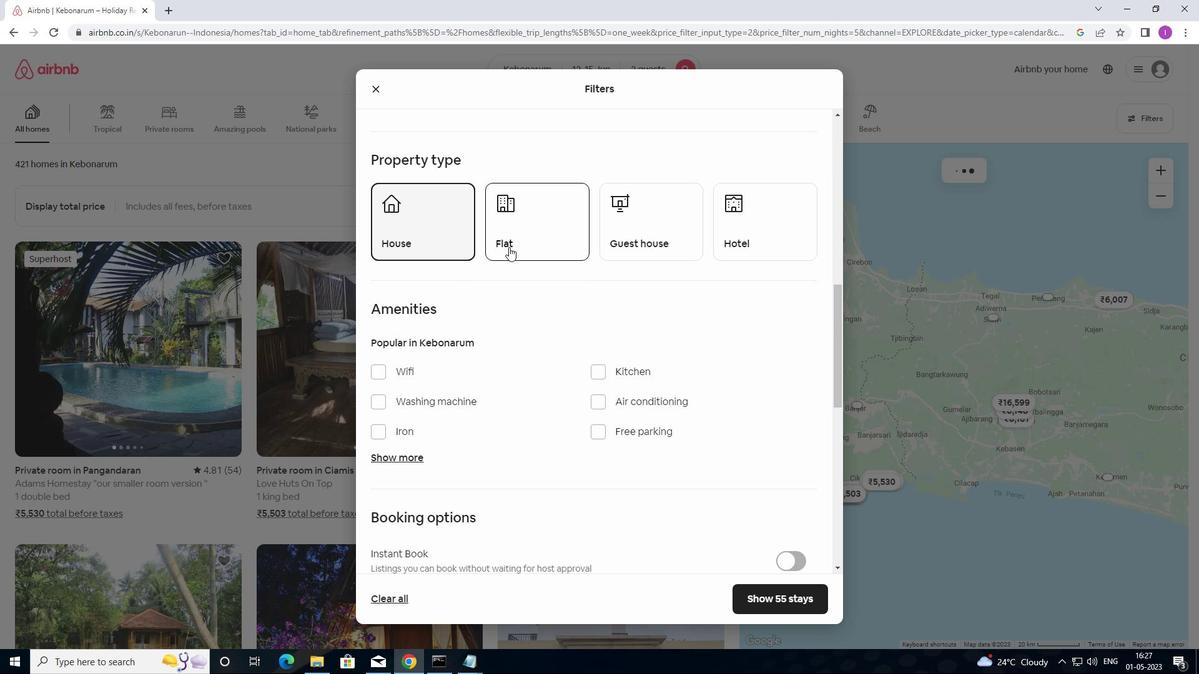 
Action: Mouse moved to (626, 246)
Screenshot: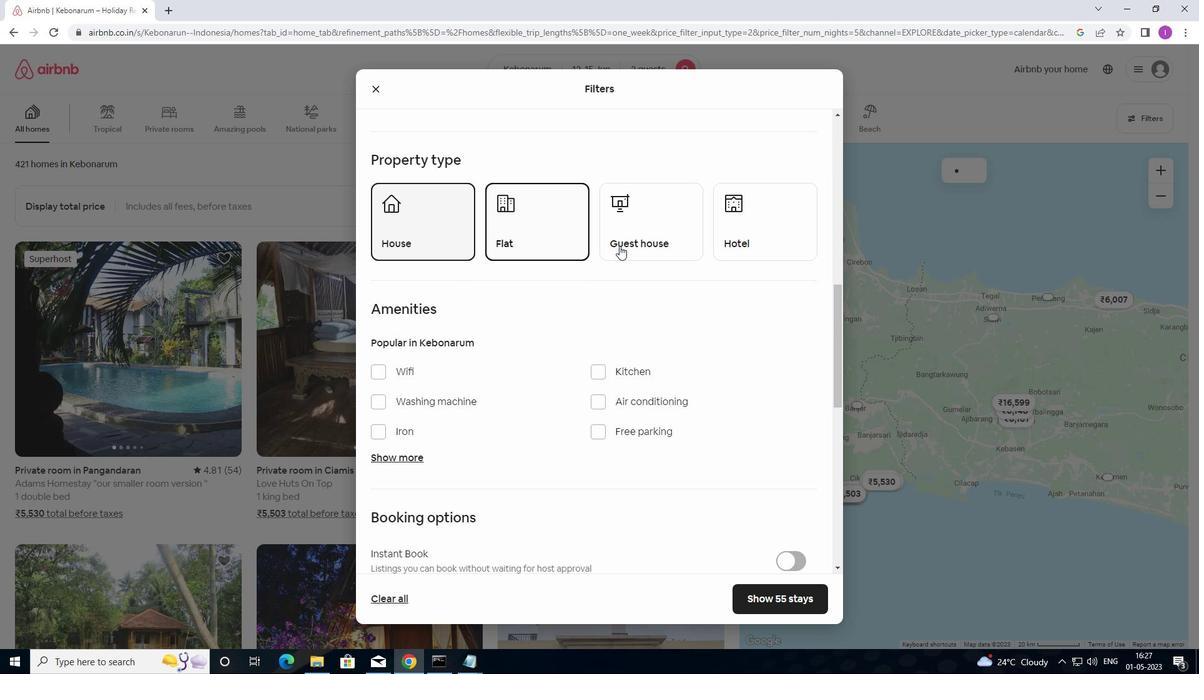 
Action: Mouse pressed left at (626, 246)
Screenshot: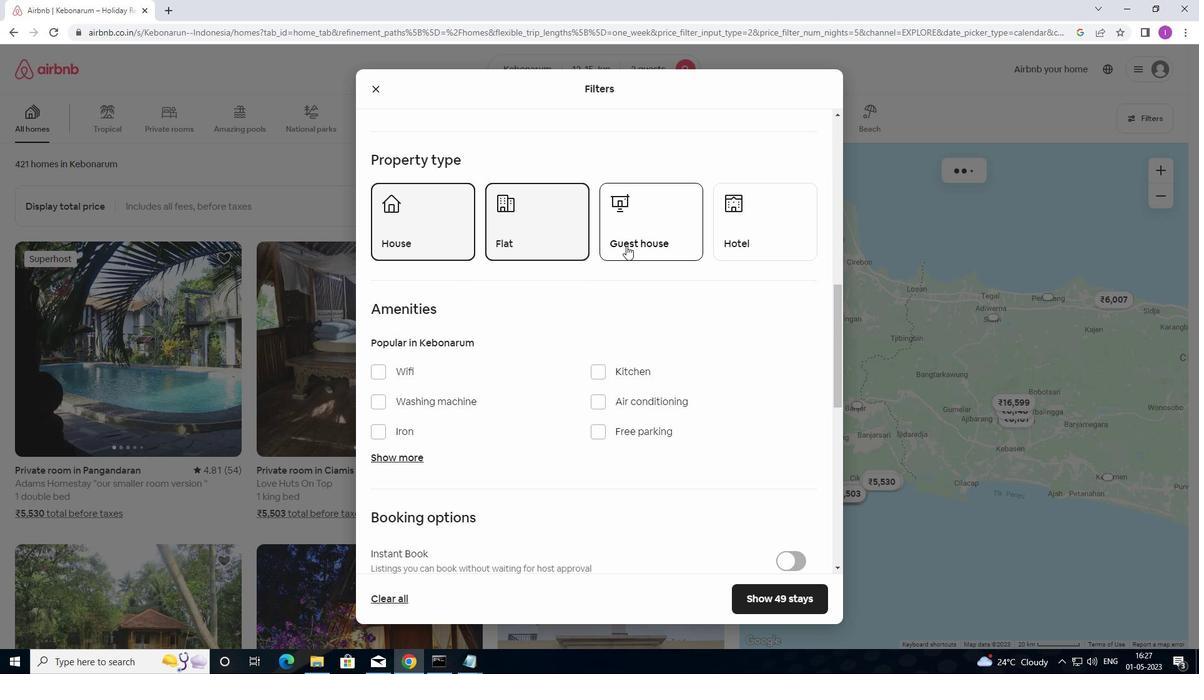 
Action: Mouse moved to (774, 248)
Screenshot: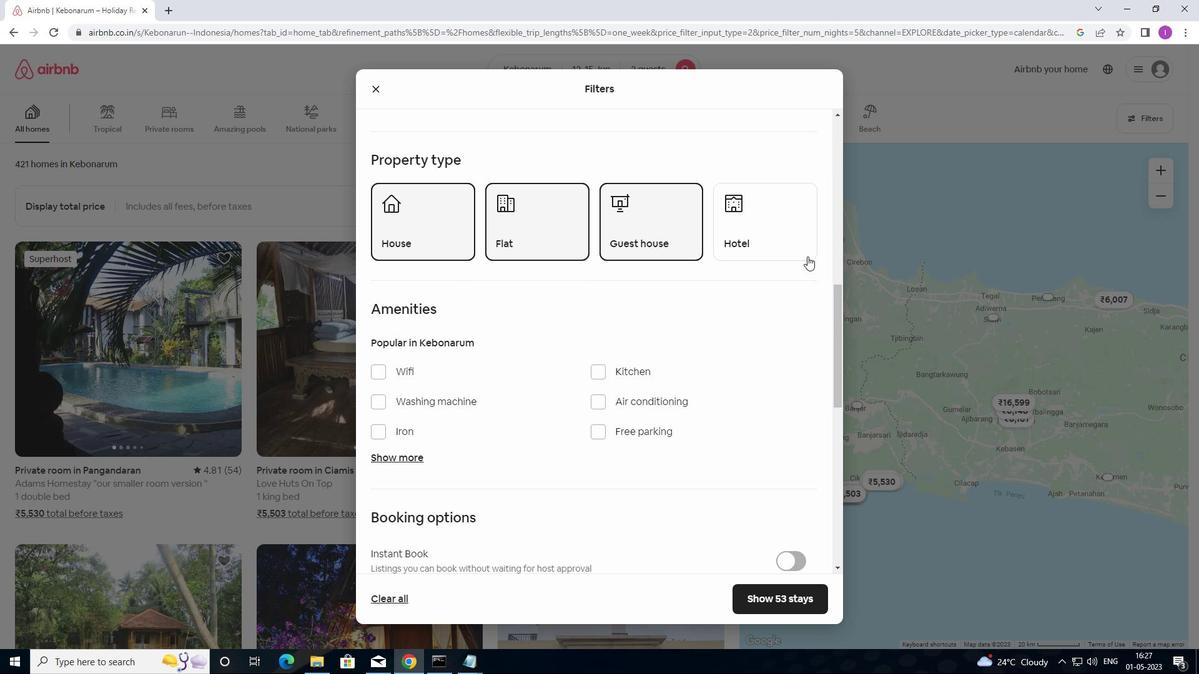 
Action: Mouse pressed left at (774, 248)
Screenshot: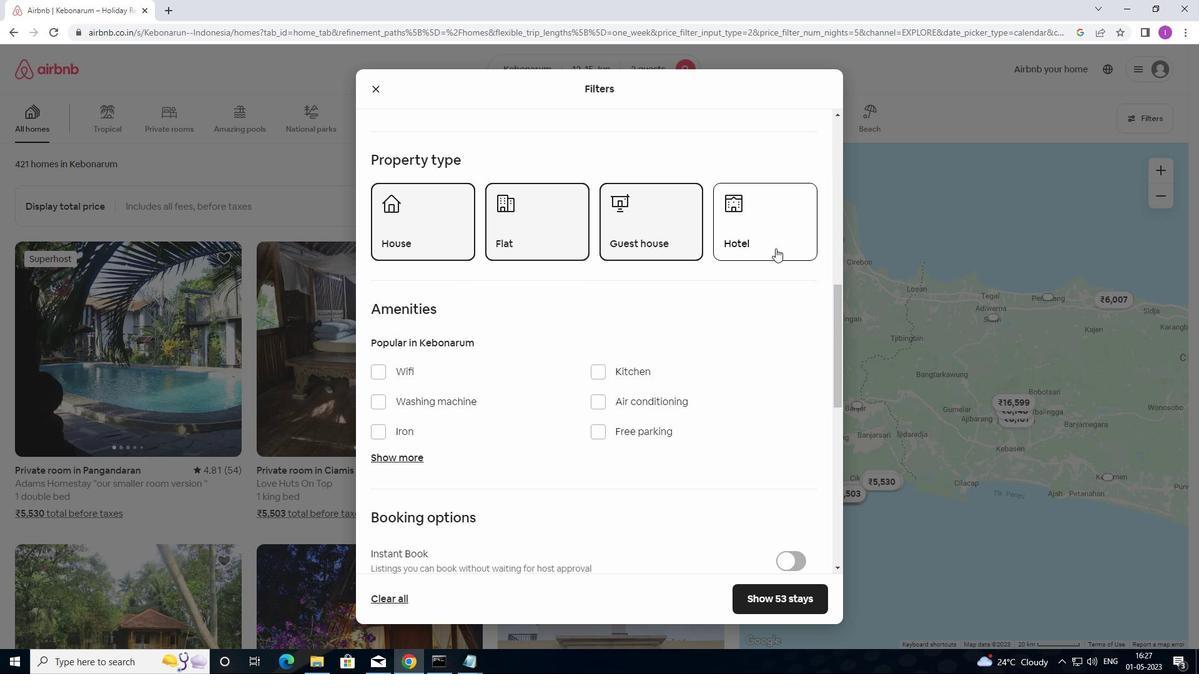 
Action: Mouse moved to (706, 329)
Screenshot: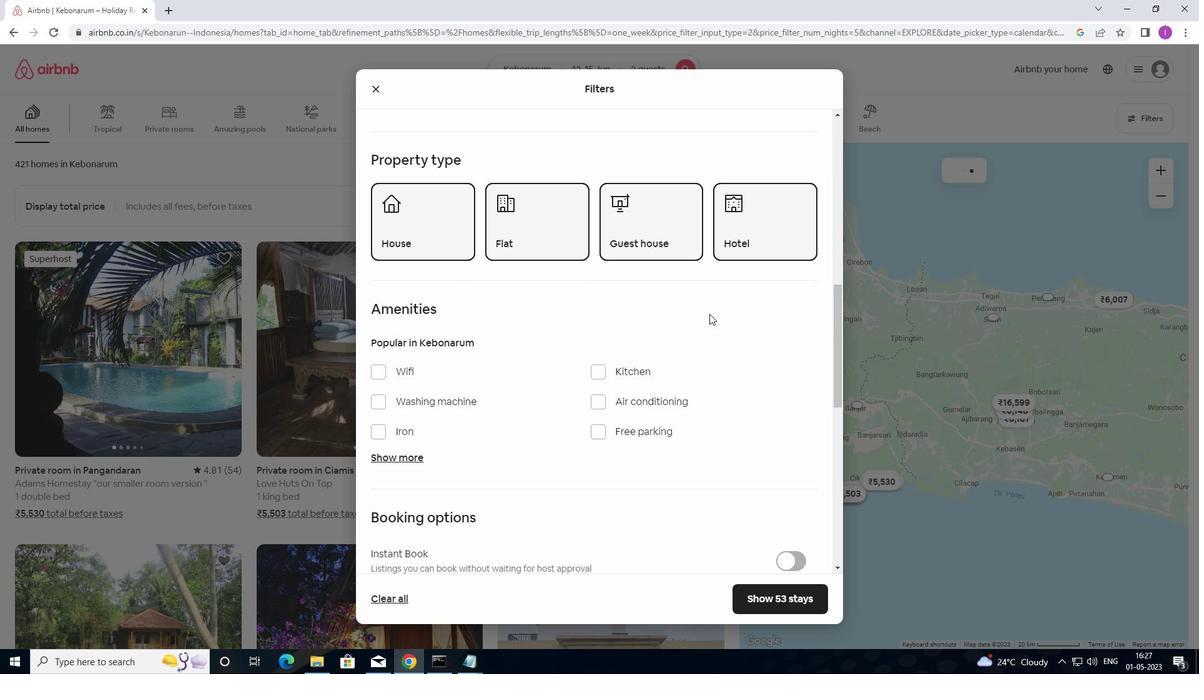 
Action: Mouse scrolled (706, 328) with delta (0, 0)
Screenshot: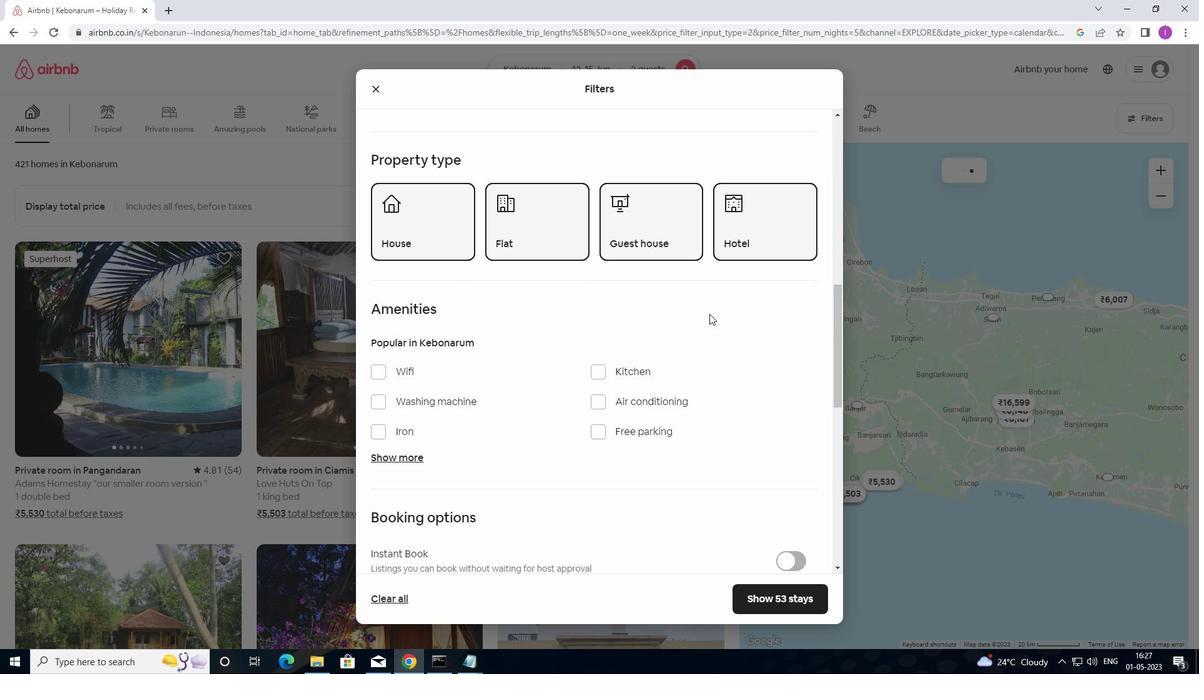 
Action: Mouse moved to (703, 335)
Screenshot: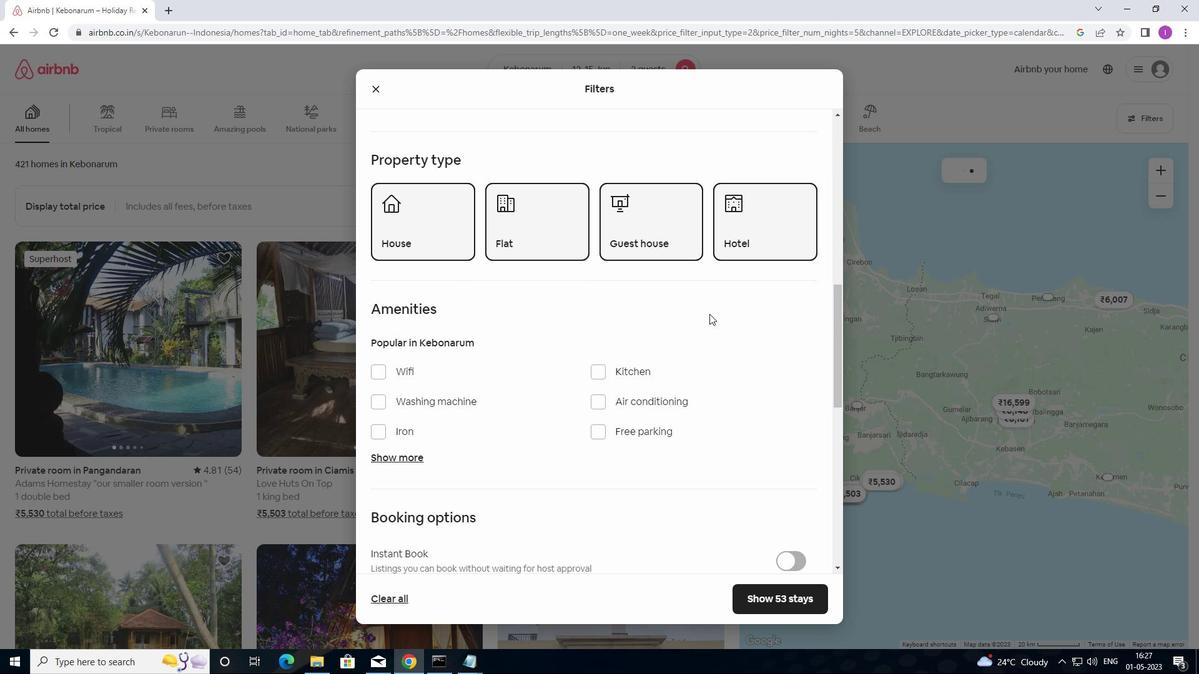 
Action: Mouse scrolled (703, 334) with delta (0, 0)
Screenshot: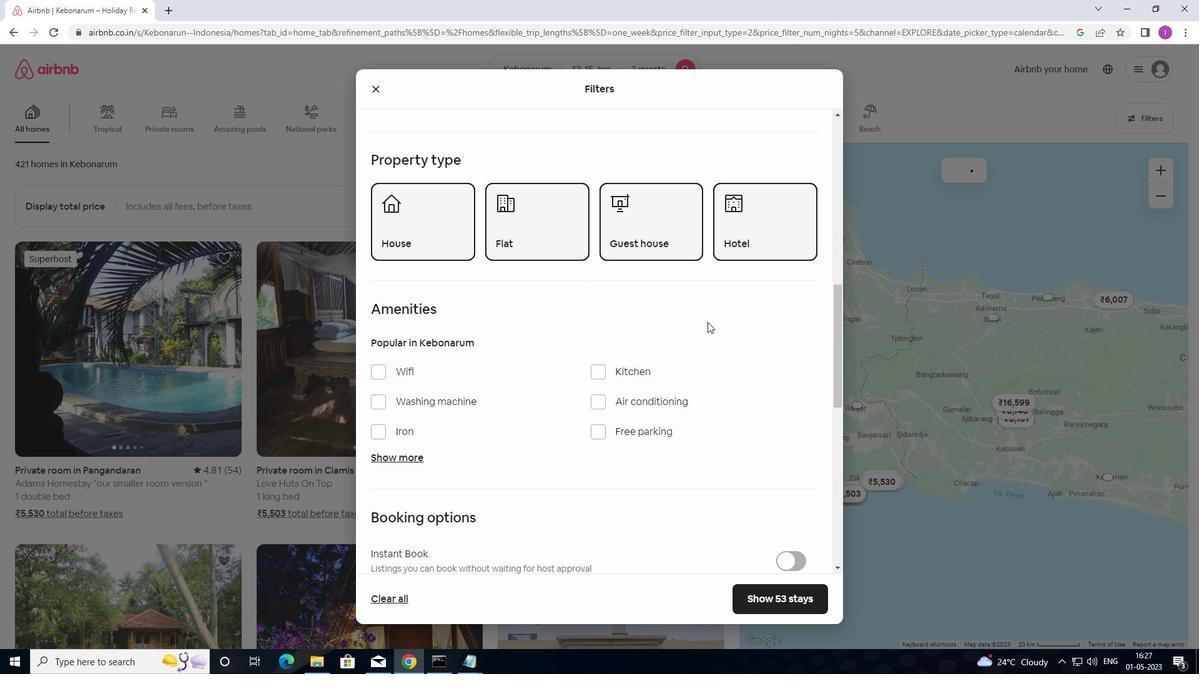 
Action: Mouse scrolled (703, 334) with delta (0, 0)
Screenshot: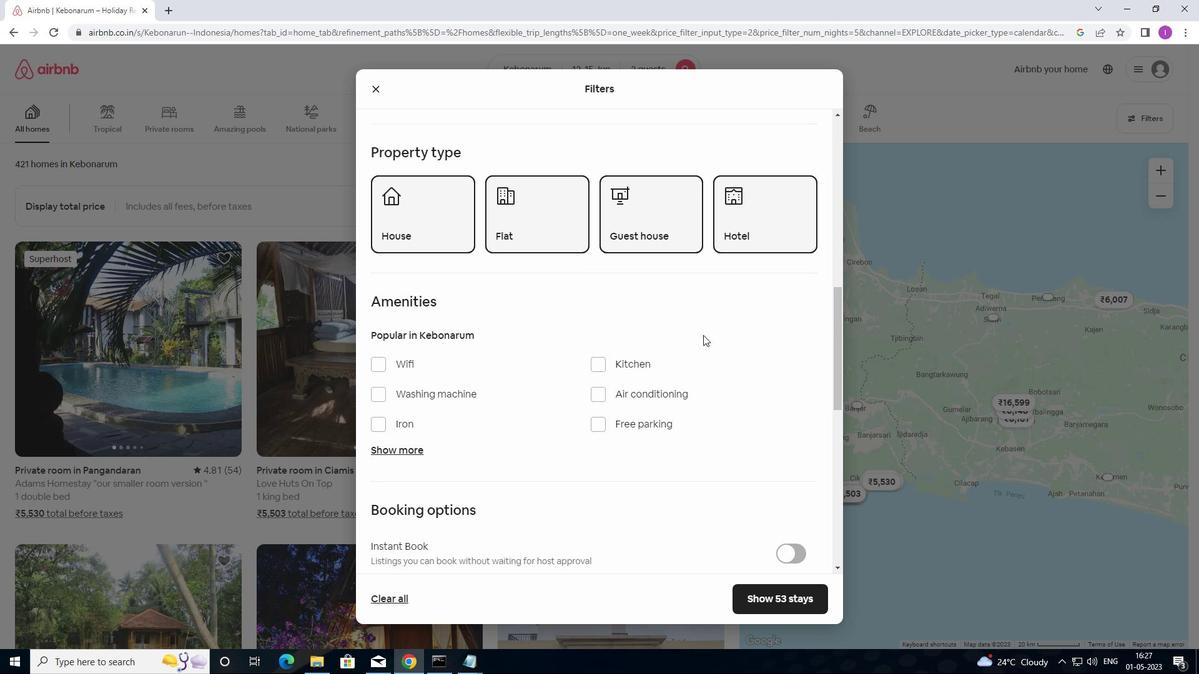 
Action: Mouse moved to (793, 410)
Screenshot: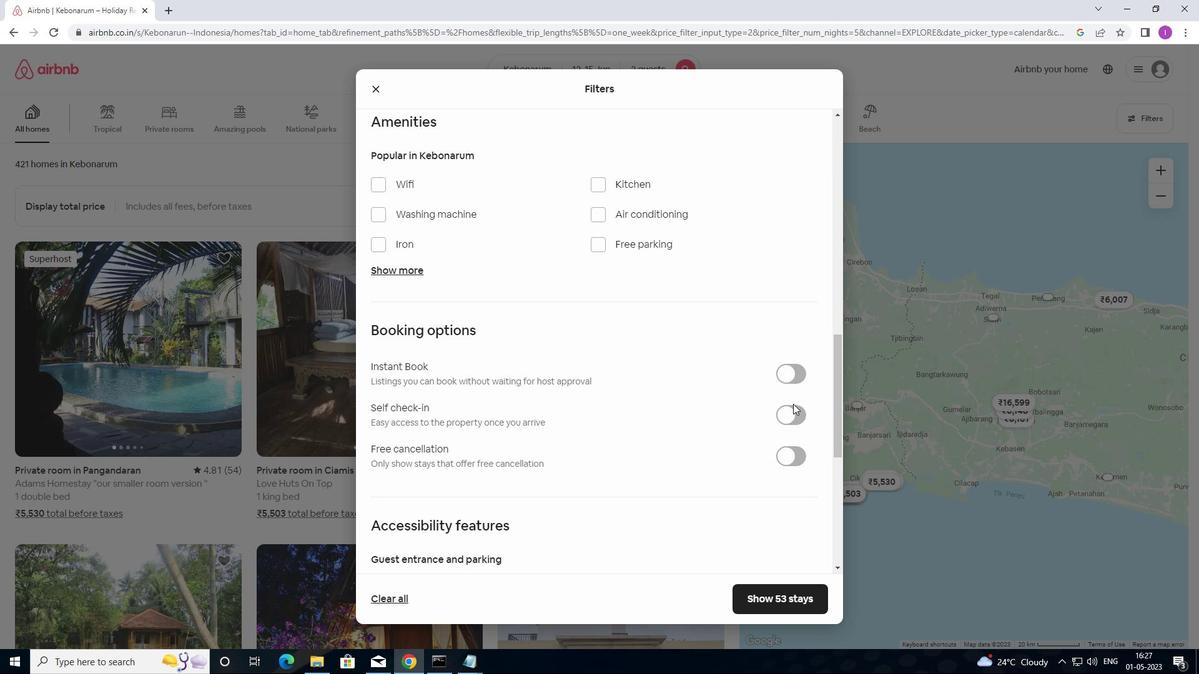 
Action: Mouse pressed left at (793, 410)
Screenshot: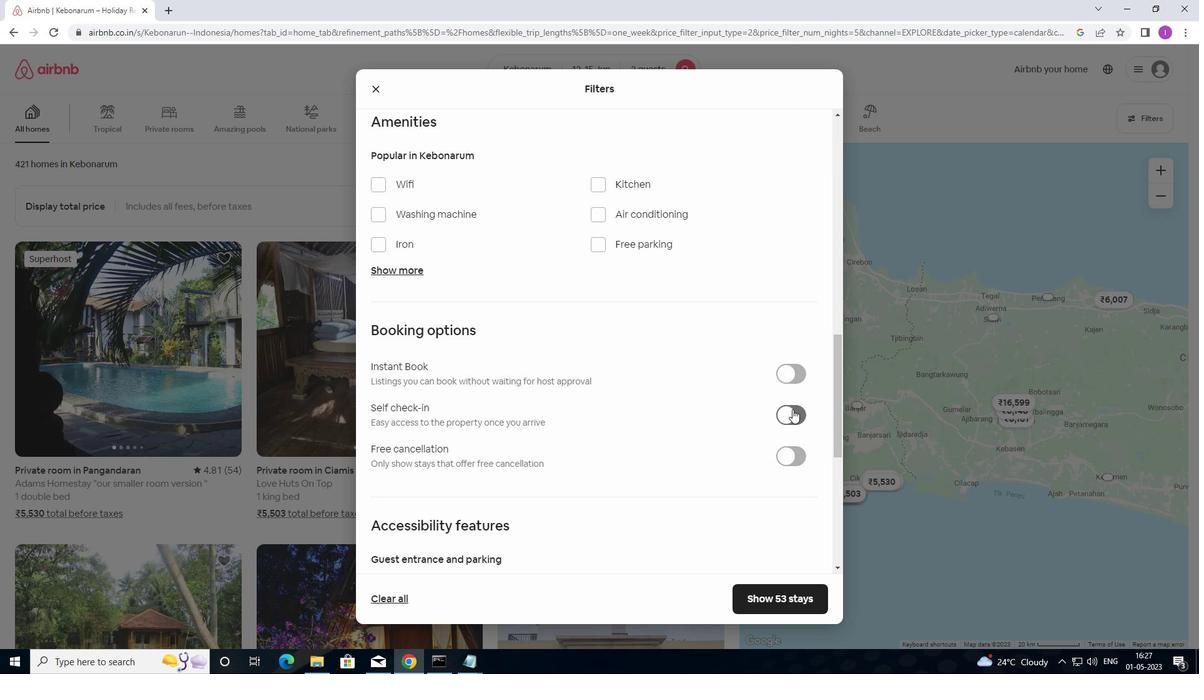 
Action: Mouse moved to (789, 411)
Screenshot: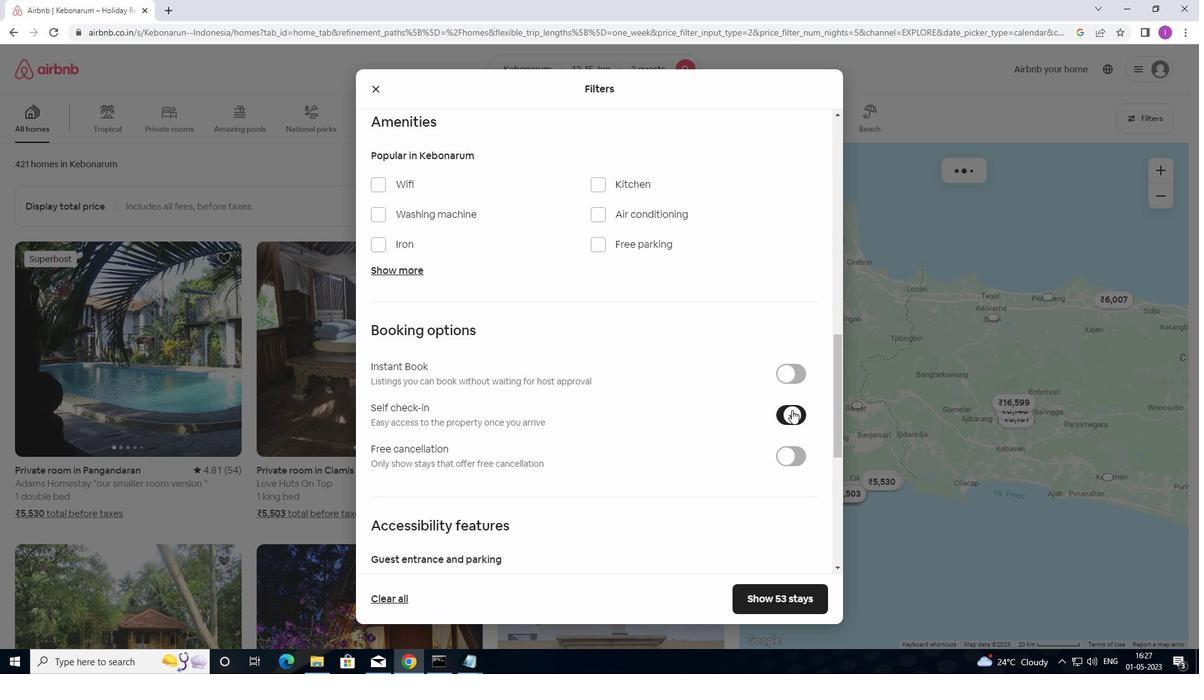 
Action: Mouse scrolled (789, 411) with delta (0, 0)
Screenshot: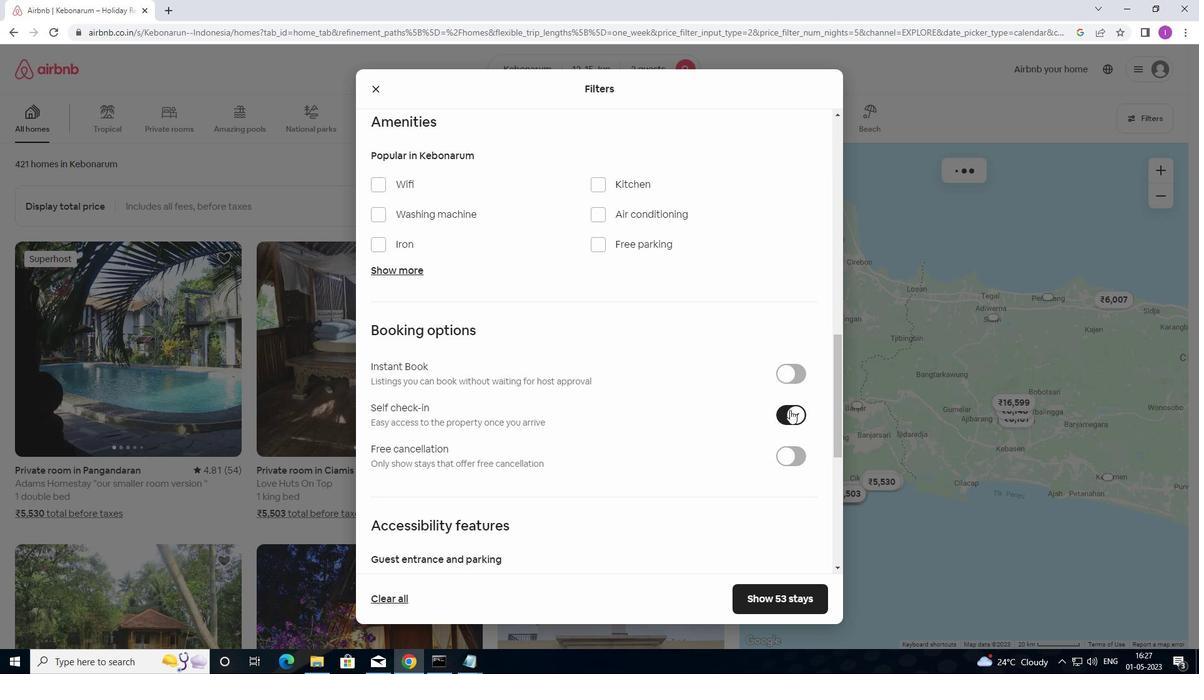 
Action: Mouse scrolled (789, 411) with delta (0, 0)
Screenshot: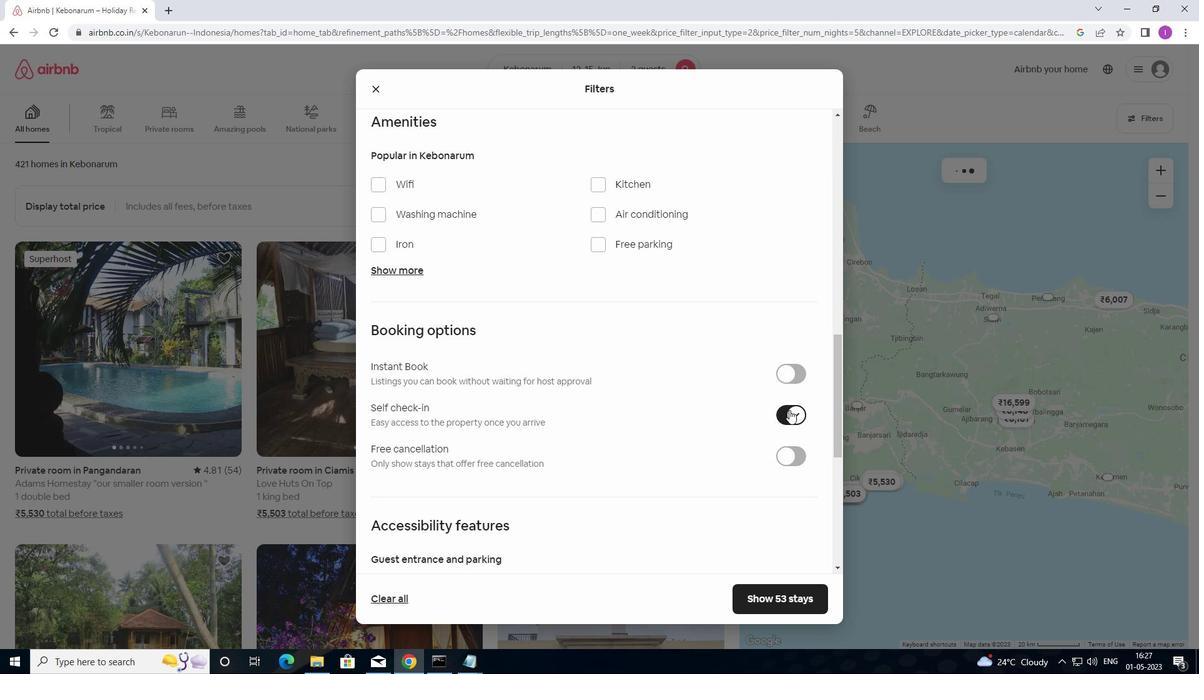 
Action: Mouse moved to (788, 411)
Screenshot: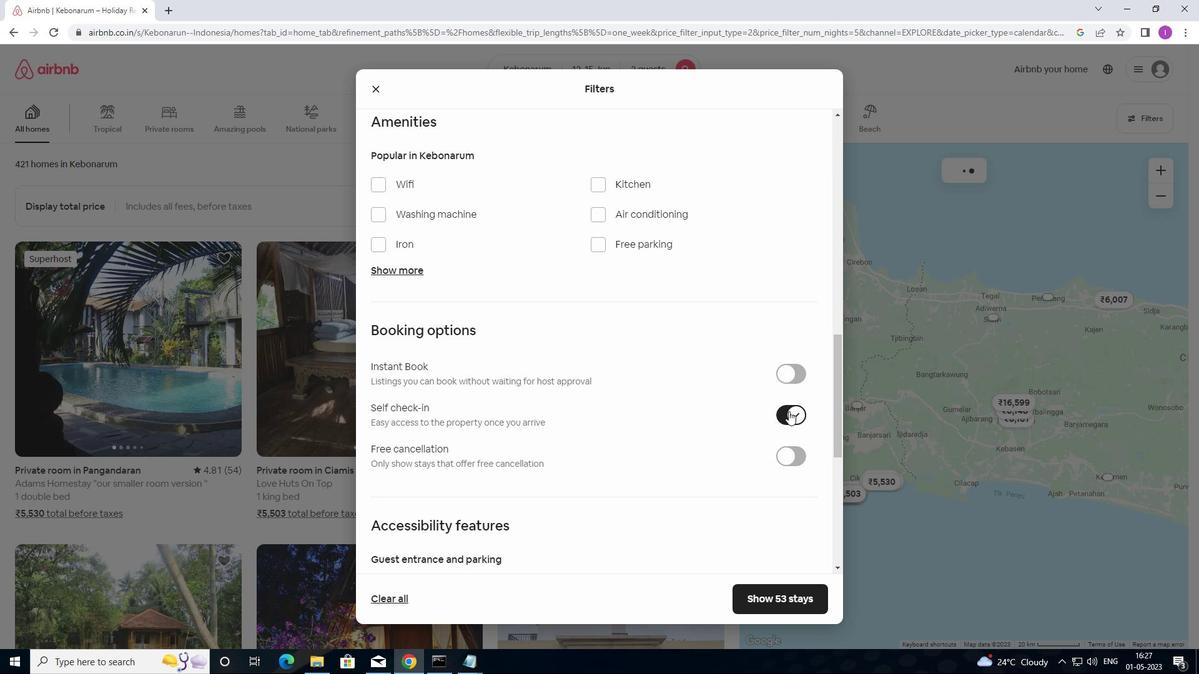 
Action: Mouse scrolled (788, 411) with delta (0, 0)
Screenshot: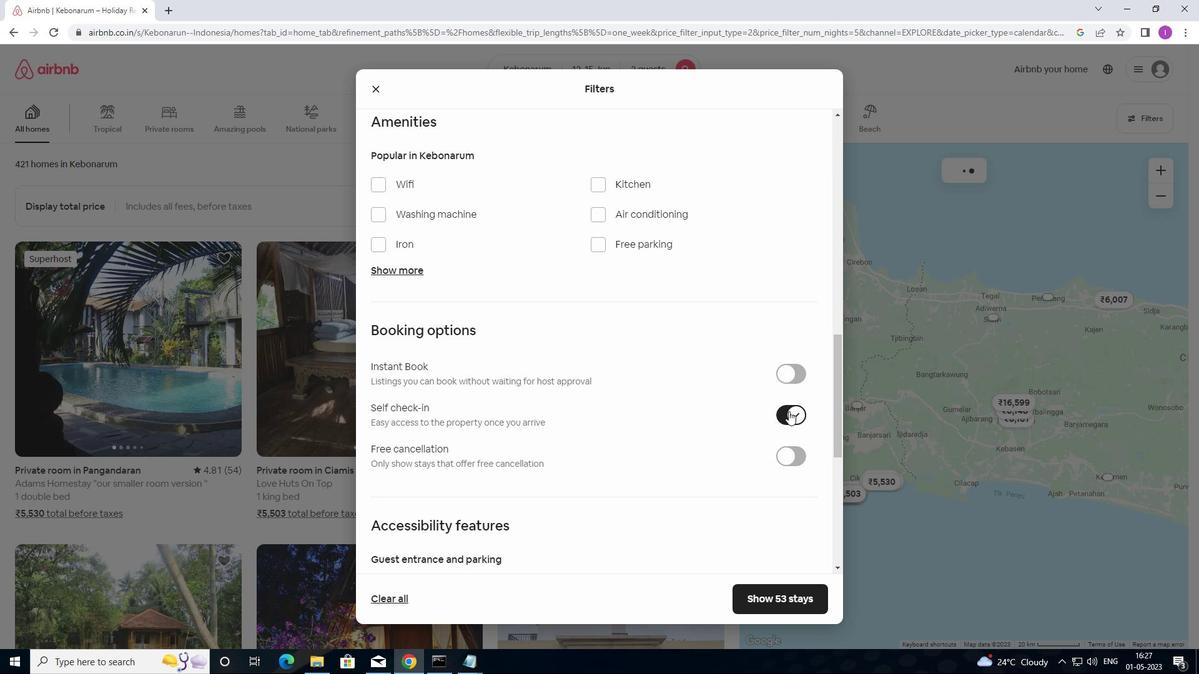 
Action: Mouse moved to (771, 410)
Screenshot: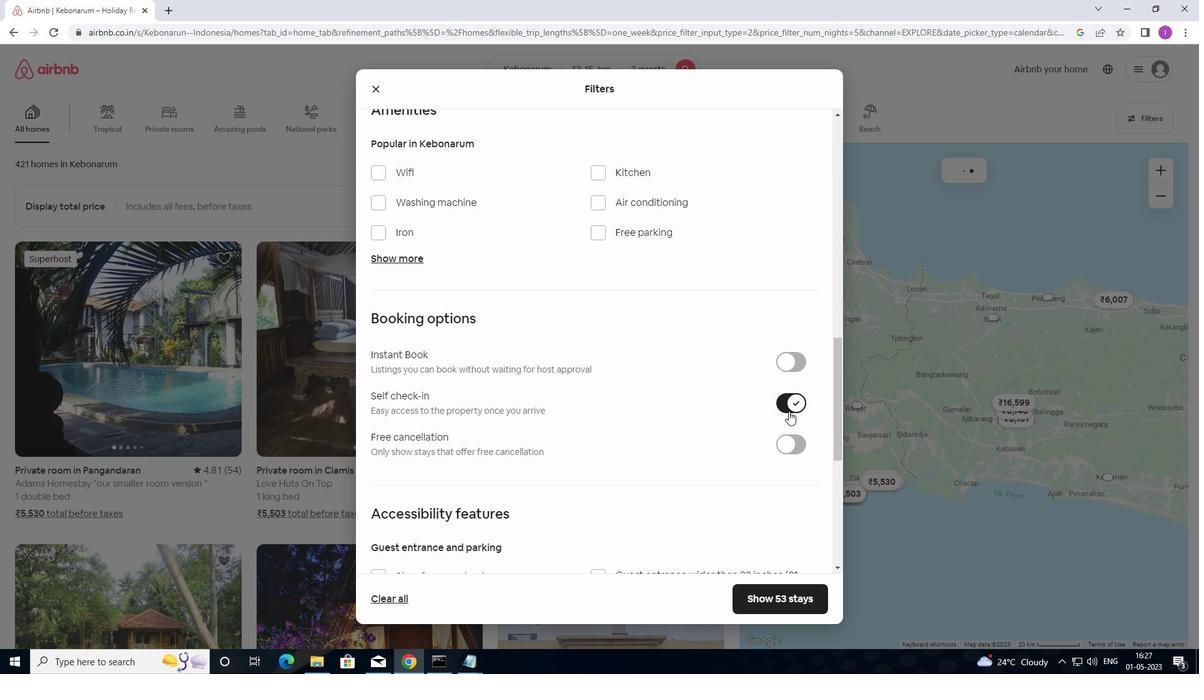 
Action: Mouse scrolled (771, 409) with delta (0, 0)
Screenshot: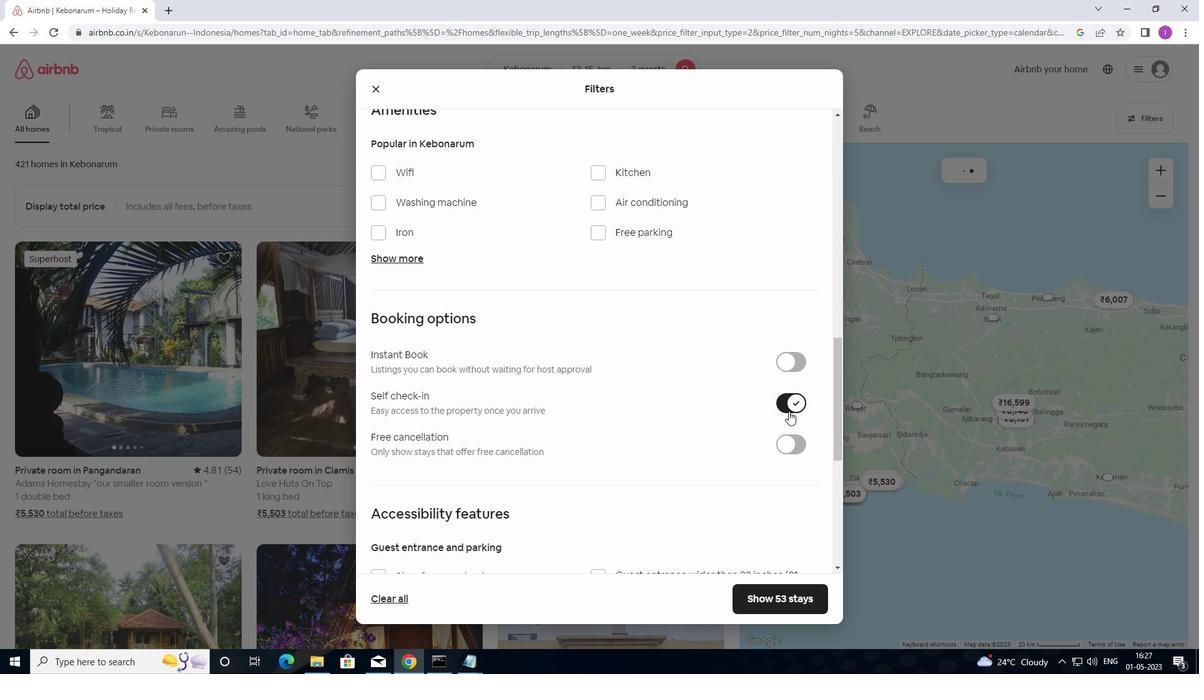 
Action: Mouse moved to (716, 388)
Screenshot: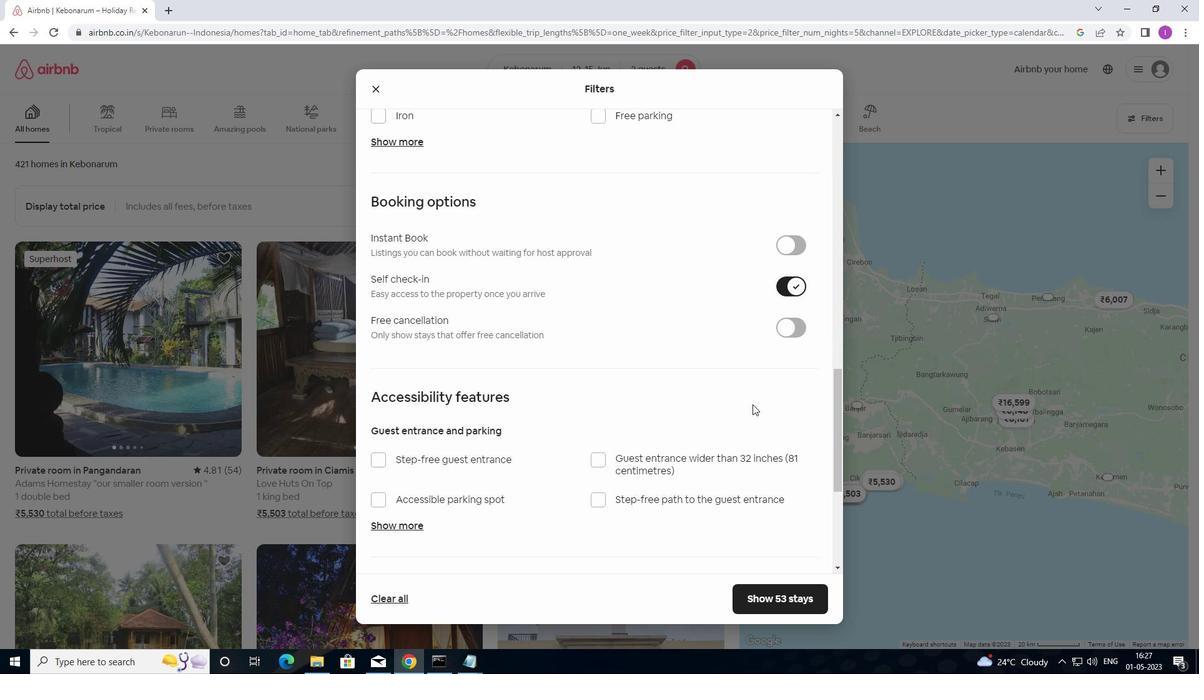 
Action: Mouse scrolled (716, 387) with delta (0, 0)
Screenshot: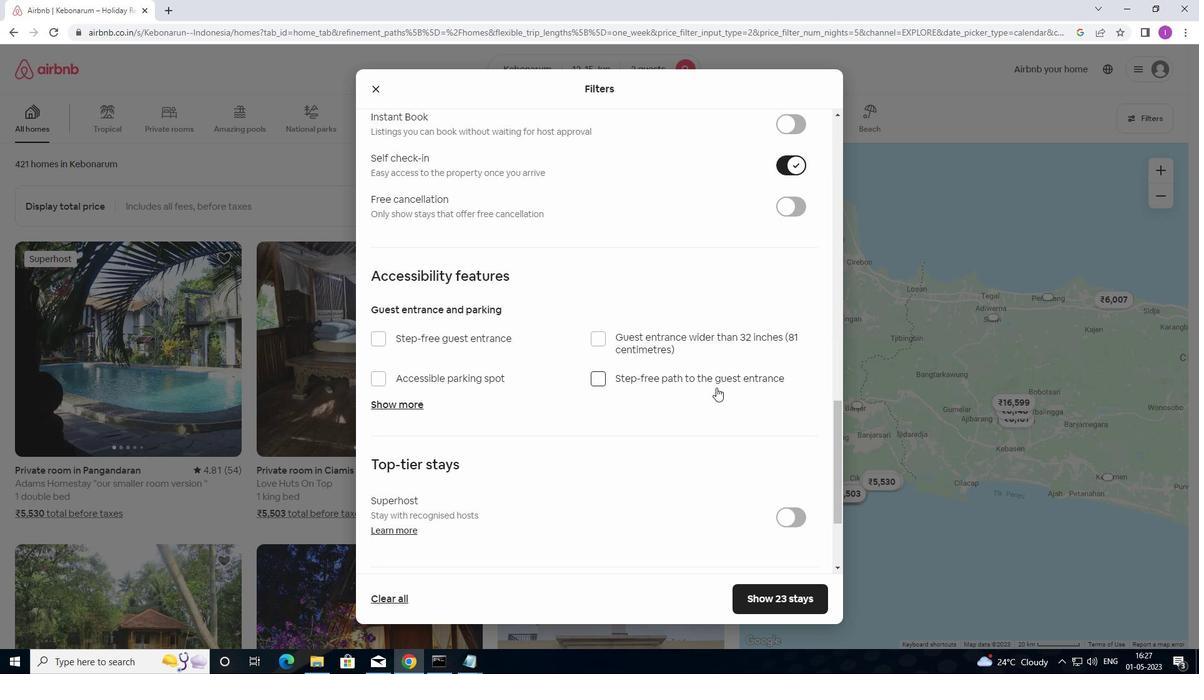 
Action: Mouse scrolled (716, 387) with delta (0, 0)
Screenshot: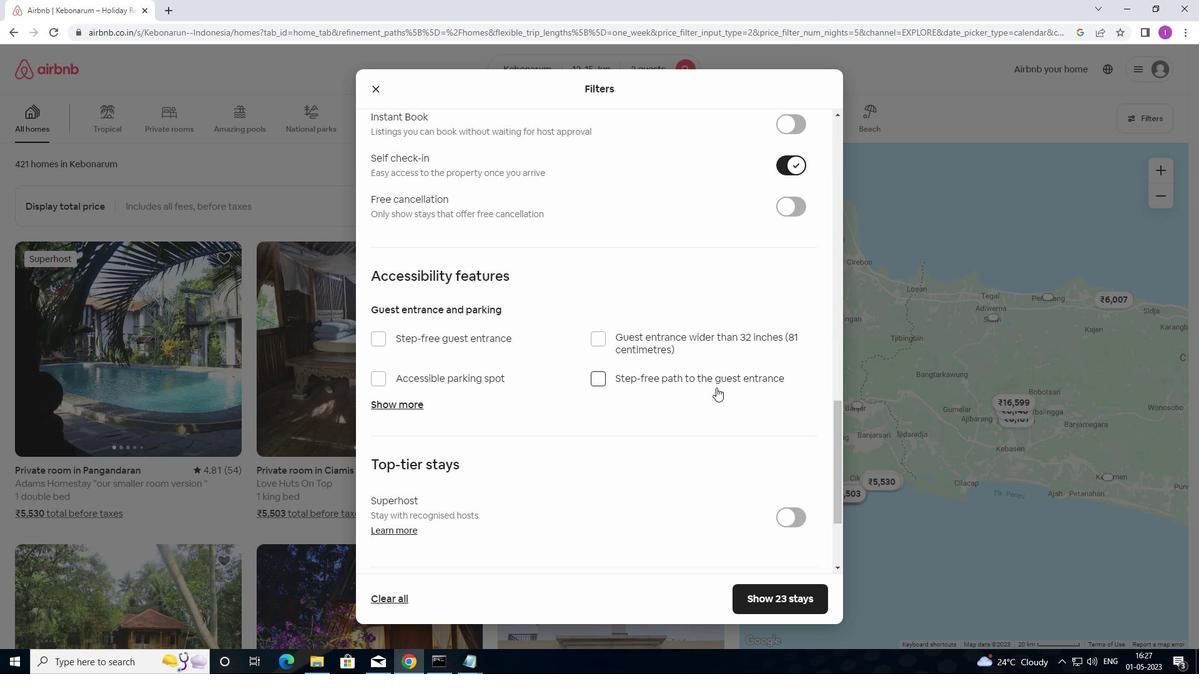 
Action: Mouse moved to (716, 387)
Screenshot: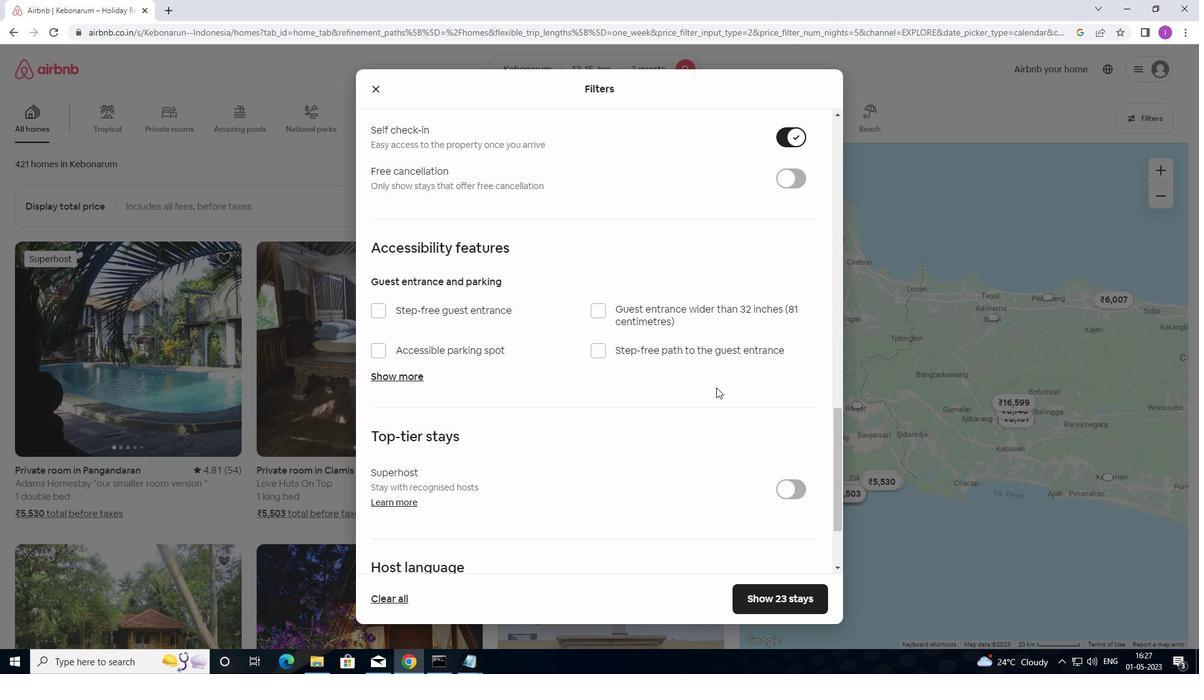 
Action: Mouse scrolled (716, 386) with delta (0, 0)
Screenshot: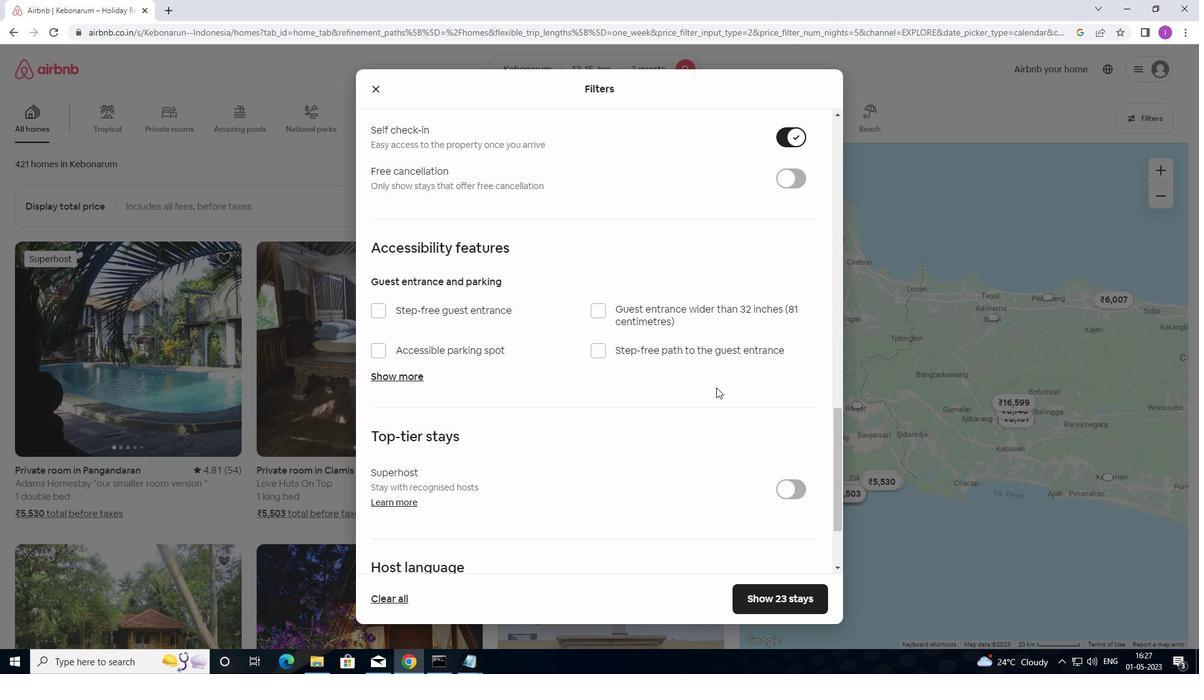 
Action: Mouse moved to (716, 373)
Screenshot: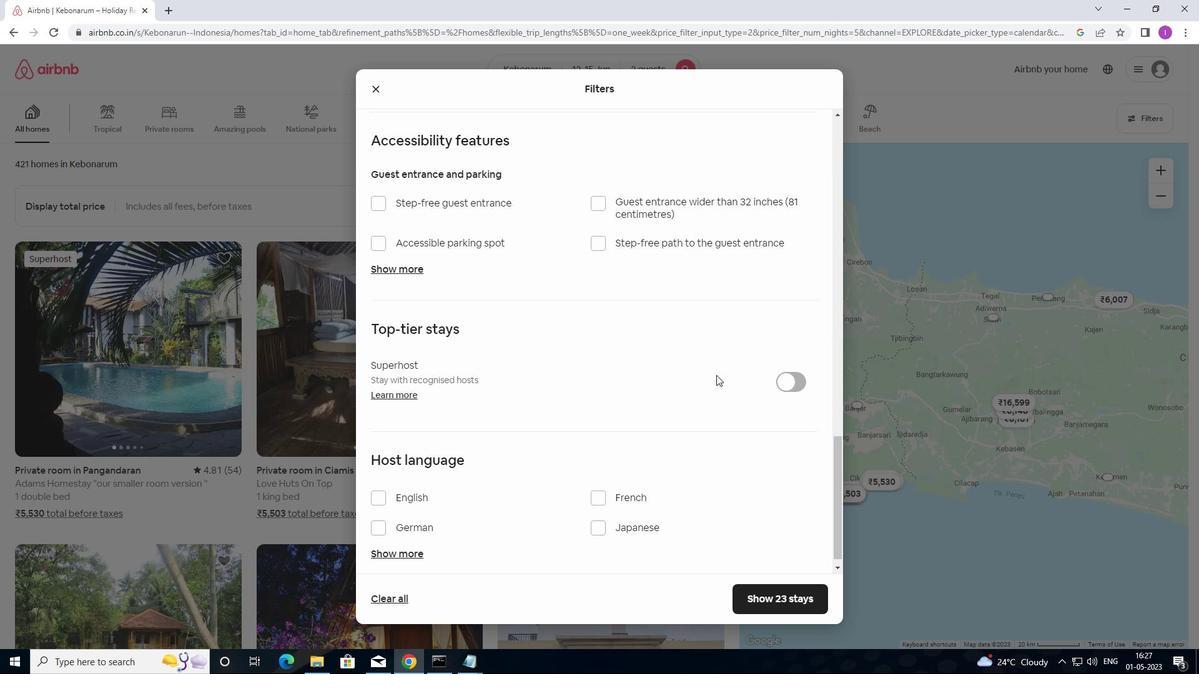 
Action: Mouse scrolled (716, 373) with delta (0, 0)
Screenshot: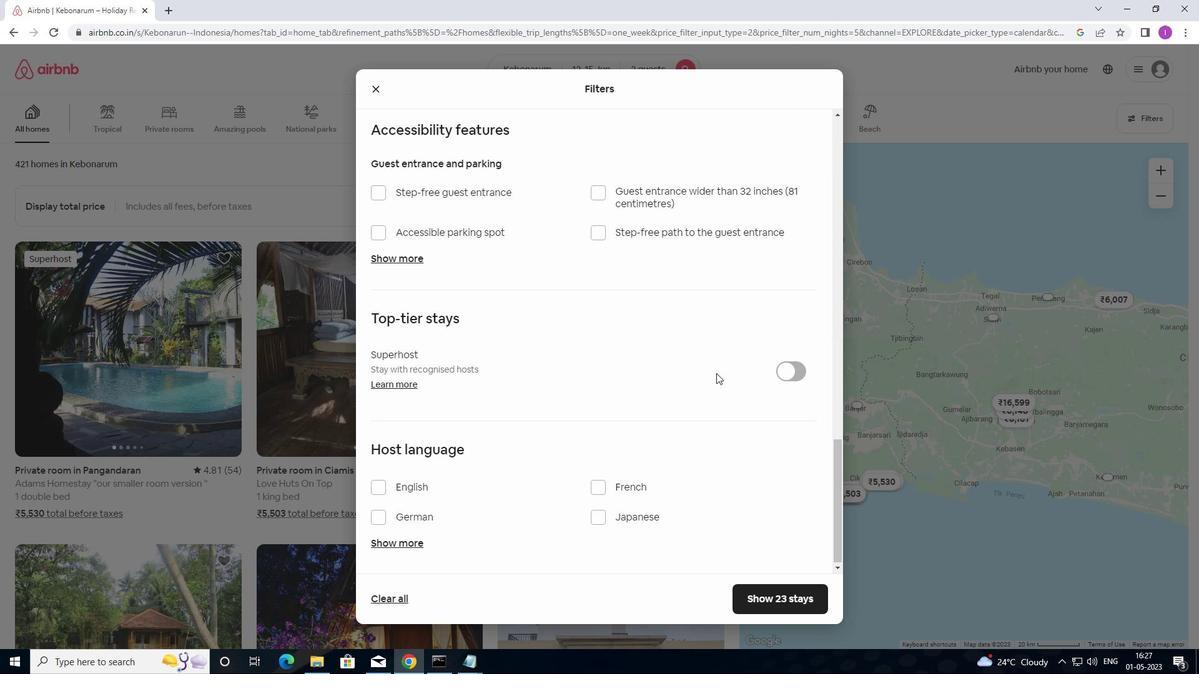 
Action: Mouse scrolled (716, 373) with delta (0, 0)
Screenshot: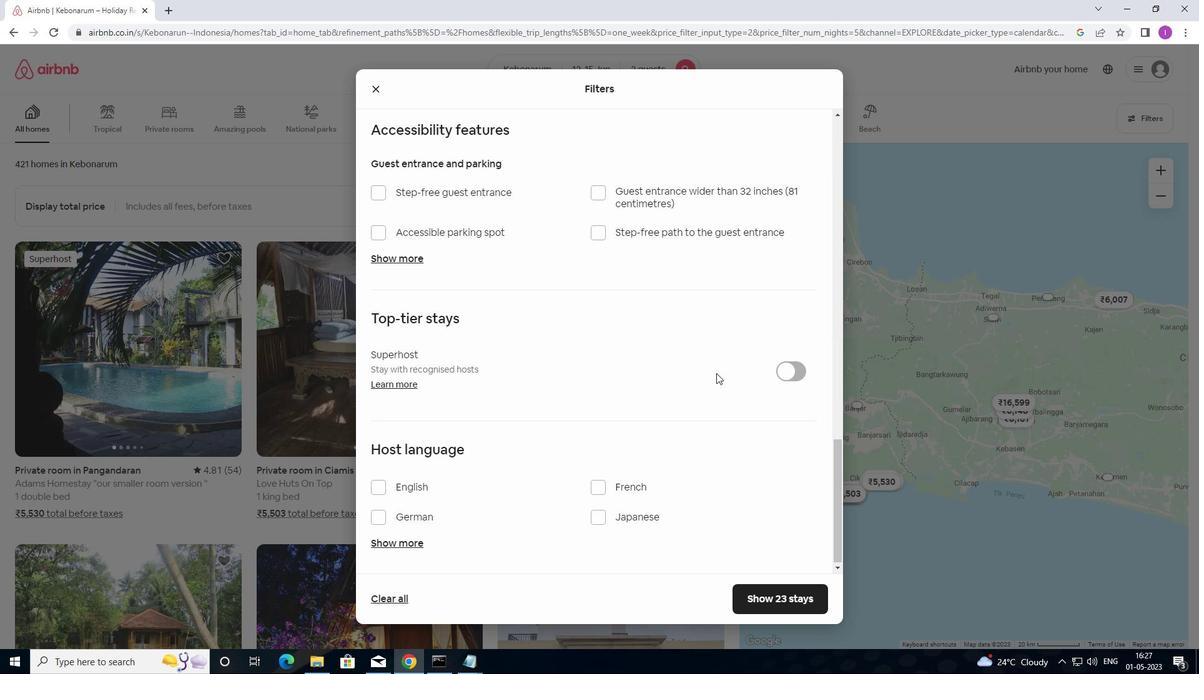
Action: Mouse scrolled (716, 373) with delta (0, 0)
Screenshot: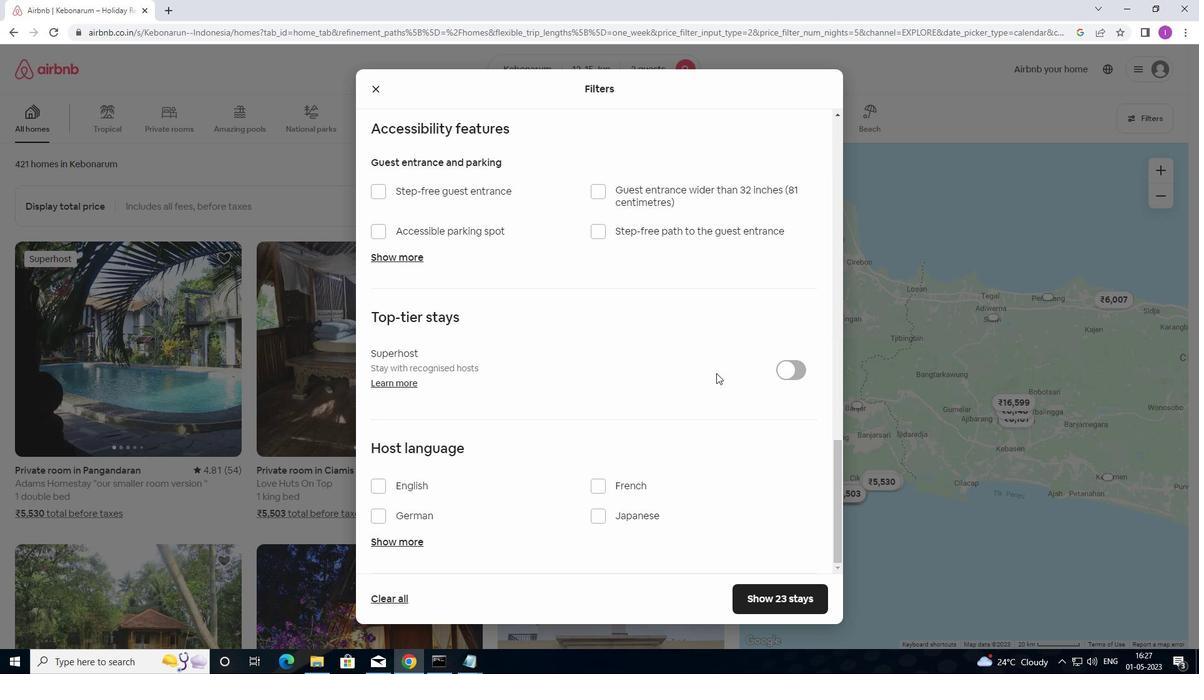 
Action: Mouse scrolled (716, 373) with delta (0, 0)
Screenshot: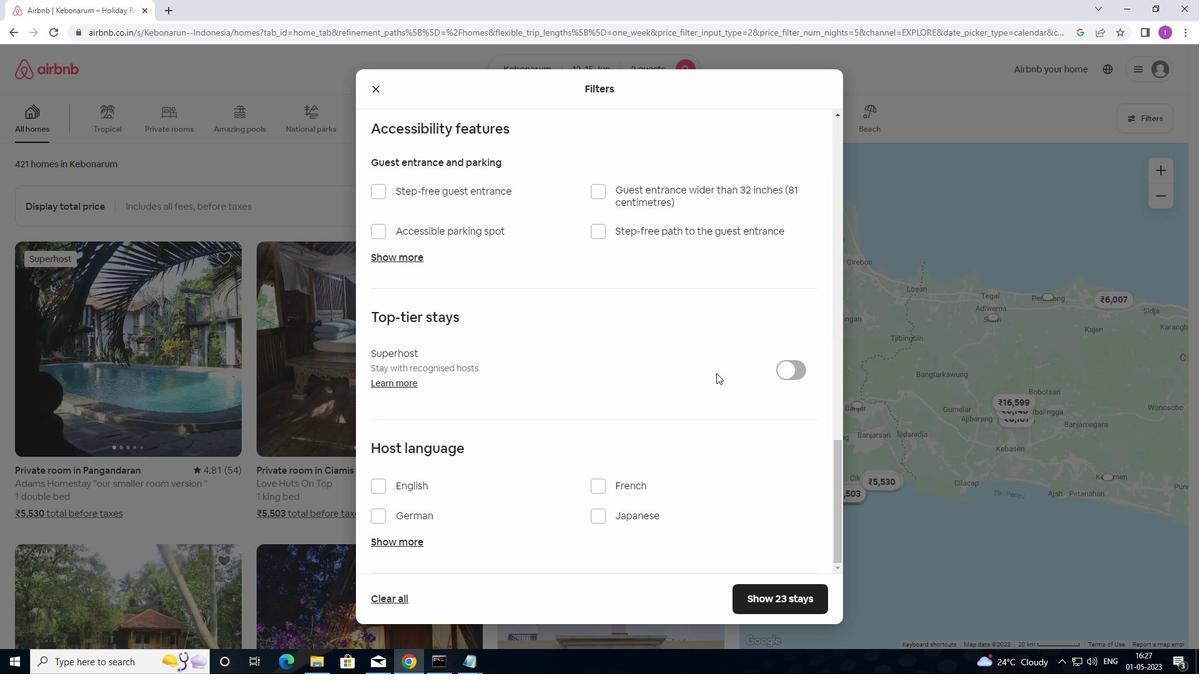 
Action: Mouse moved to (386, 488)
Screenshot: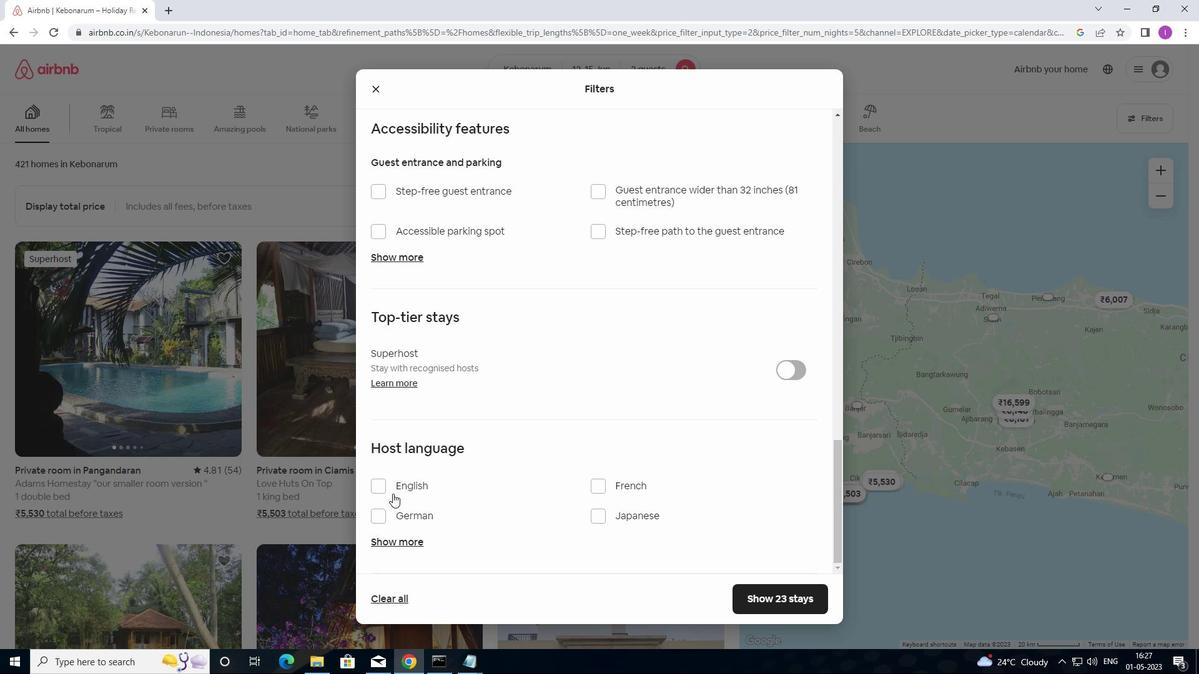 
Action: Mouse pressed left at (386, 488)
Screenshot: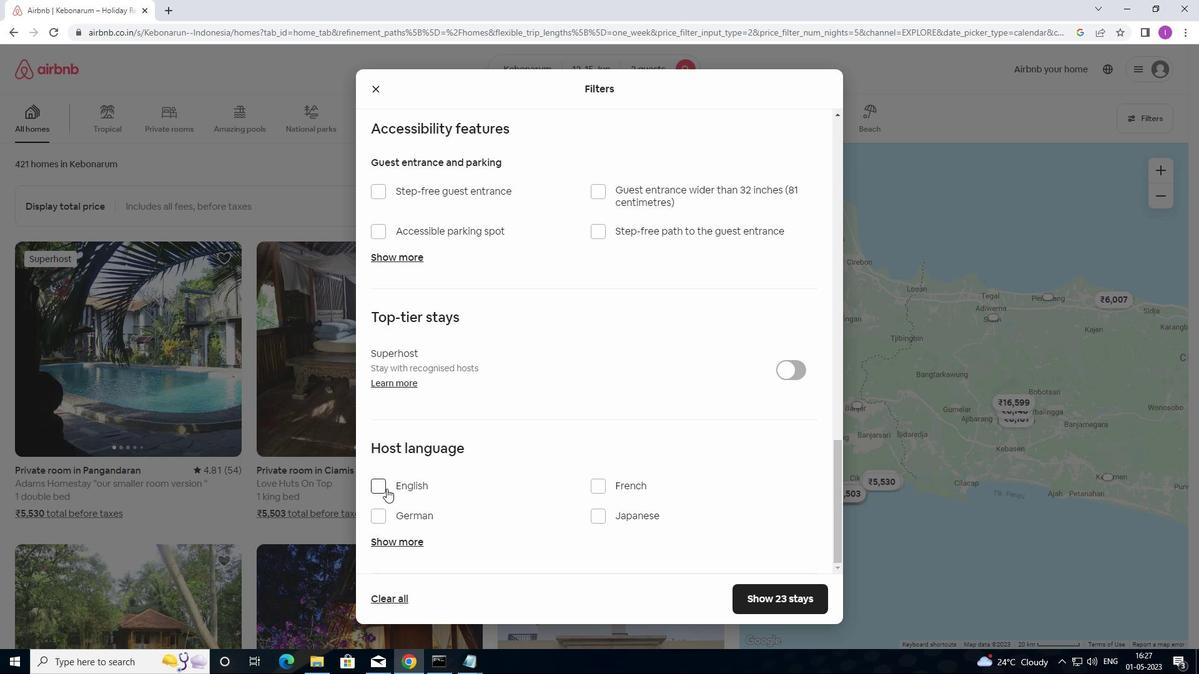 
Action: Mouse moved to (766, 591)
Screenshot: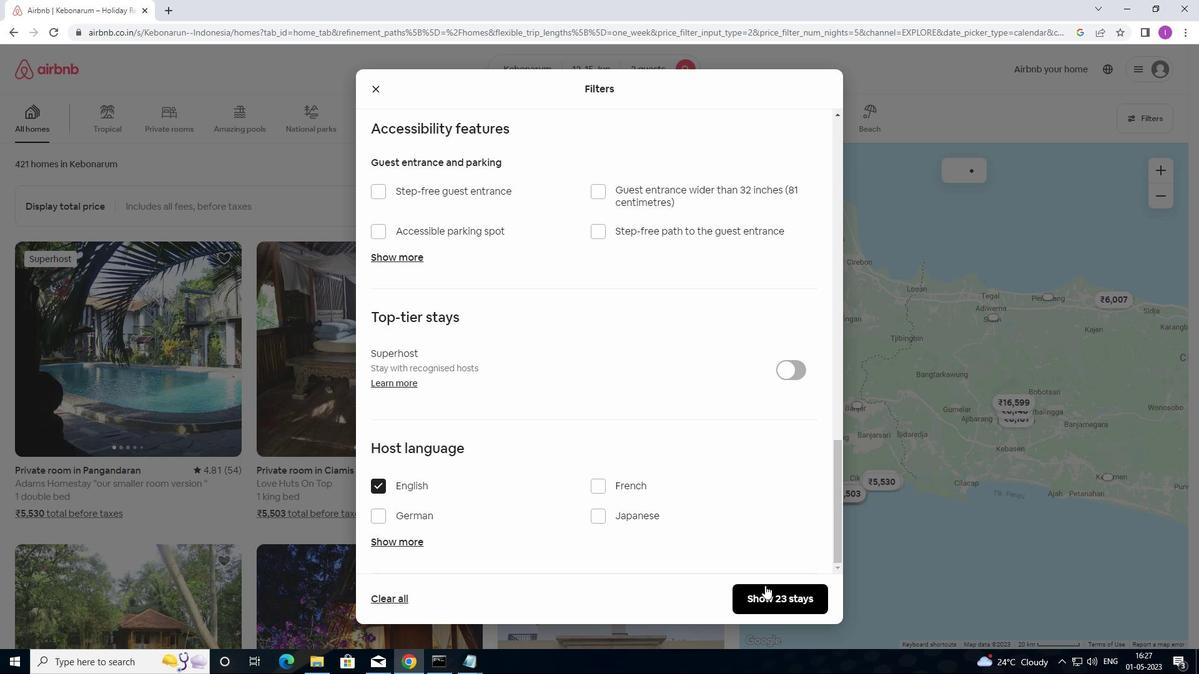 
Action: Mouse pressed left at (766, 591)
Screenshot: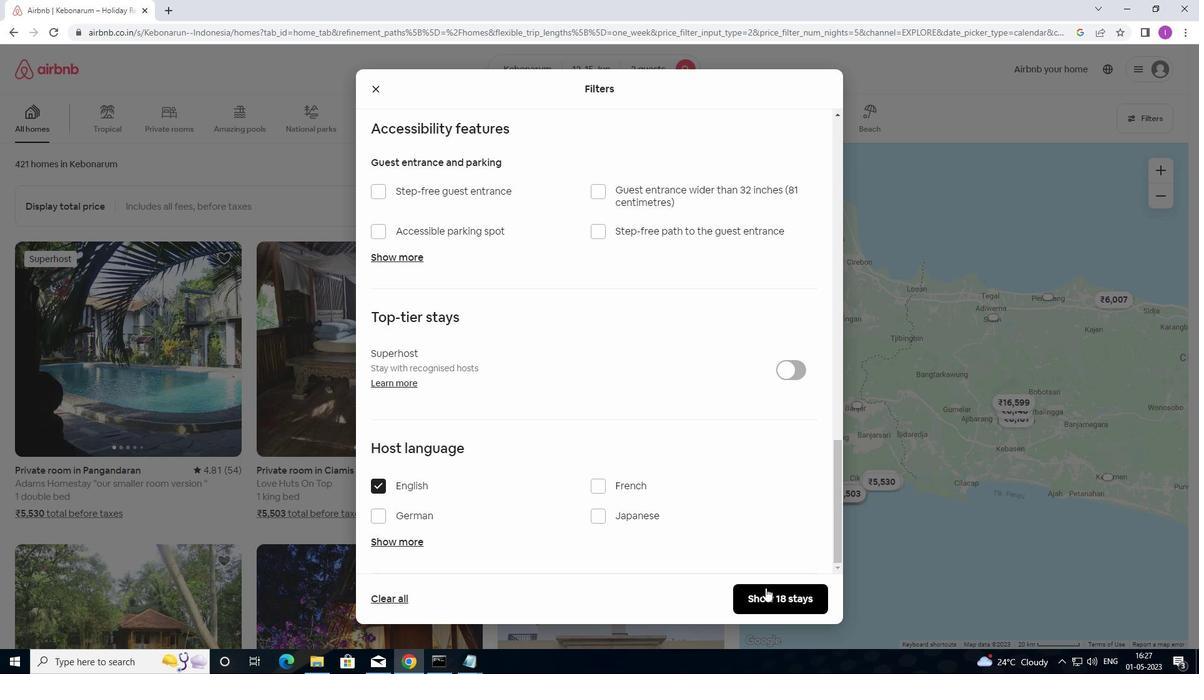 
Action: Mouse moved to (783, 568)
Screenshot: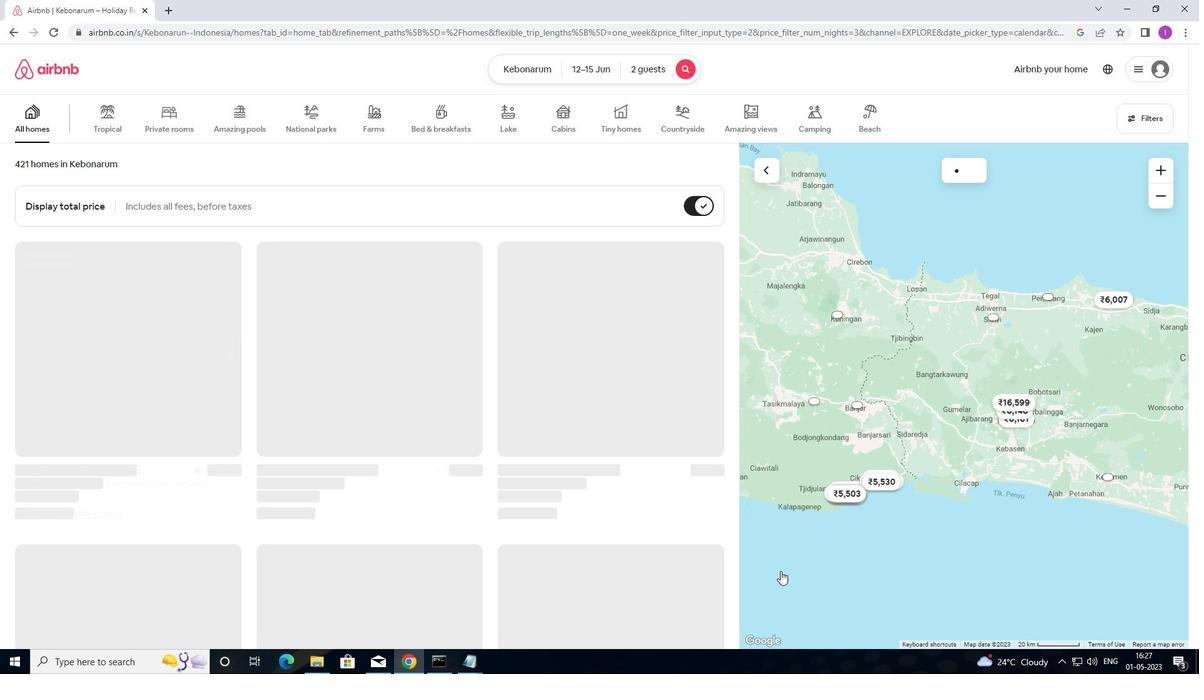 
